 Task: Find connections with filter location Staveley with filter topic #hiringwith filter profile language English with filter current company Taxmann with filter school National Institute of Technology Calicut with filter industry Specialty Trade Contractors with filter service category Demand Generation with filter keywords title Principal
Action: Mouse moved to (634, 86)
Screenshot: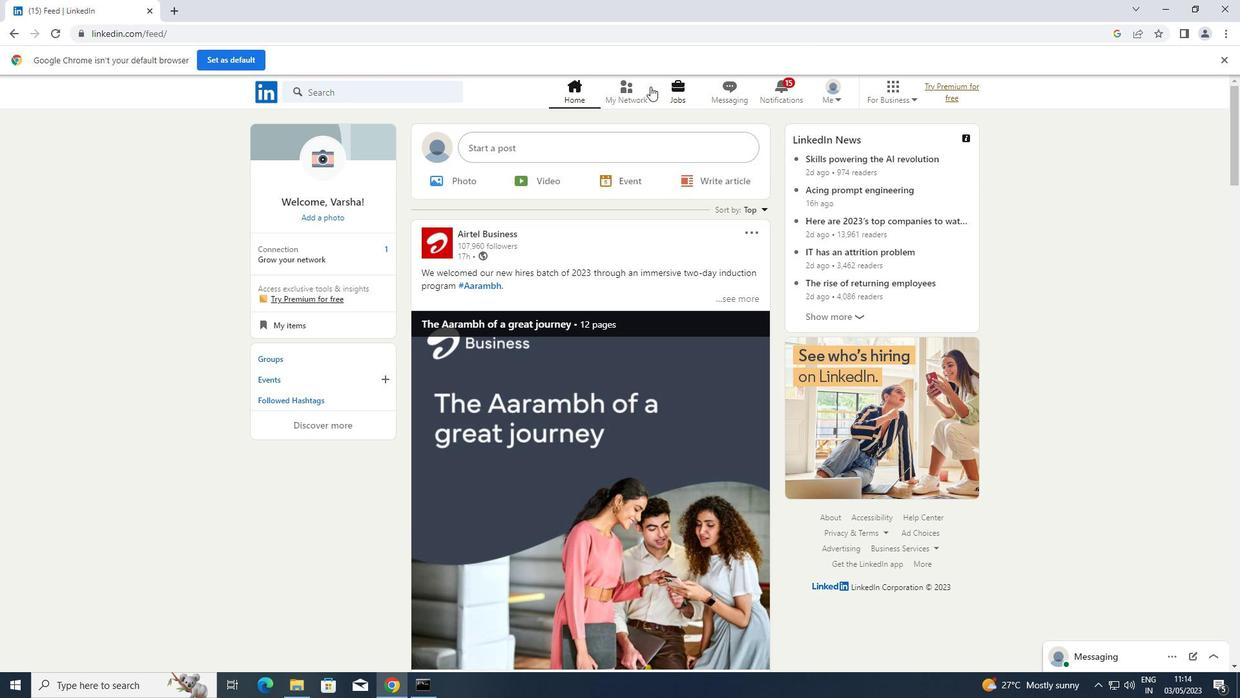 
Action: Mouse pressed left at (634, 86)
Screenshot: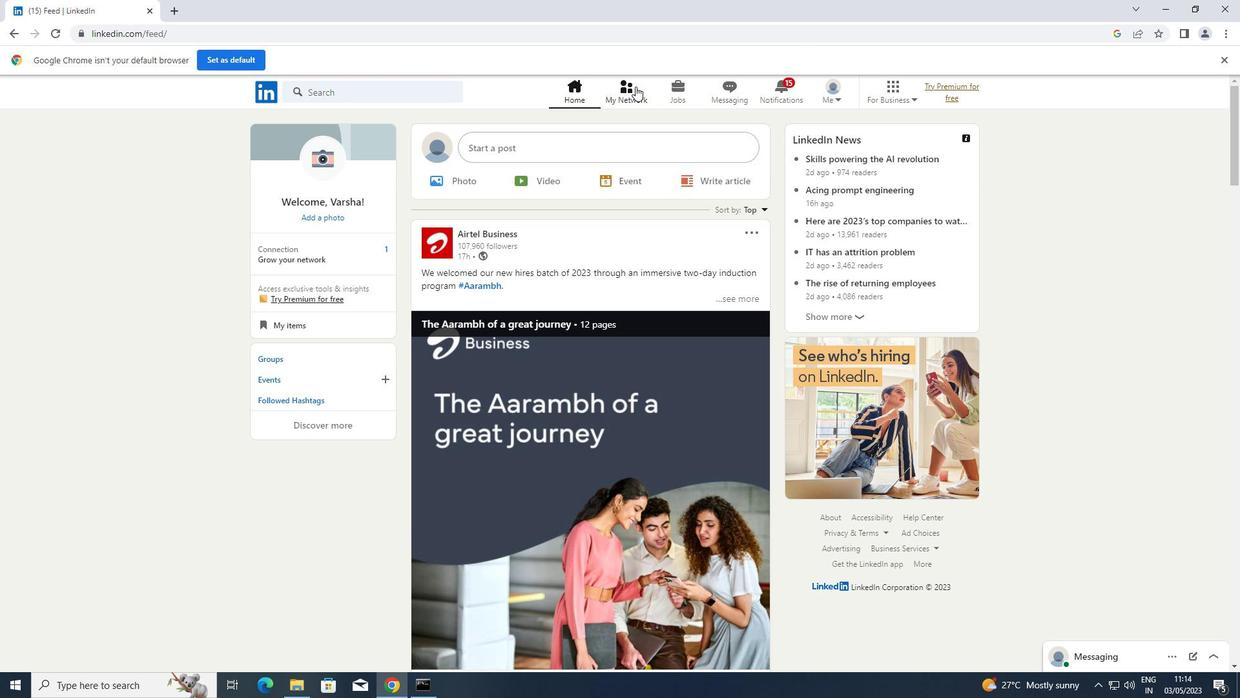 
Action: Mouse moved to (354, 168)
Screenshot: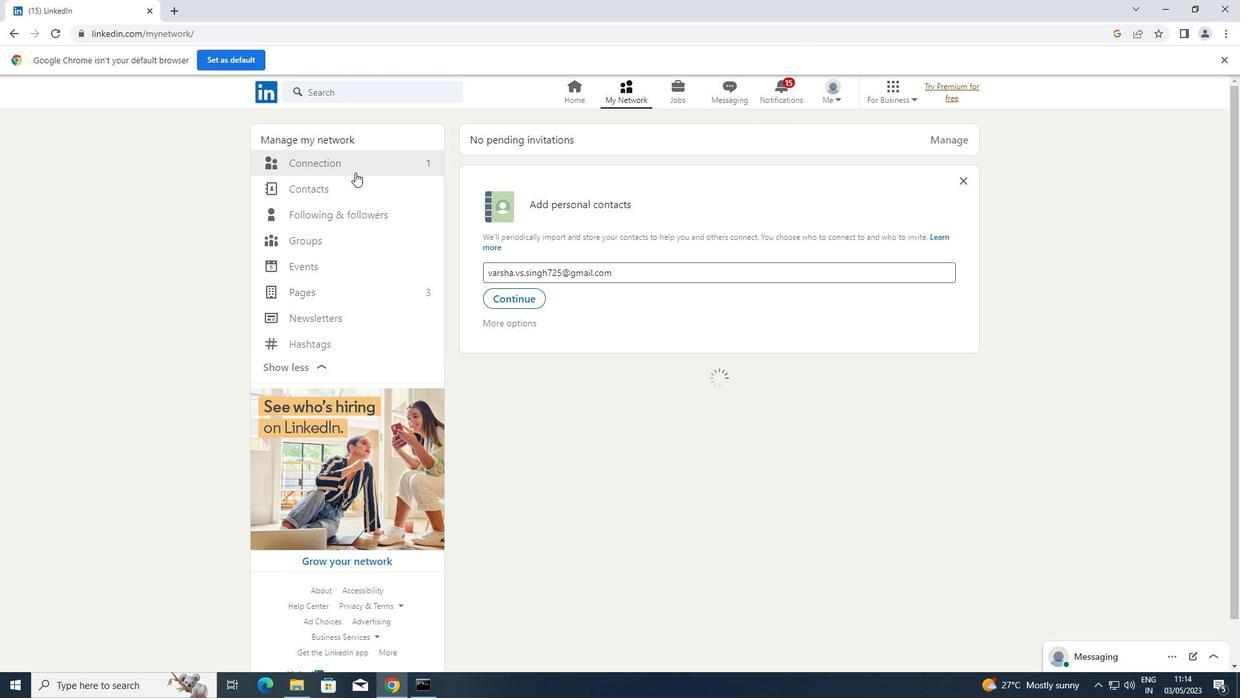 
Action: Mouse pressed left at (354, 168)
Screenshot: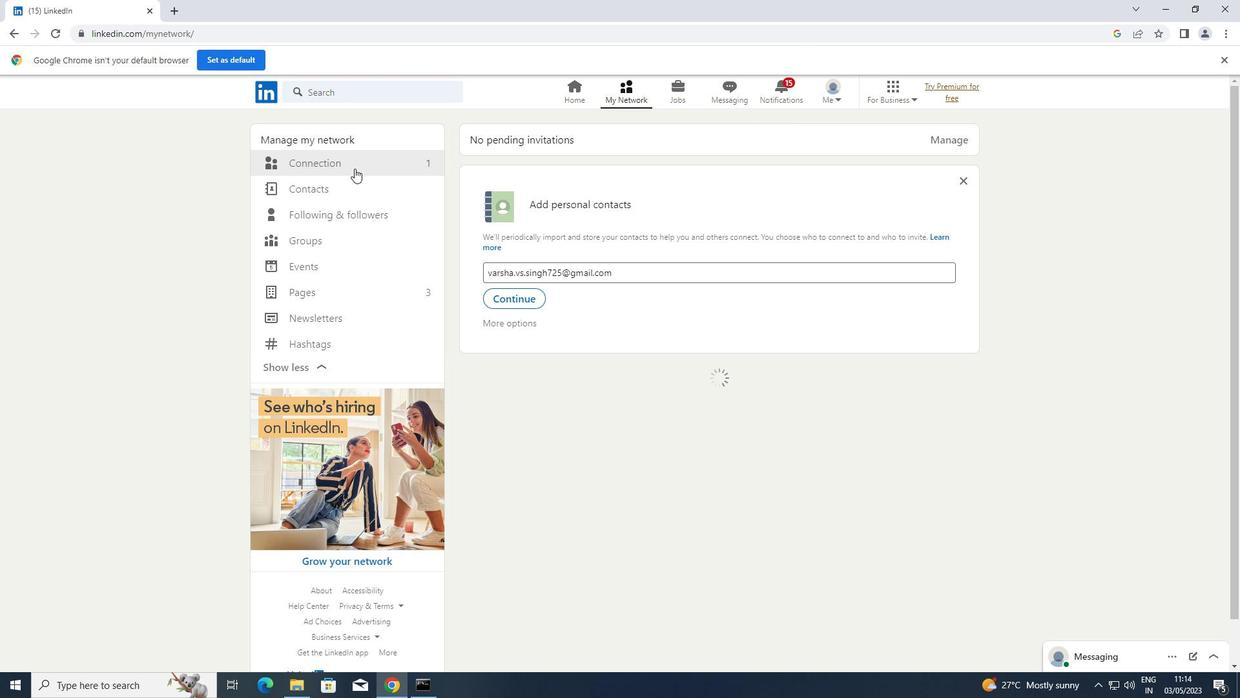 
Action: Mouse moved to (736, 160)
Screenshot: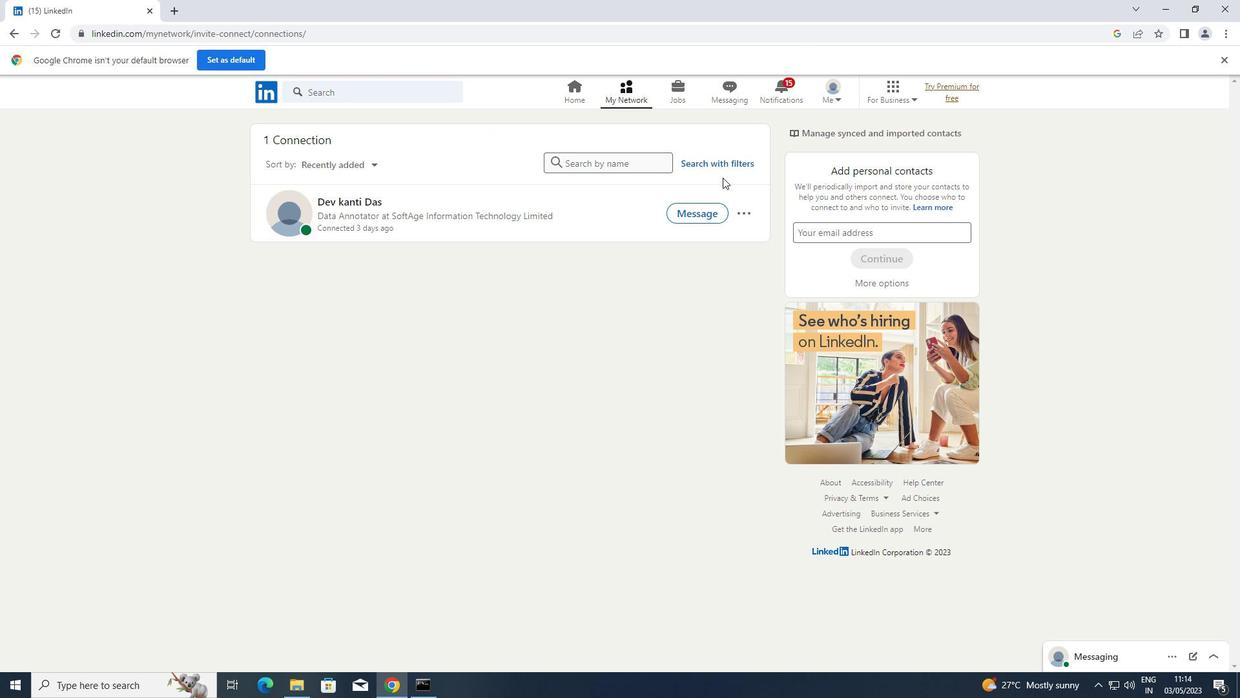 
Action: Mouse pressed left at (736, 160)
Screenshot: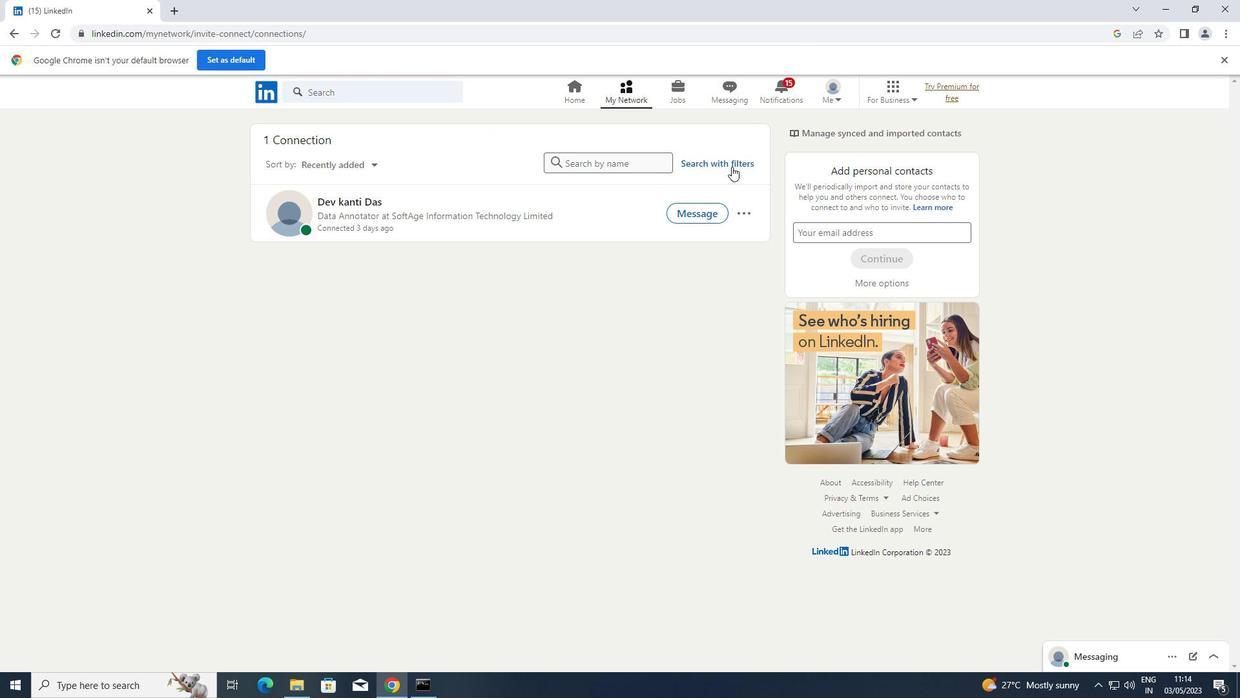 
Action: Mouse moved to (659, 128)
Screenshot: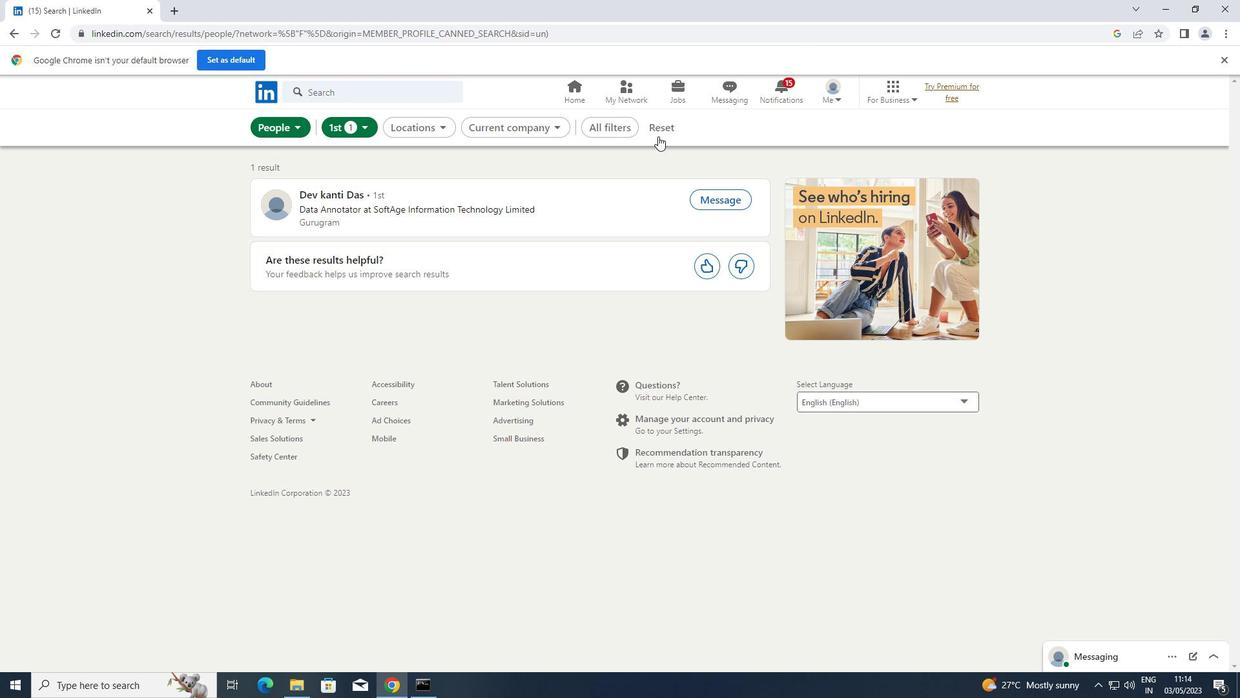 
Action: Mouse pressed left at (659, 128)
Screenshot: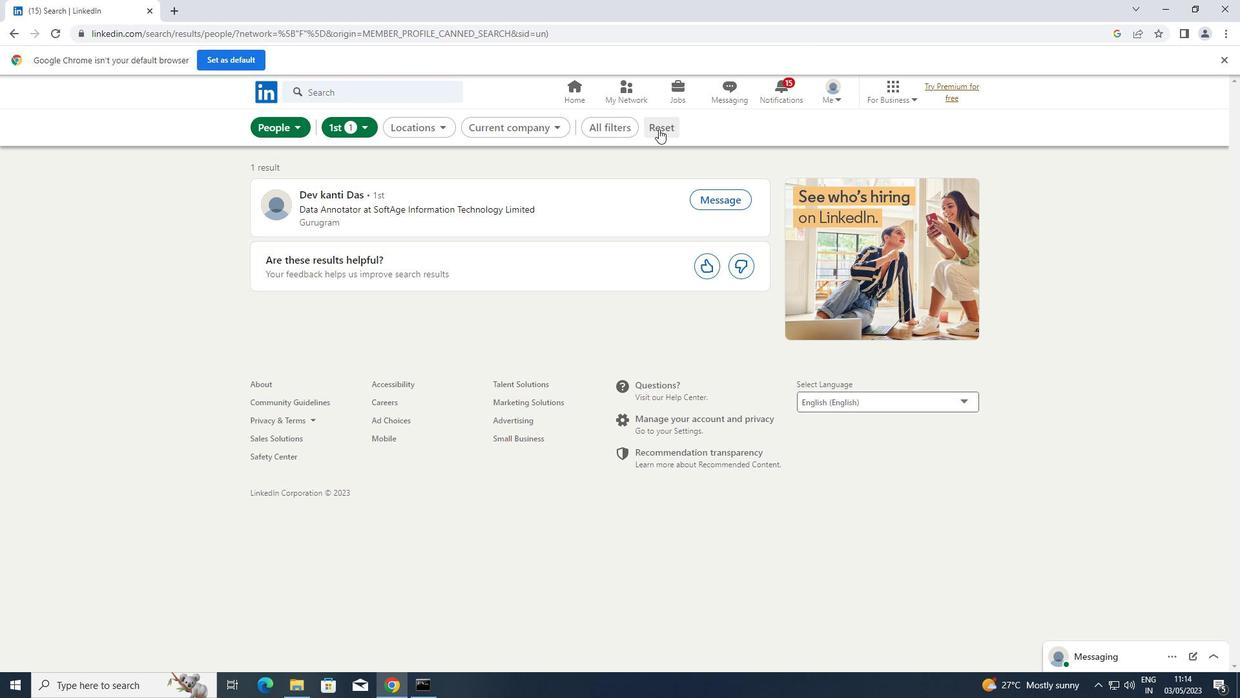 
Action: Mouse moved to (646, 128)
Screenshot: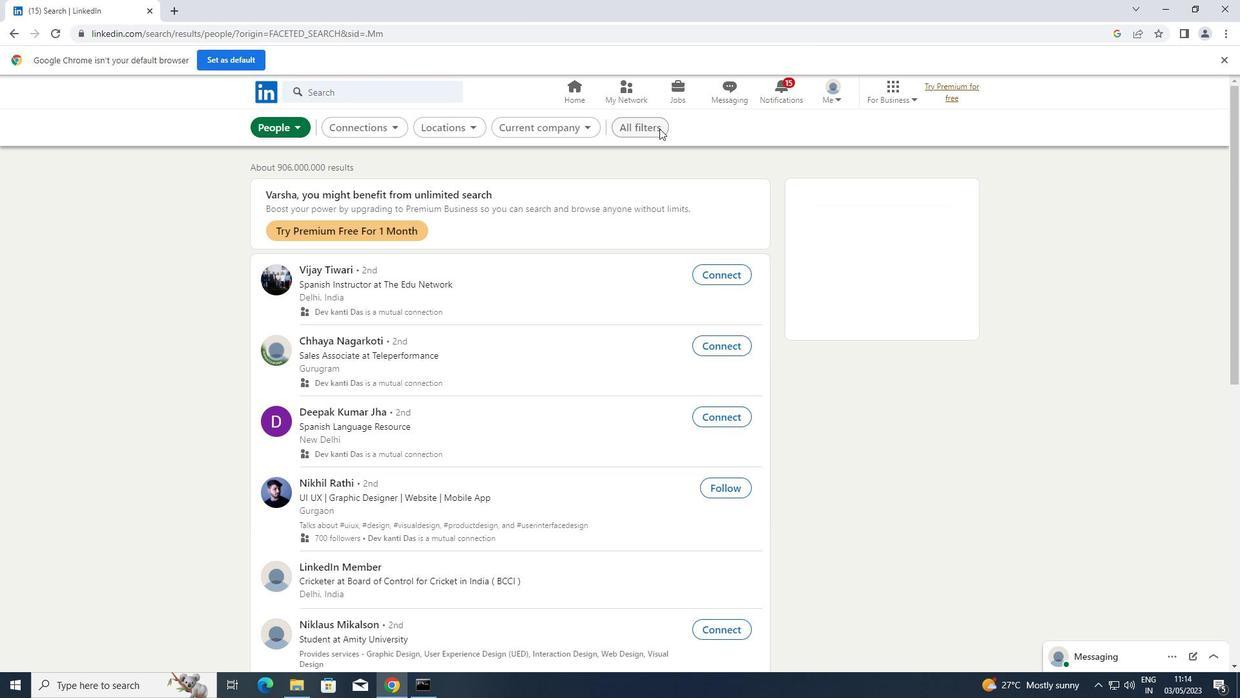 
Action: Mouse pressed left at (646, 128)
Screenshot: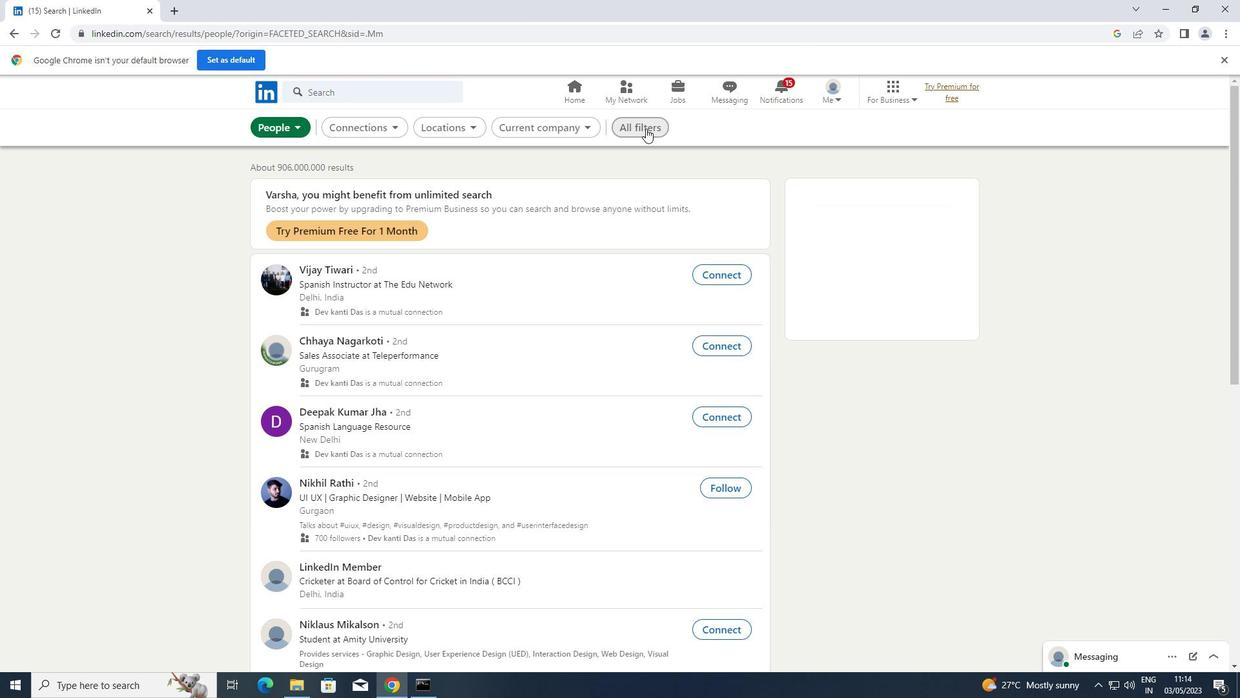 
Action: Mouse moved to (922, 240)
Screenshot: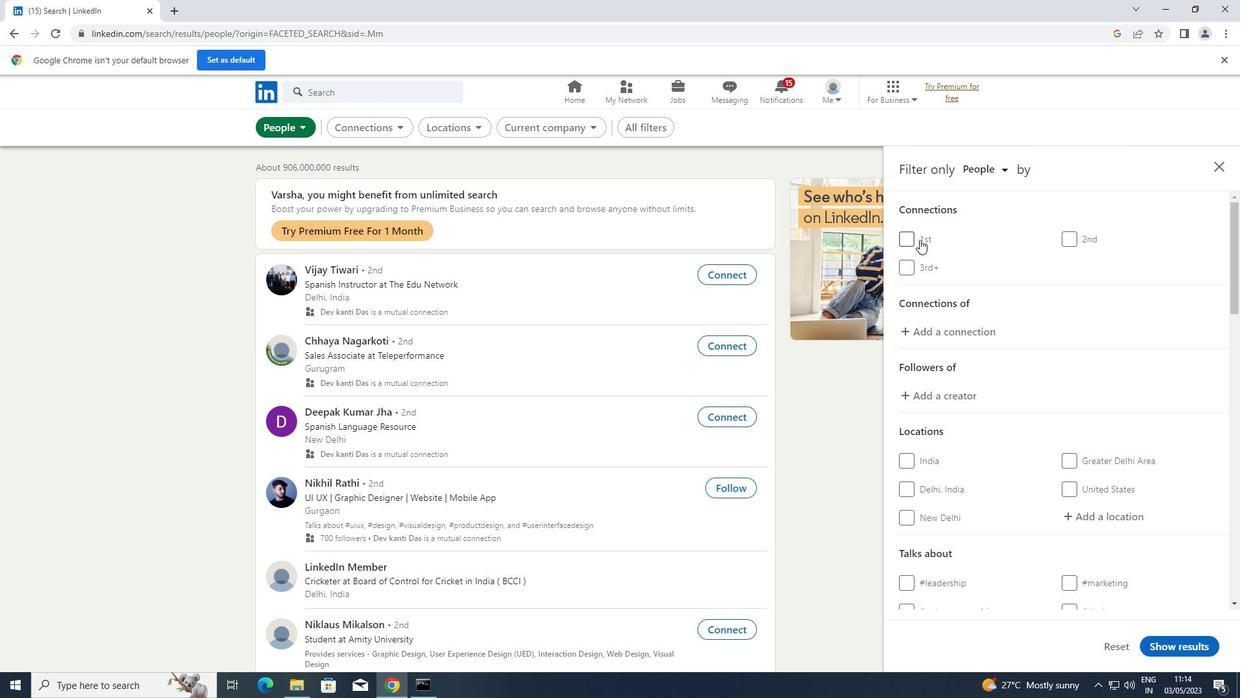 
Action: Mouse scrolled (922, 239) with delta (0, 0)
Screenshot: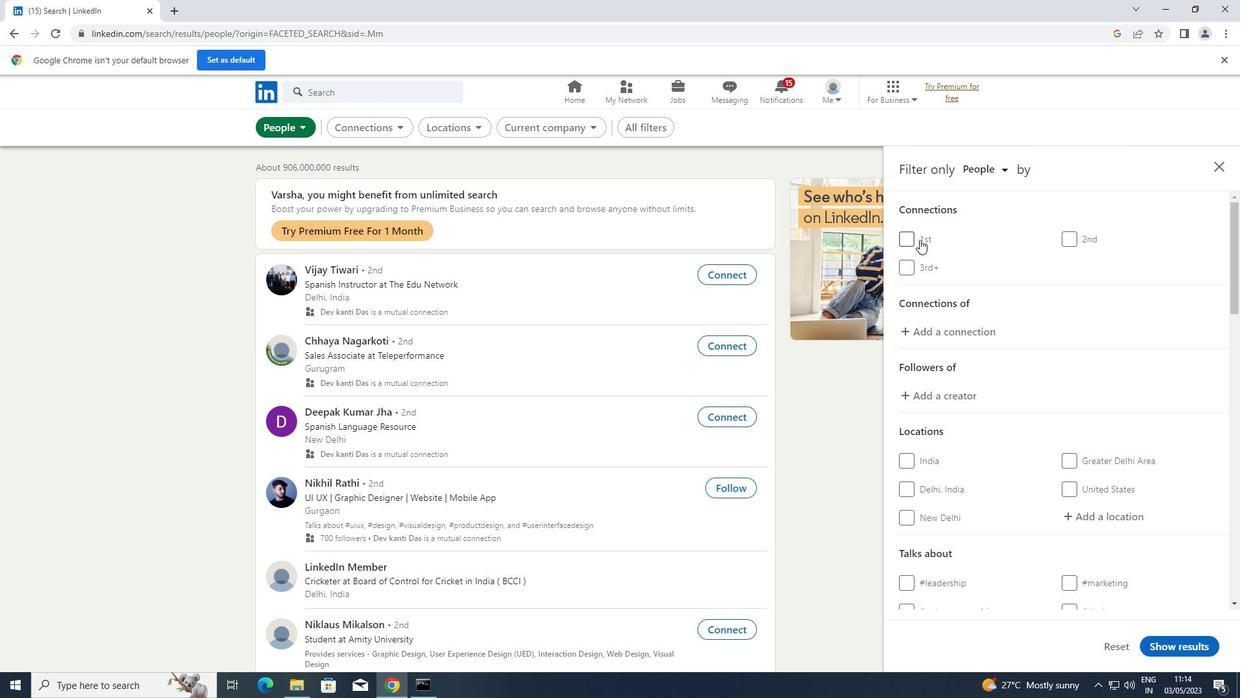 
Action: Mouse moved to (924, 242)
Screenshot: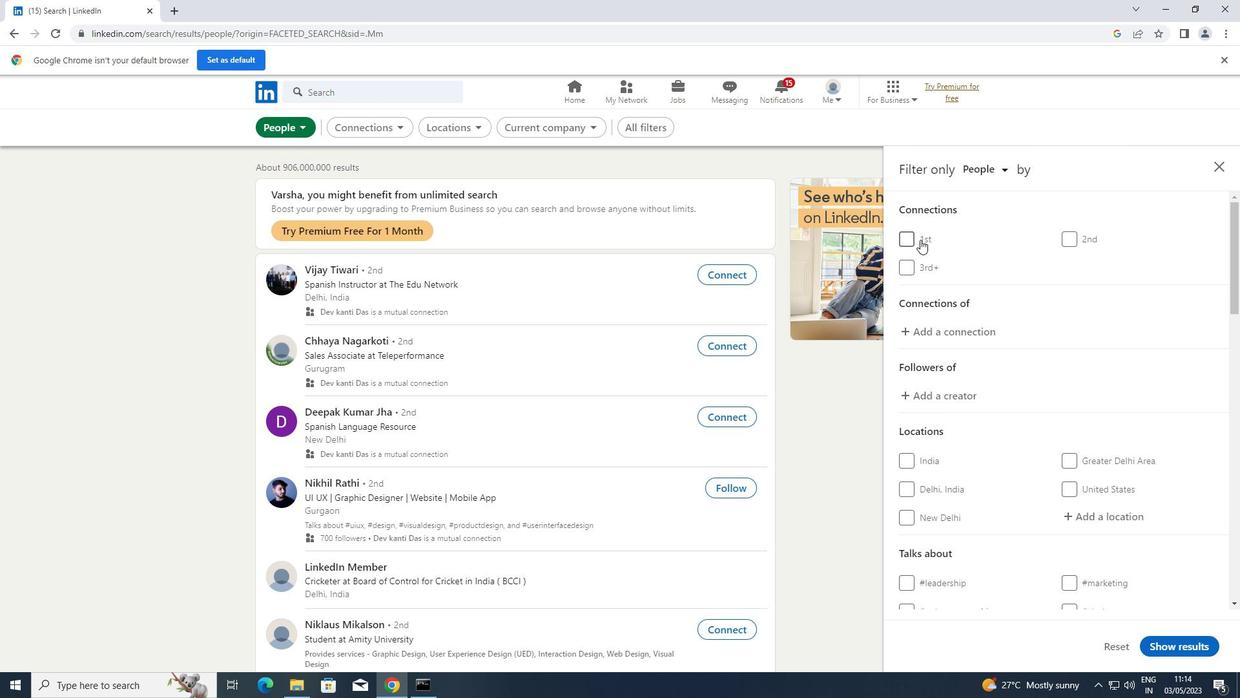 
Action: Mouse scrolled (924, 241) with delta (0, 0)
Screenshot: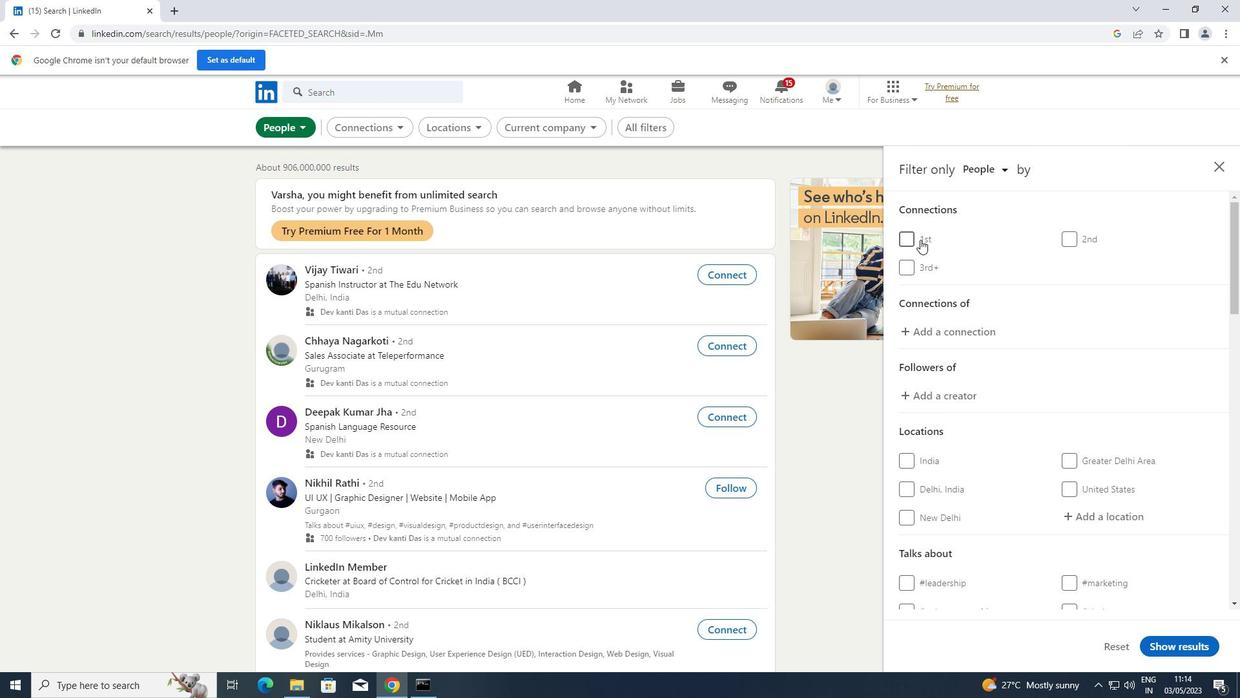 
Action: Mouse moved to (1092, 387)
Screenshot: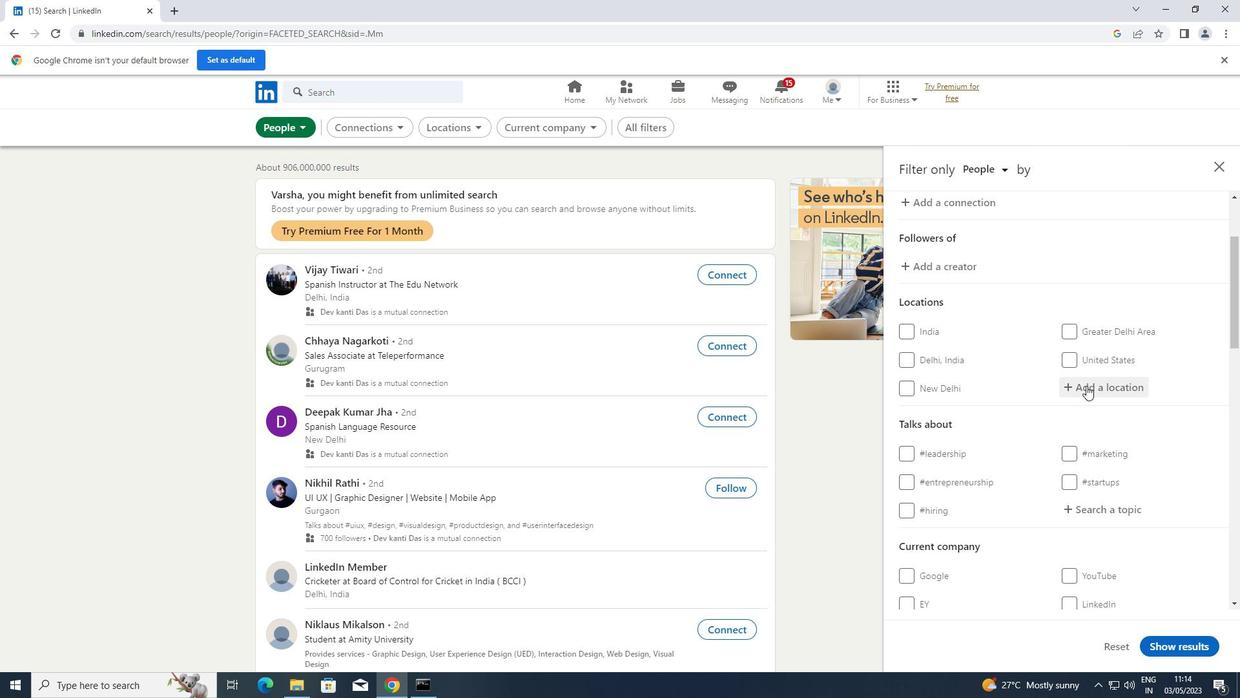 
Action: Mouse pressed left at (1092, 387)
Screenshot: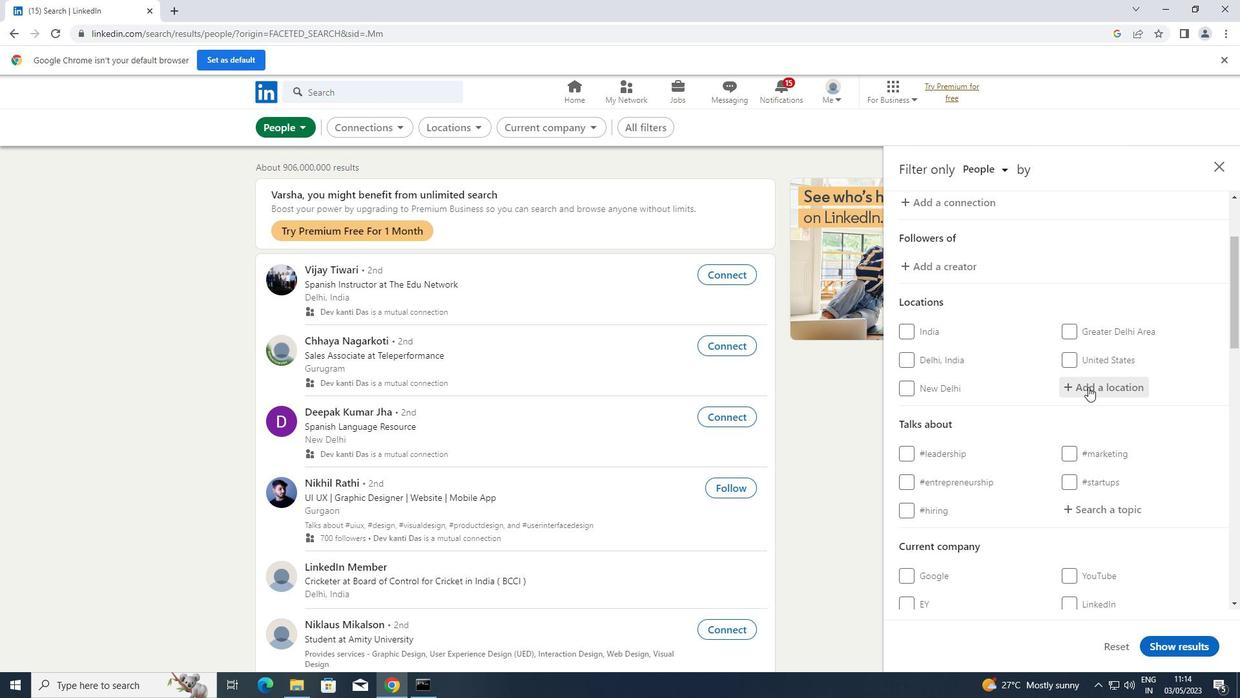 
Action: Key pressed <Key.shift>STAVELEY
Screenshot: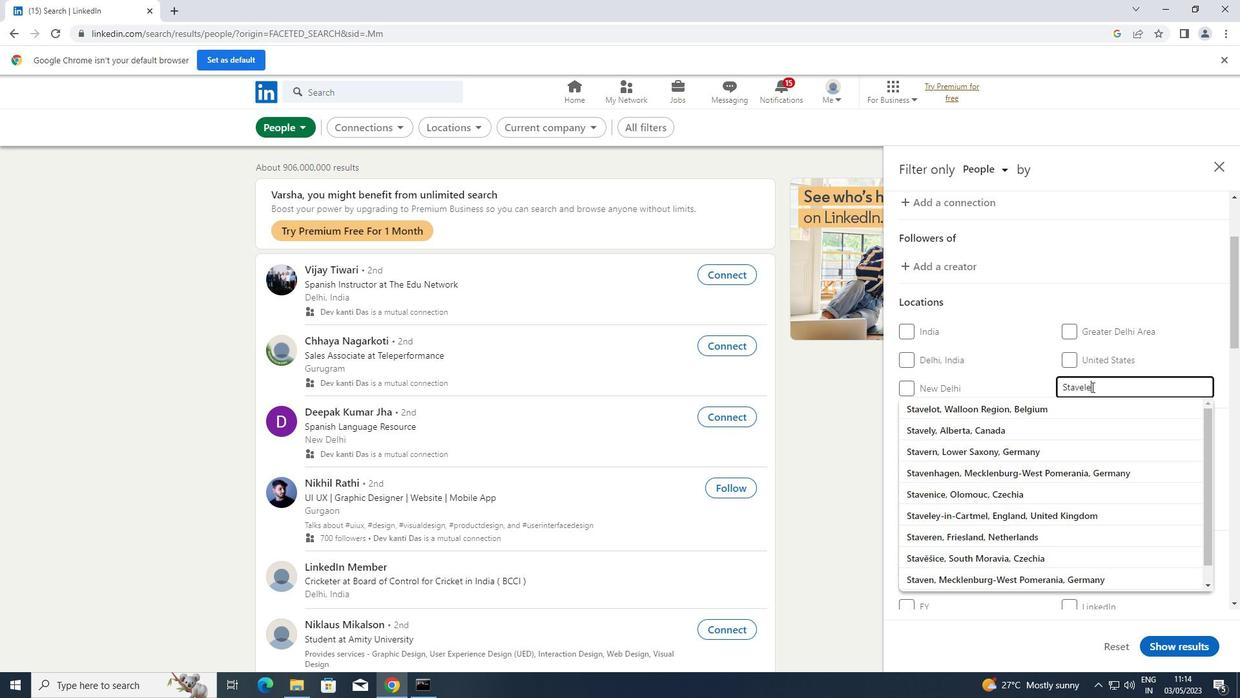 
Action: Mouse moved to (1108, 513)
Screenshot: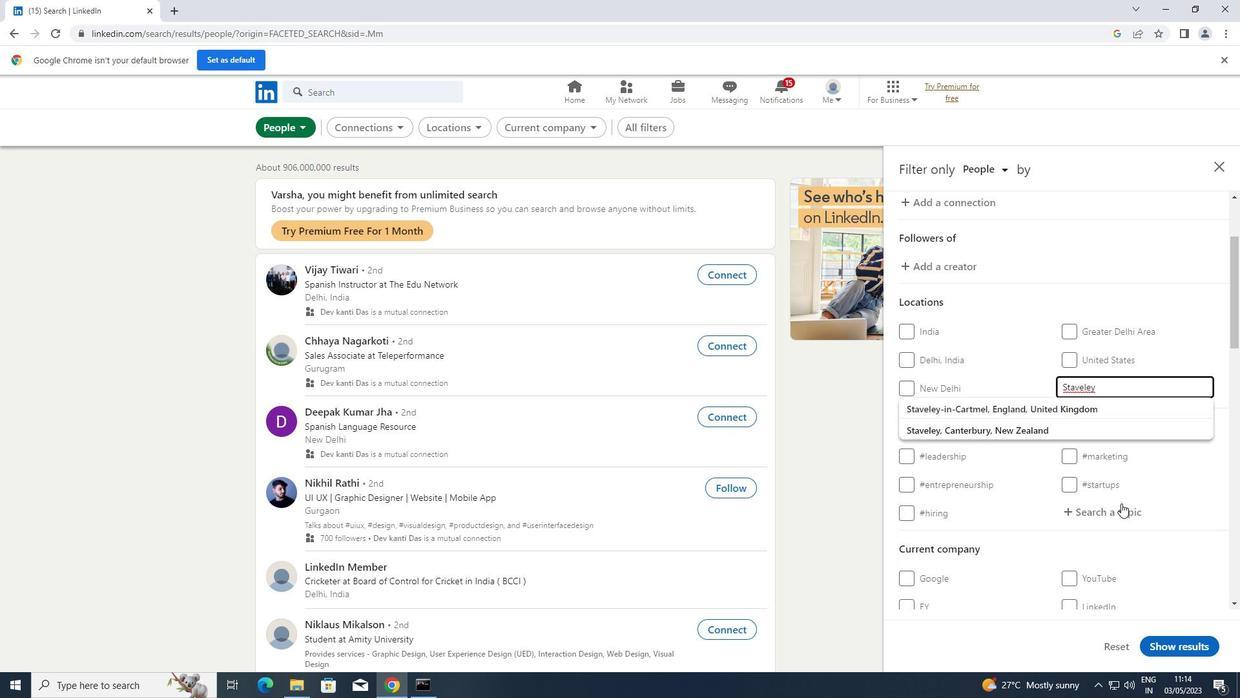 
Action: Mouse pressed left at (1108, 513)
Screenshot: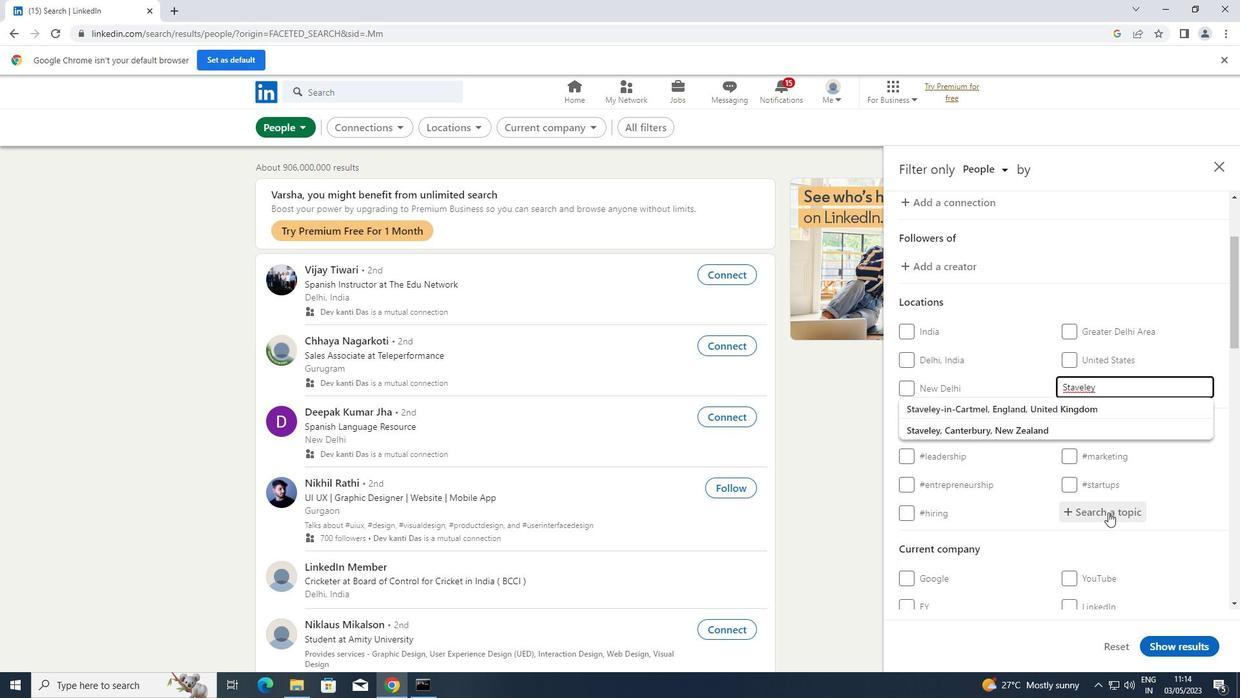 
Action: Key pressed HIRING
Screenshot: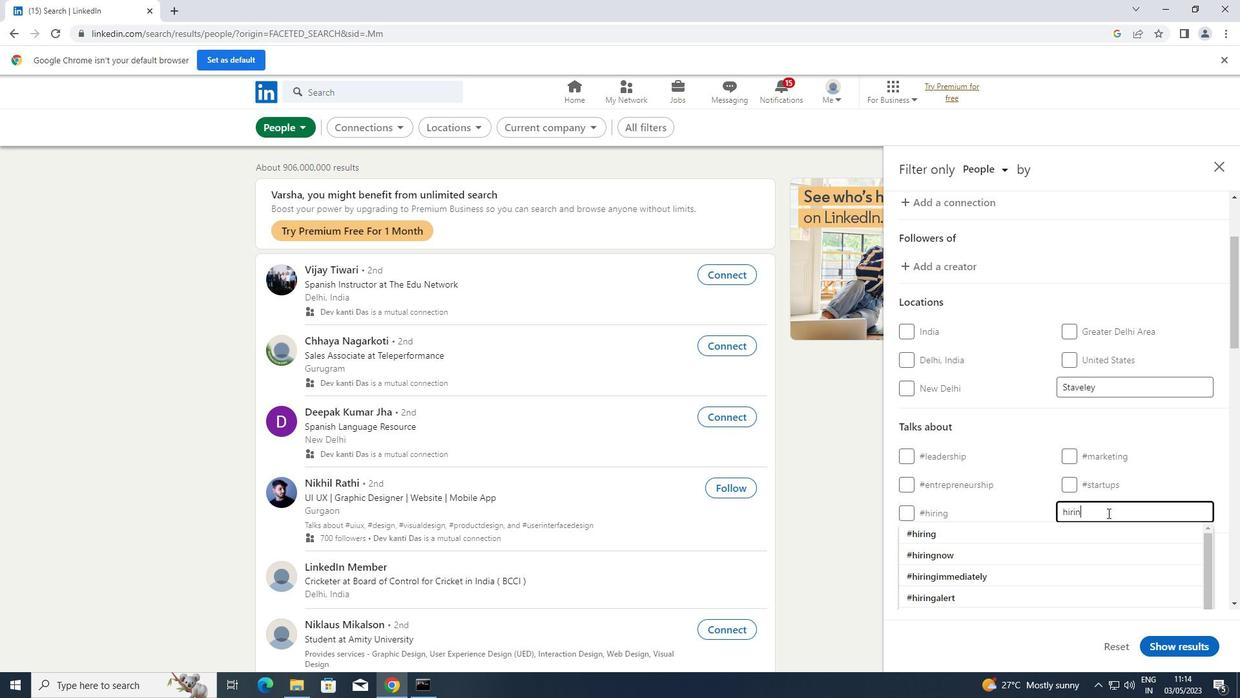 
Action: Mouse moved to (995, 531)
Screenshot: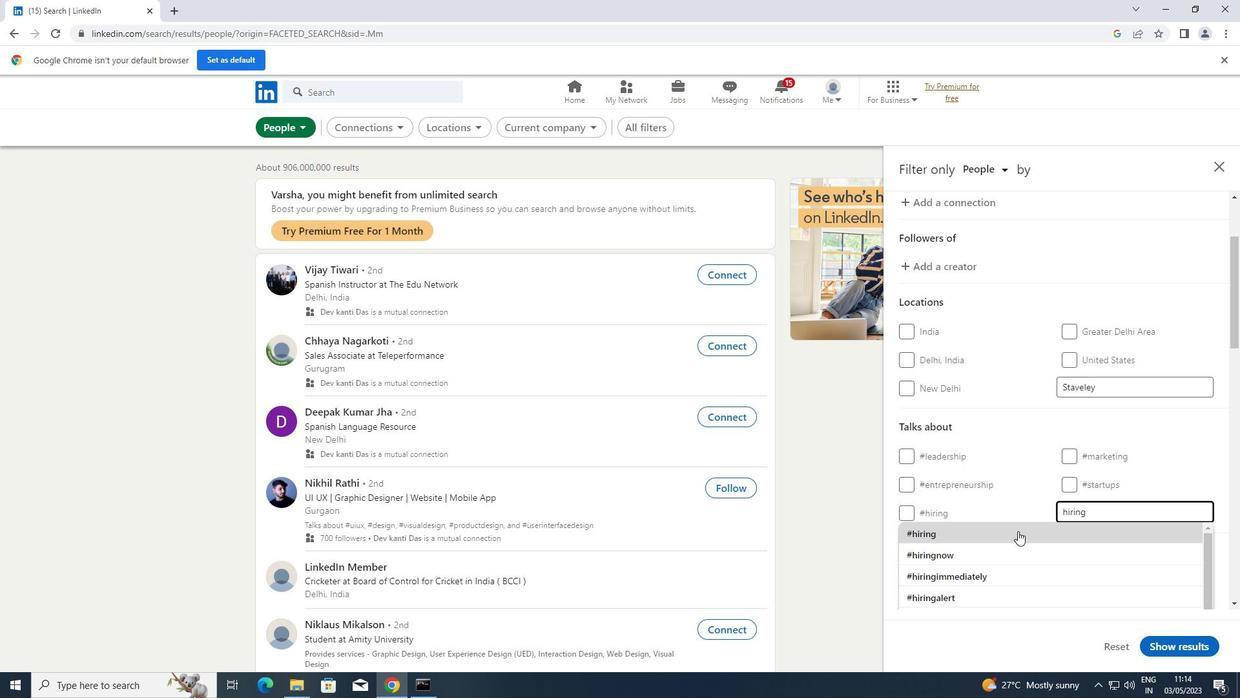 
Action: Mouse pressed left at (995, 531)
Screenshot: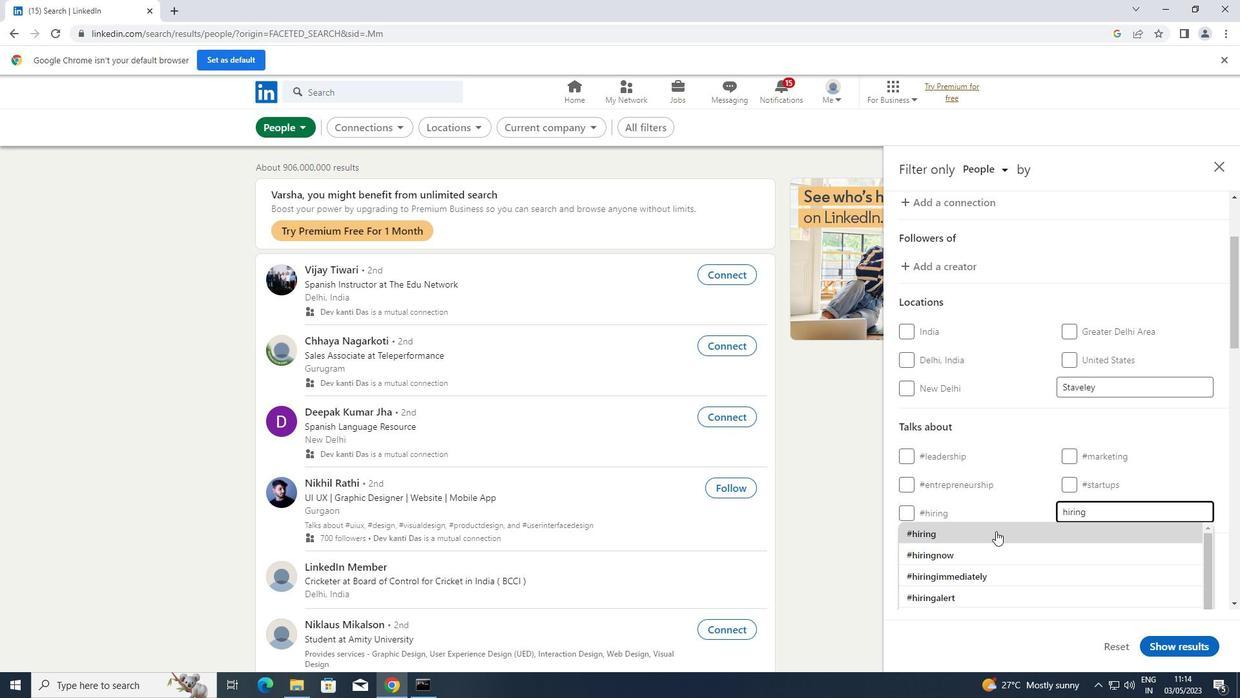 
Action: Mouse moved to (994, 531)
Screenshot: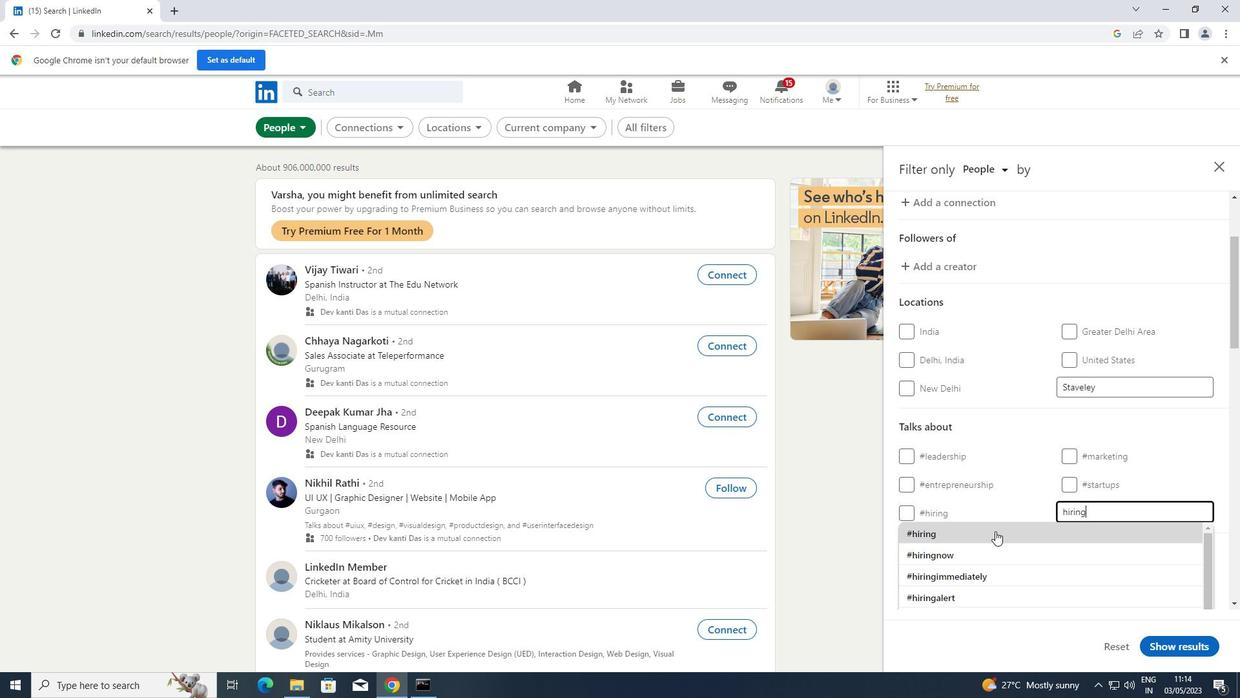 
Action: Mouse scrolled (994, 531) with delta (0, 0)
Screenshot: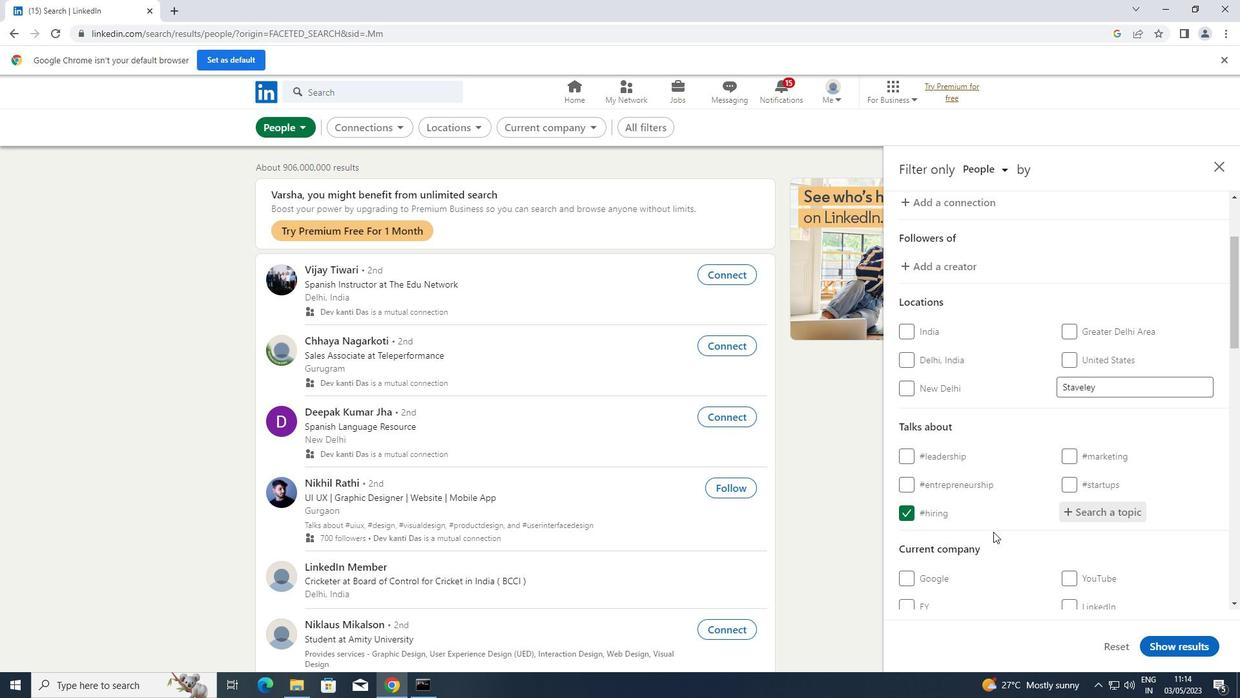 
Action: Mouse scrolled (994, 531) with delta (0, 0)
Screenshot: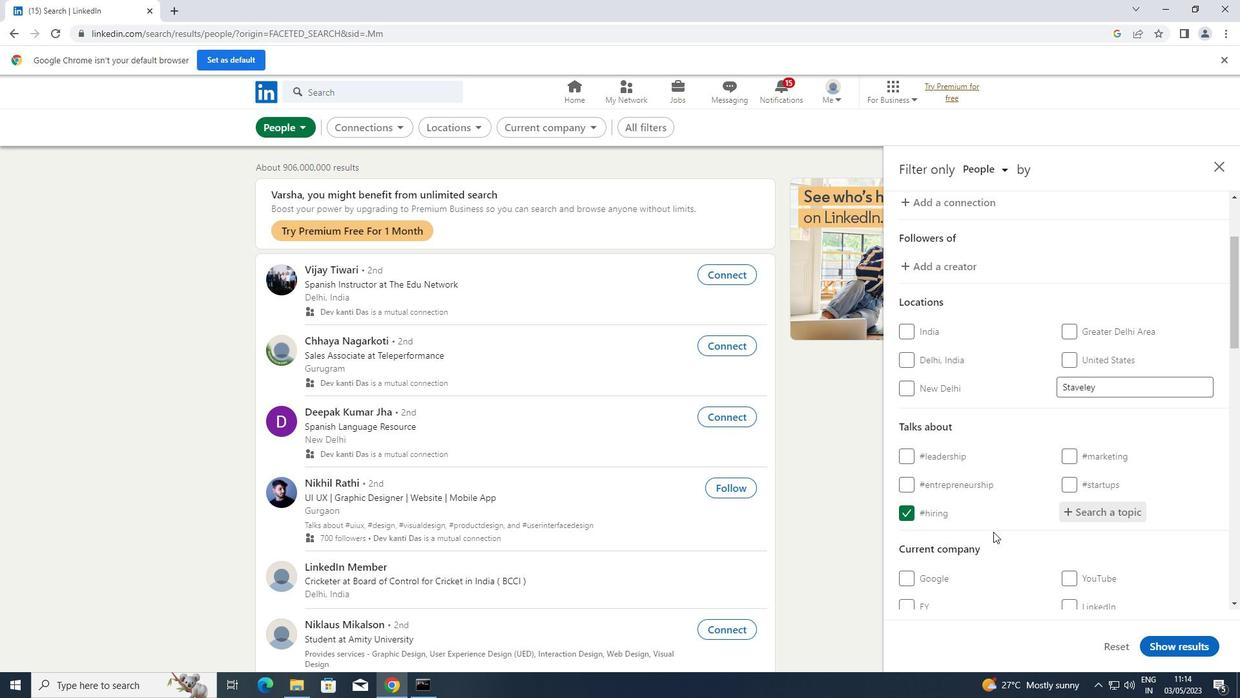 
Action: Mouse moved to (994, 529)
Screenshot: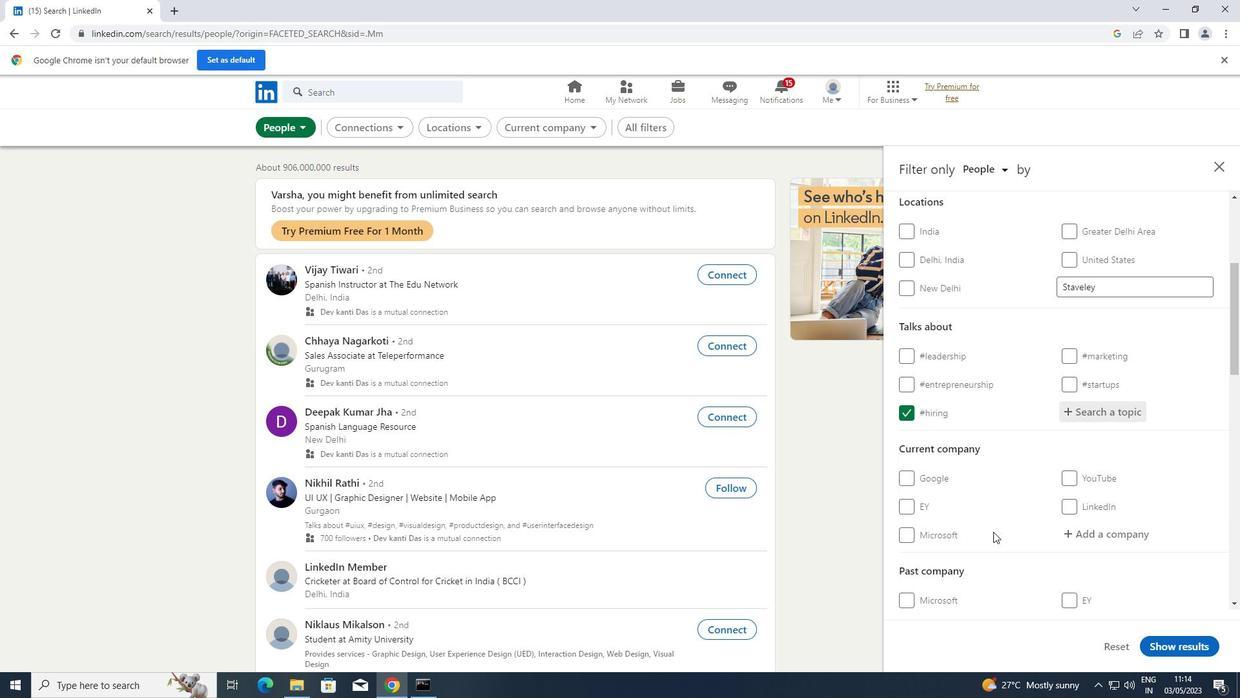 
Action: Mouse scrolled (994, 529) with delta (0, 0)
Screenshot: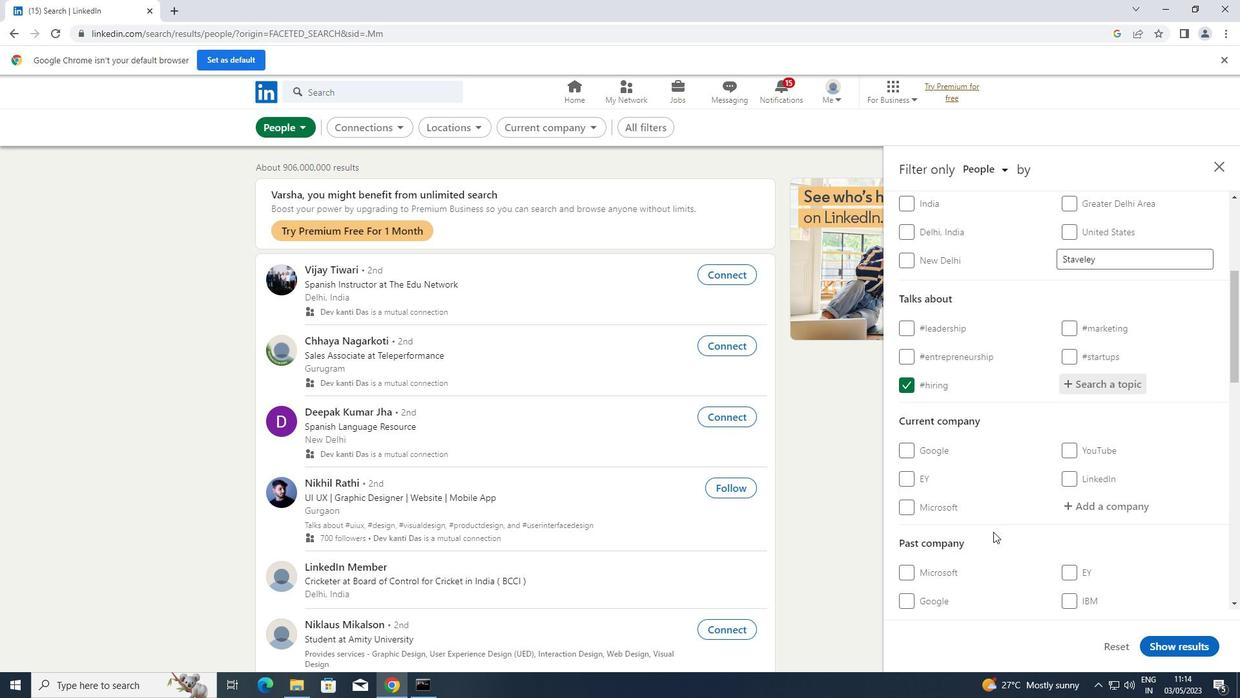 
Action: Mouse scrolled (994, 529) with delta (0, 0)
Screenshot: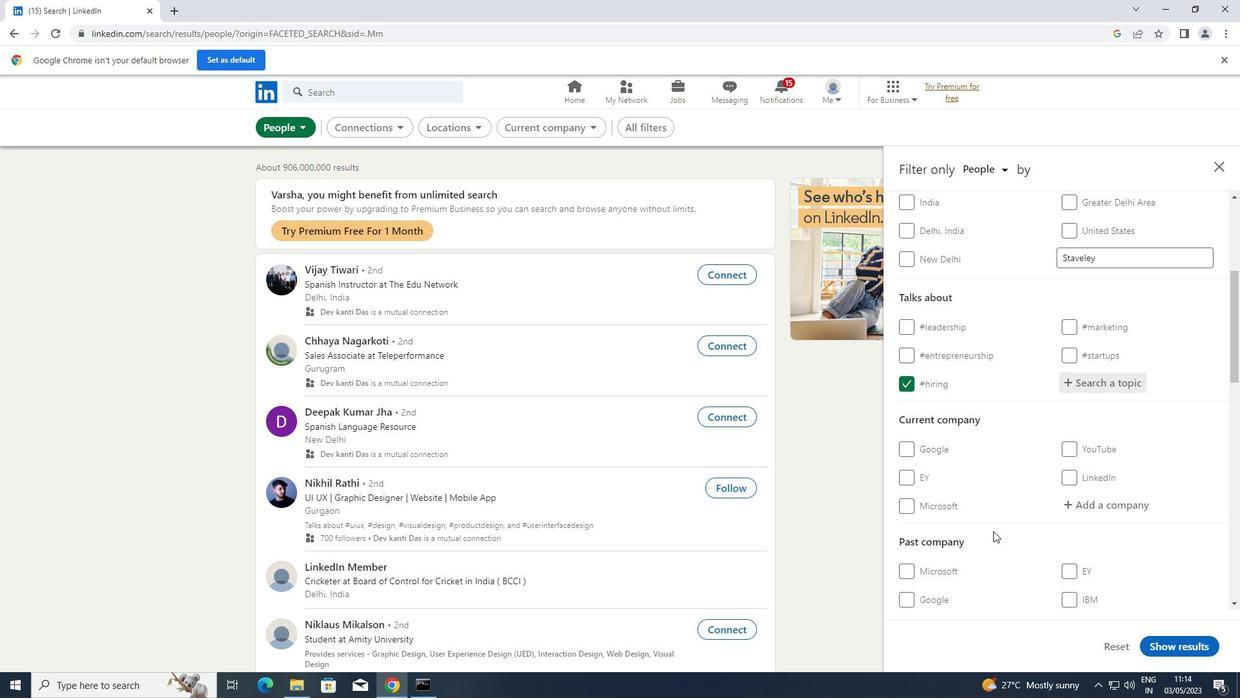 
Action: Mouse scrolled (994, 529) with delta (0, 0)
Screenshot: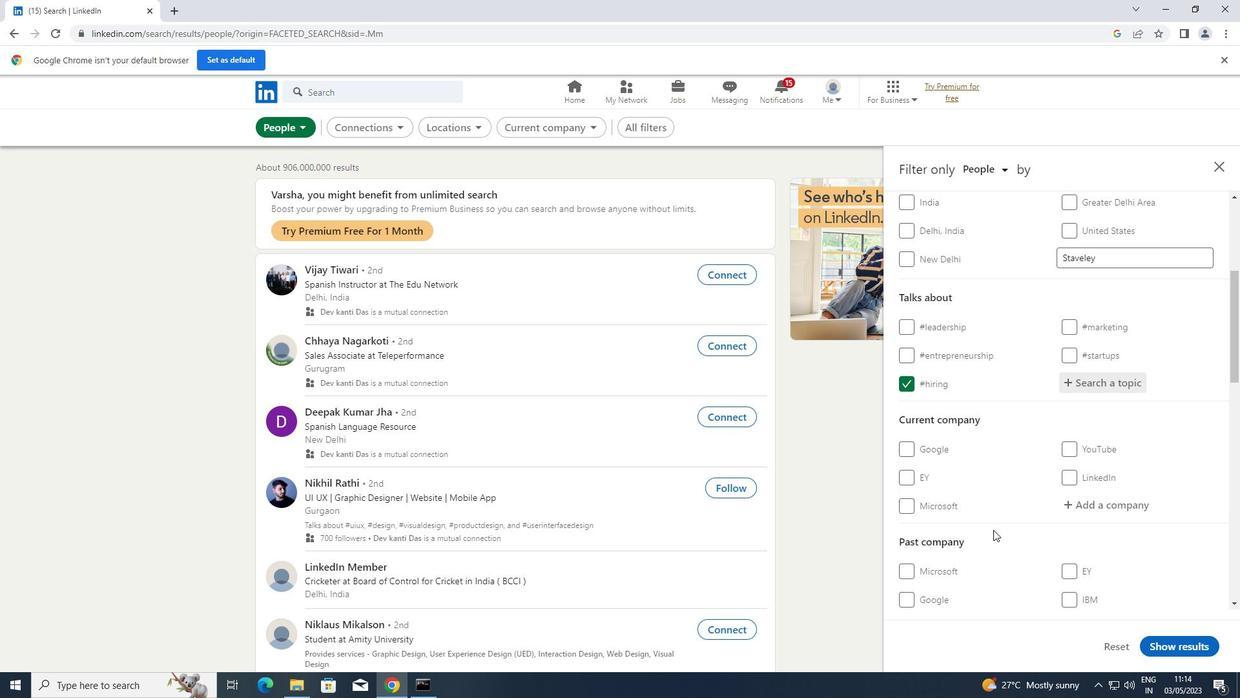 
Action: Mouse scrolled (994, 529) with delta (0, 0)
Screenshot: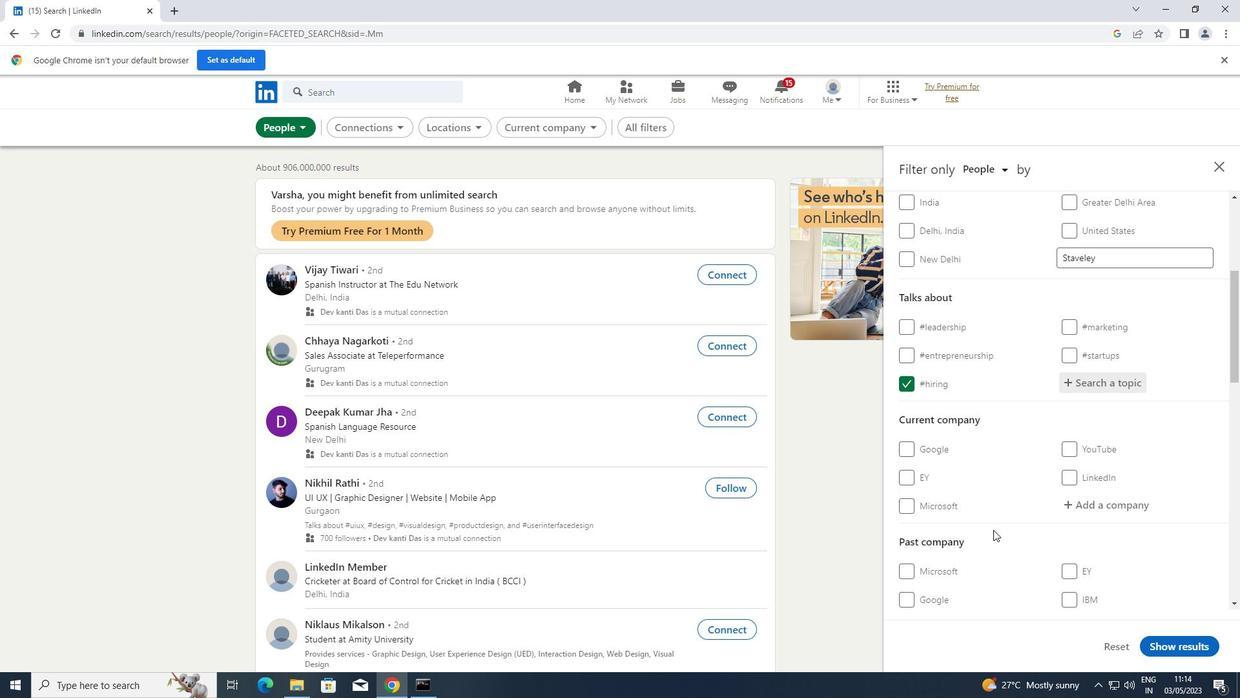 
Action: Mouse scrolled (994, 529) with delta (0, 0)
Screenshot: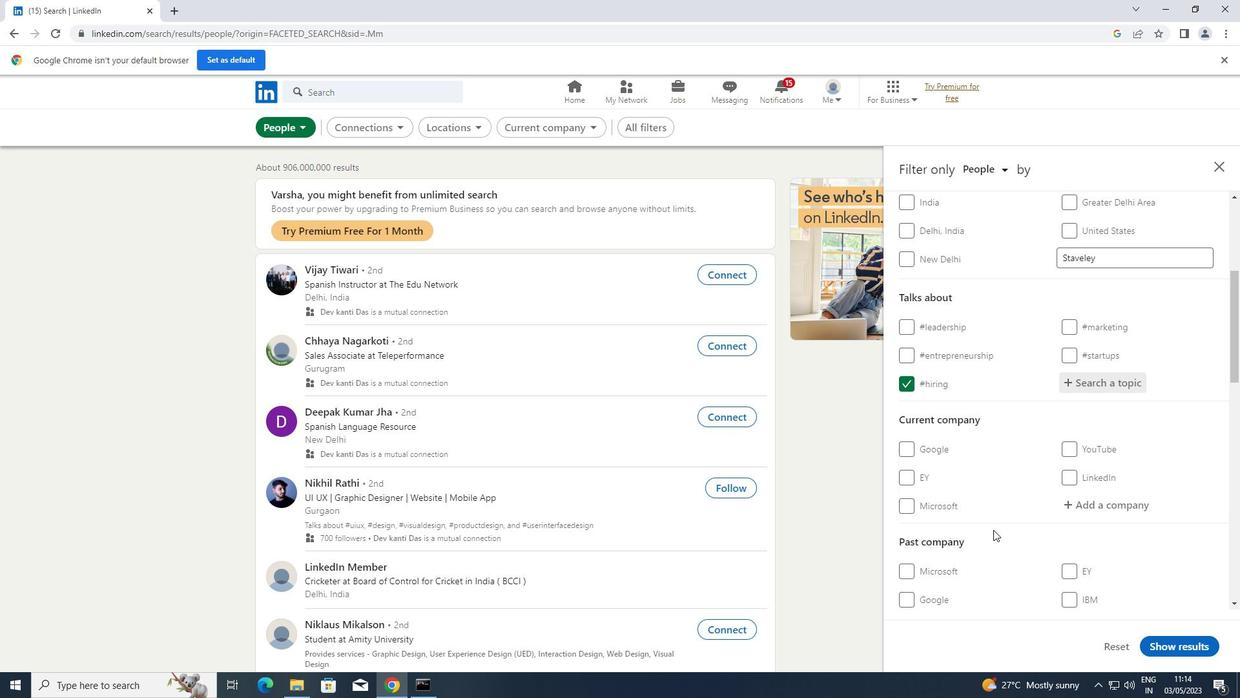
Action: Mouse scrolled (994, 529) with delta (0, 0)
Screenshot: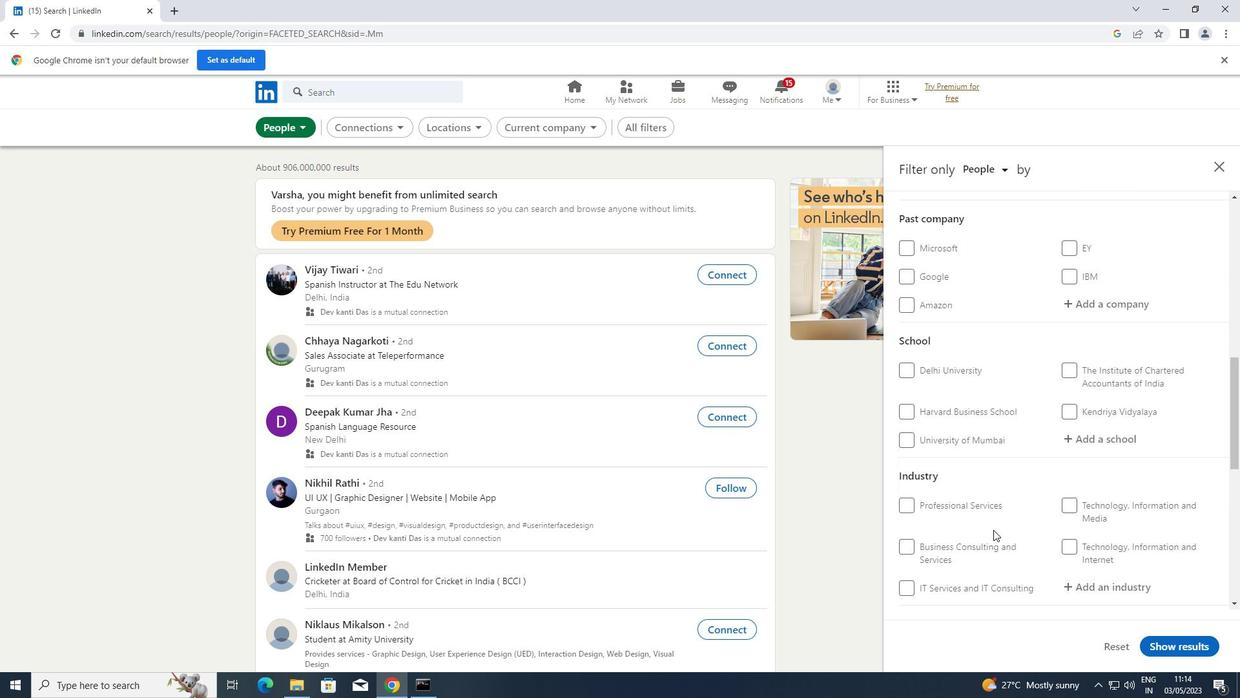 
Action: Mouse scrolled (994, 529) with delta (0, 0)
Screenshot: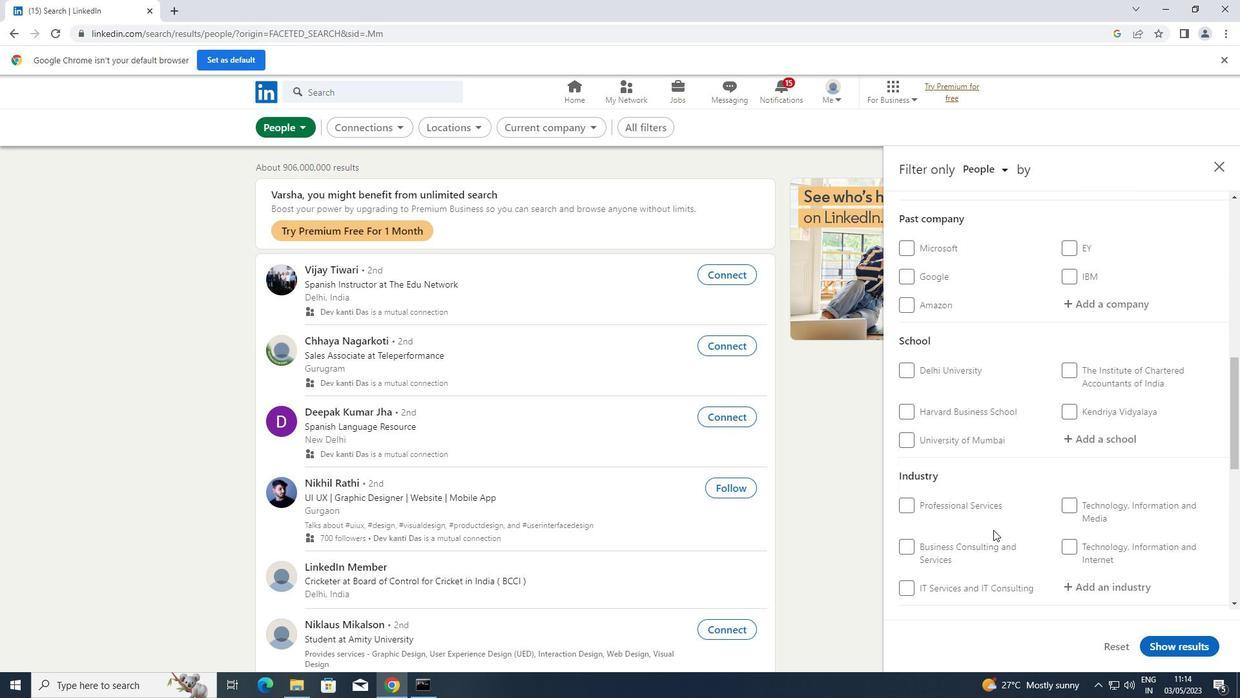 
Action: Mouse moved to (905, 526)
Screenshot: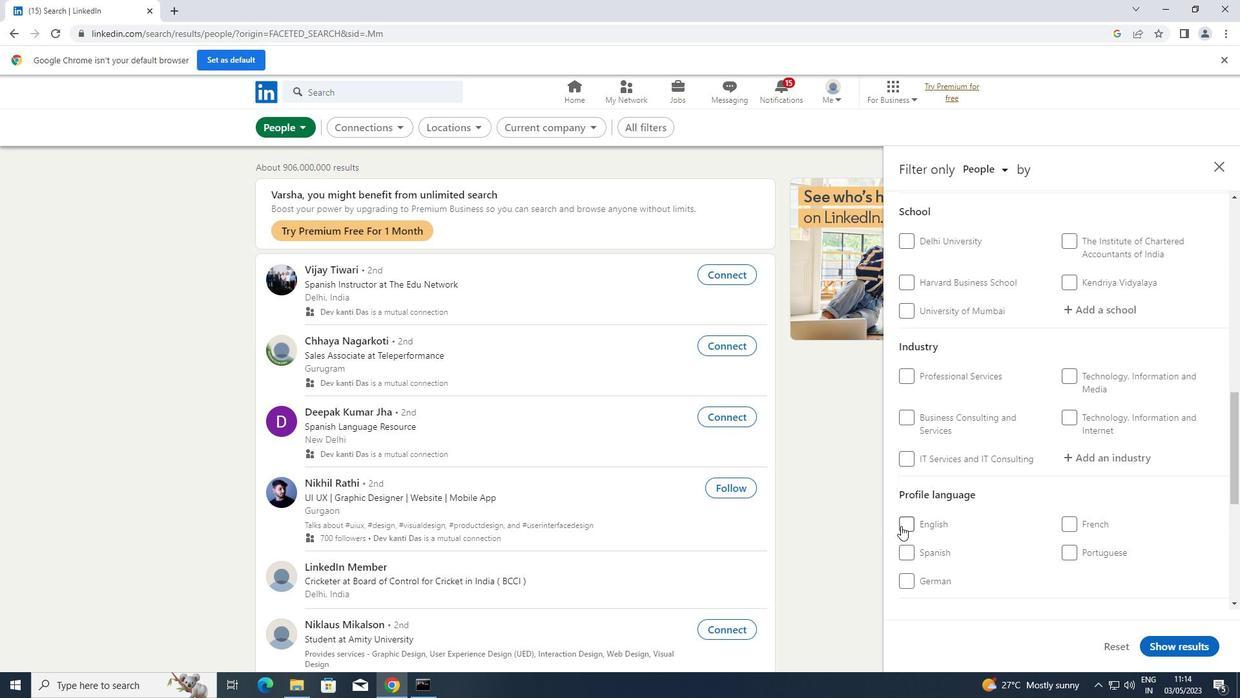 
Action: Mouse pressed left at (905, 526)
Screenshot: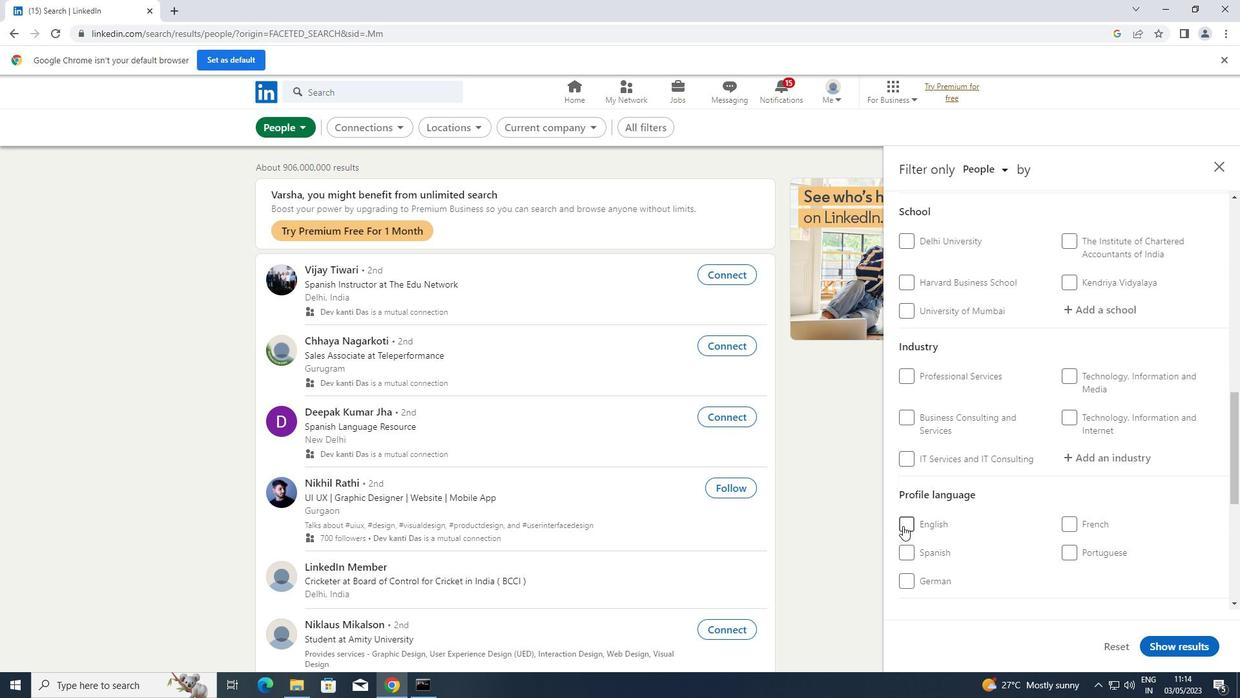 
Action: Mouse moved to (907, 524)
Screenshot: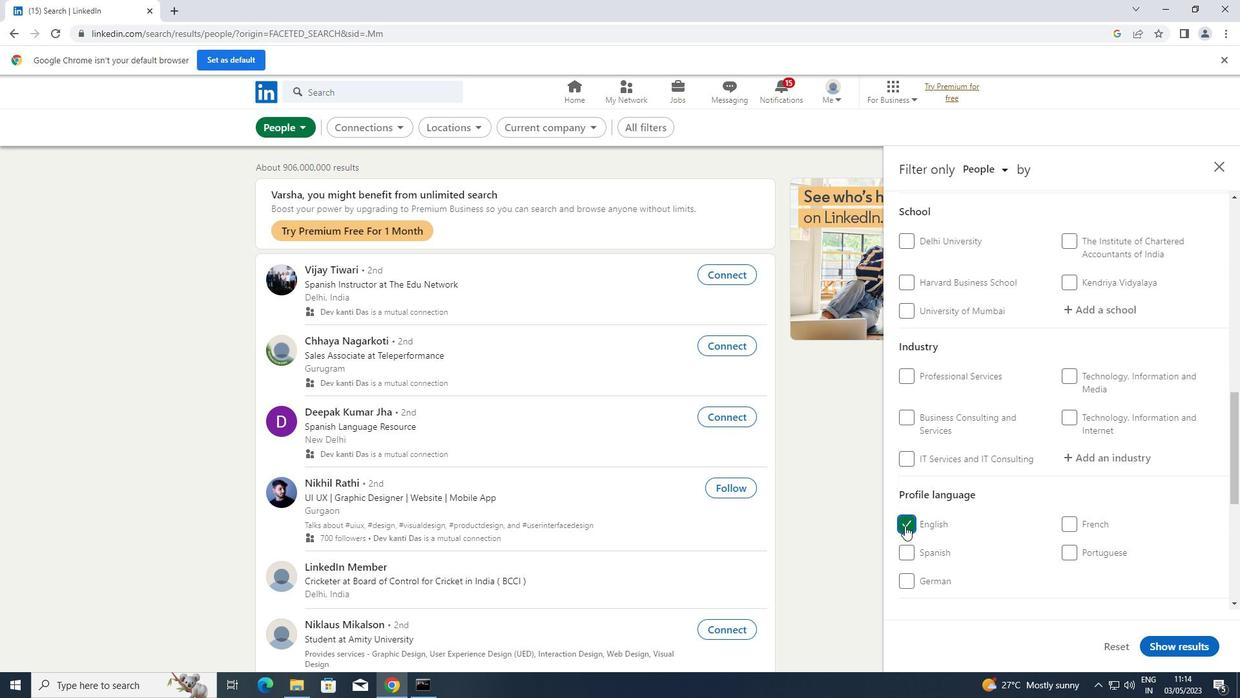 
Action: Mouse scrolled (907, 525) with delta (0, 0)
Screenshot: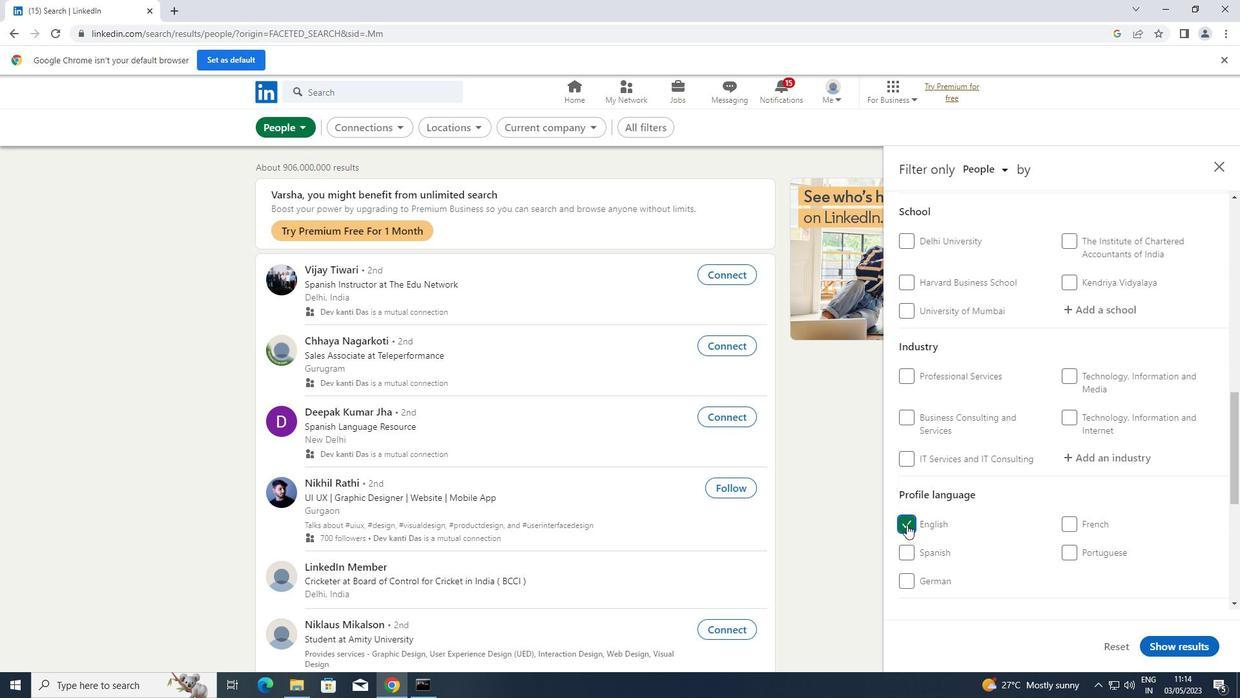
Action: Mouse scrolled (907, 525) with delta (0, 0)
Screenshot: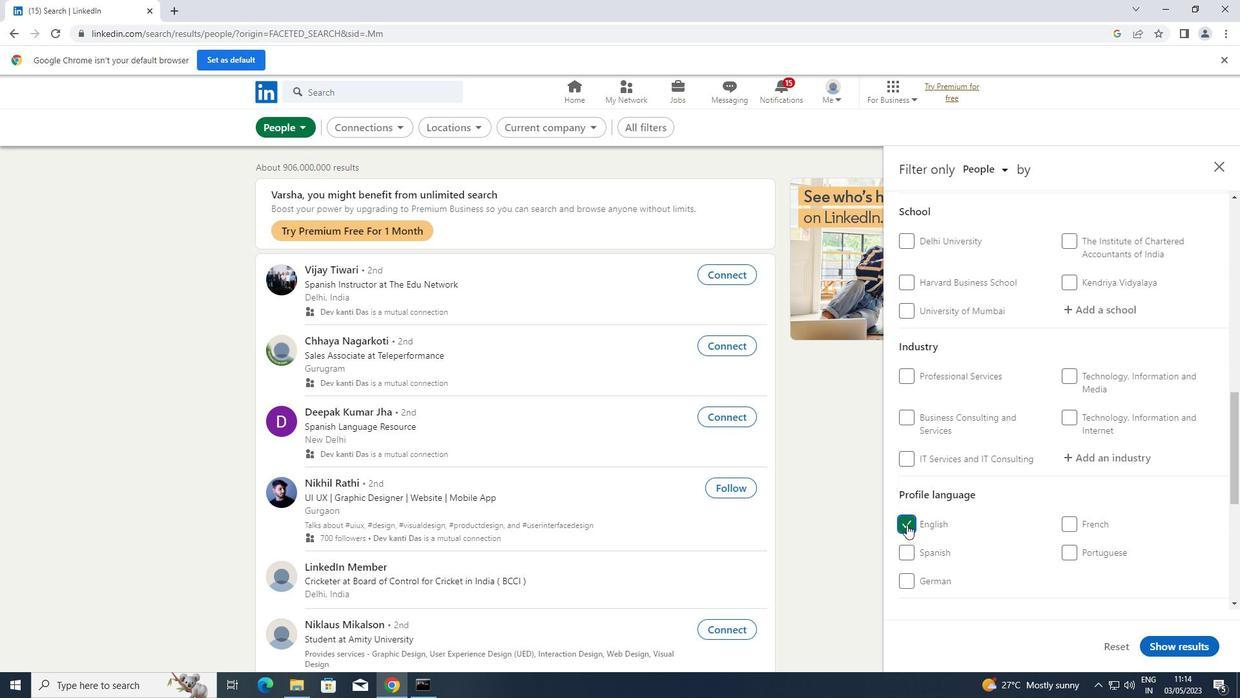 
Action: Mouse scrolled (907, 525) with delta (0, 0)
Screenshot: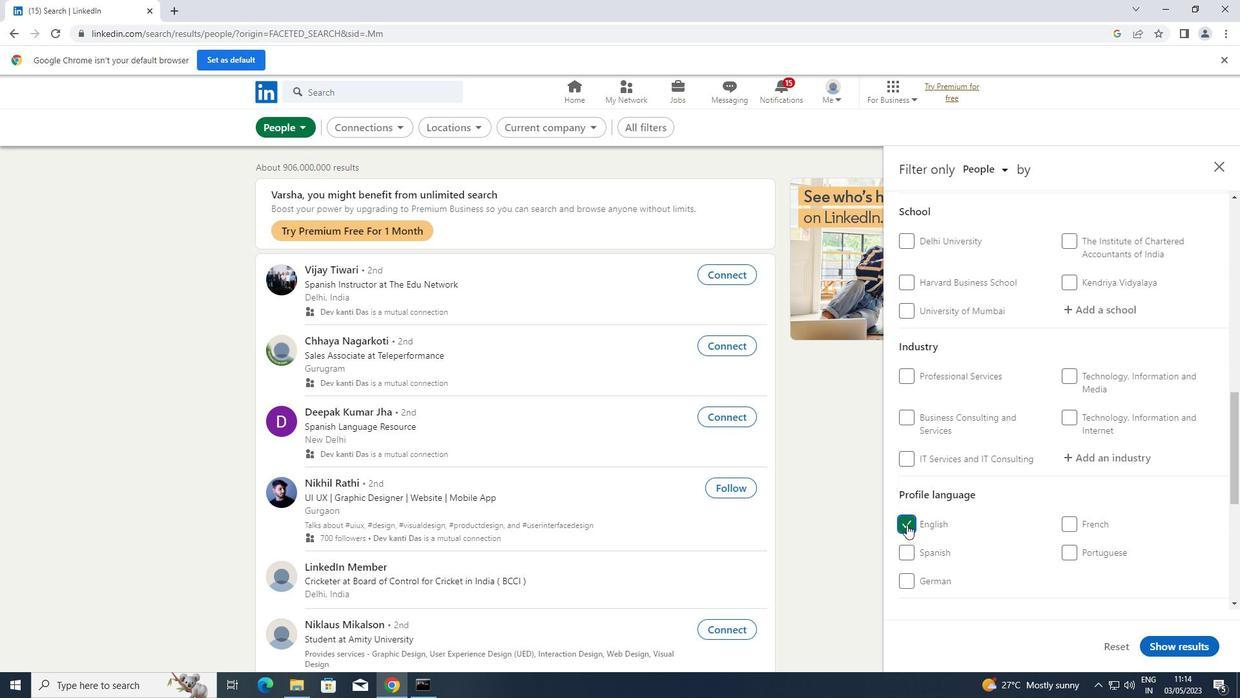
Action: Mouse moved to (908, 524)
Screenshot: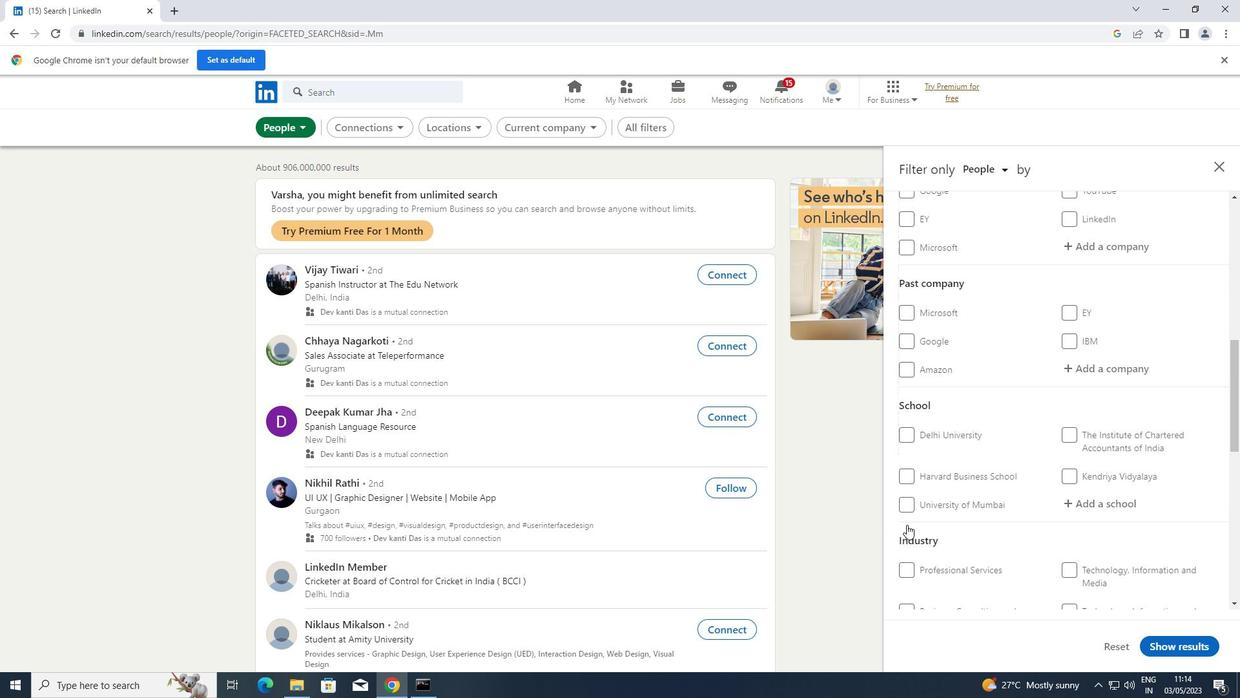 
Action: Mouse scrolled (908, 525) with delta (0, 0)
Screenshot: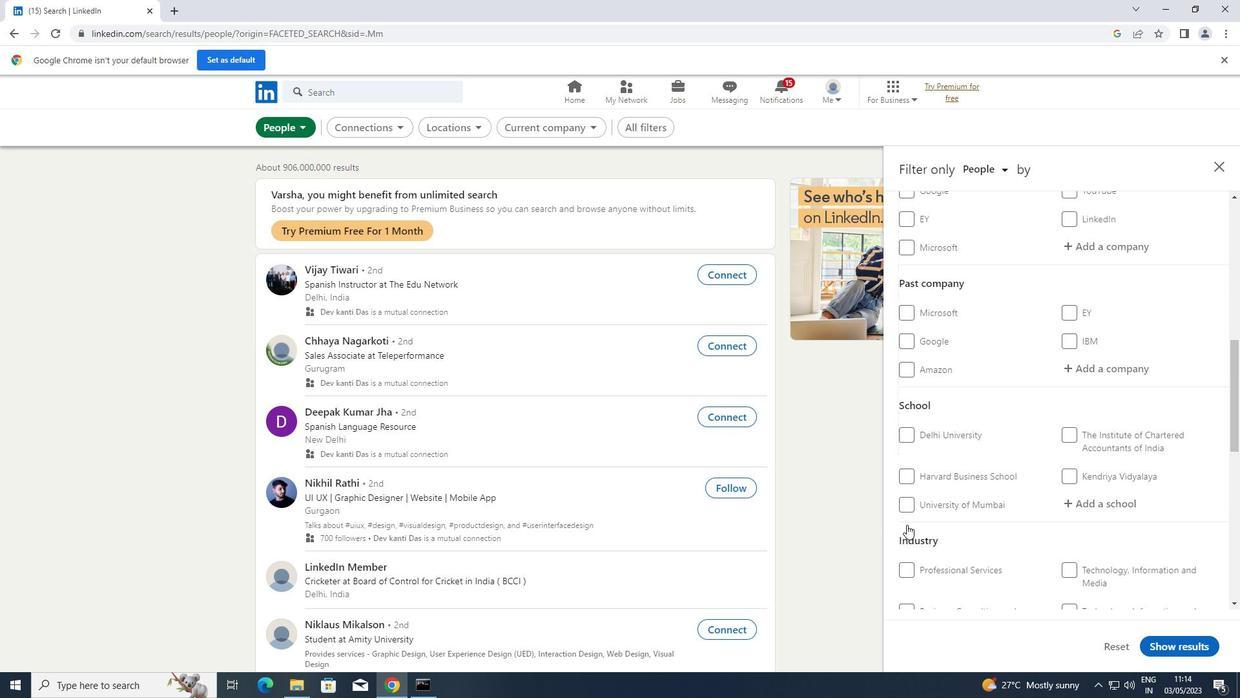 
Action: Mouse scrolled (908, 525) with delta (0, 0)
Screenshot: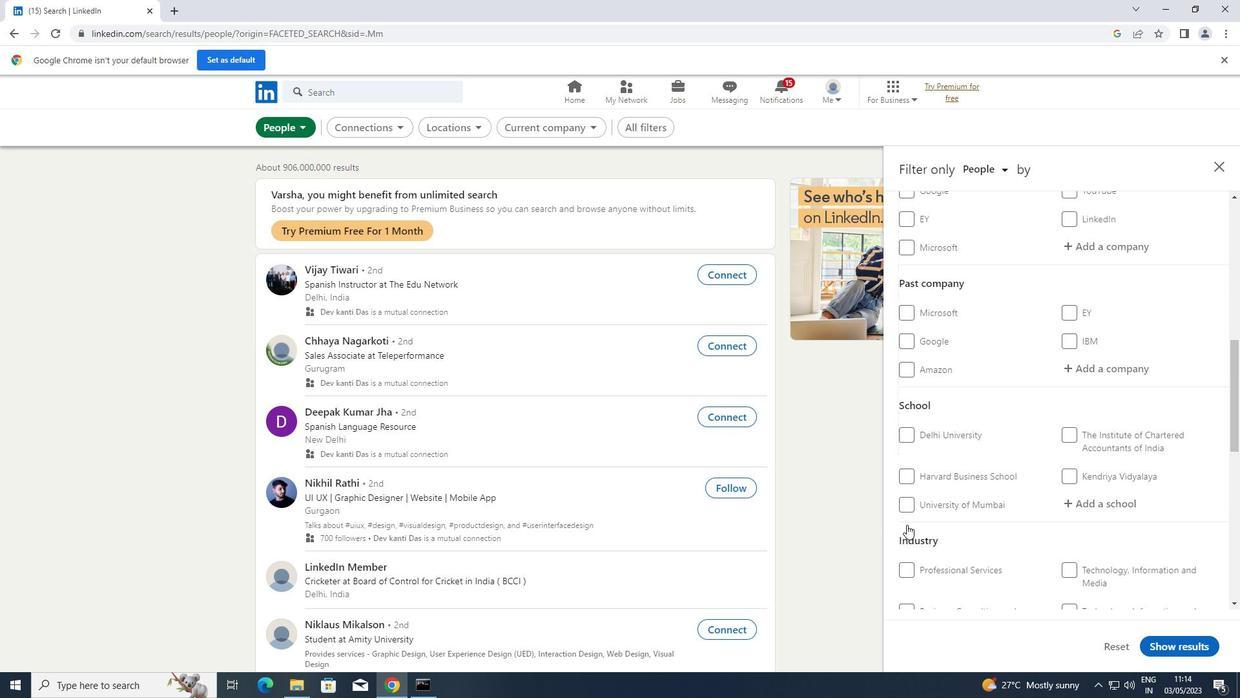 
Action: Mouse scrolled (908, 525) with delta (0, 0)
Screenshot: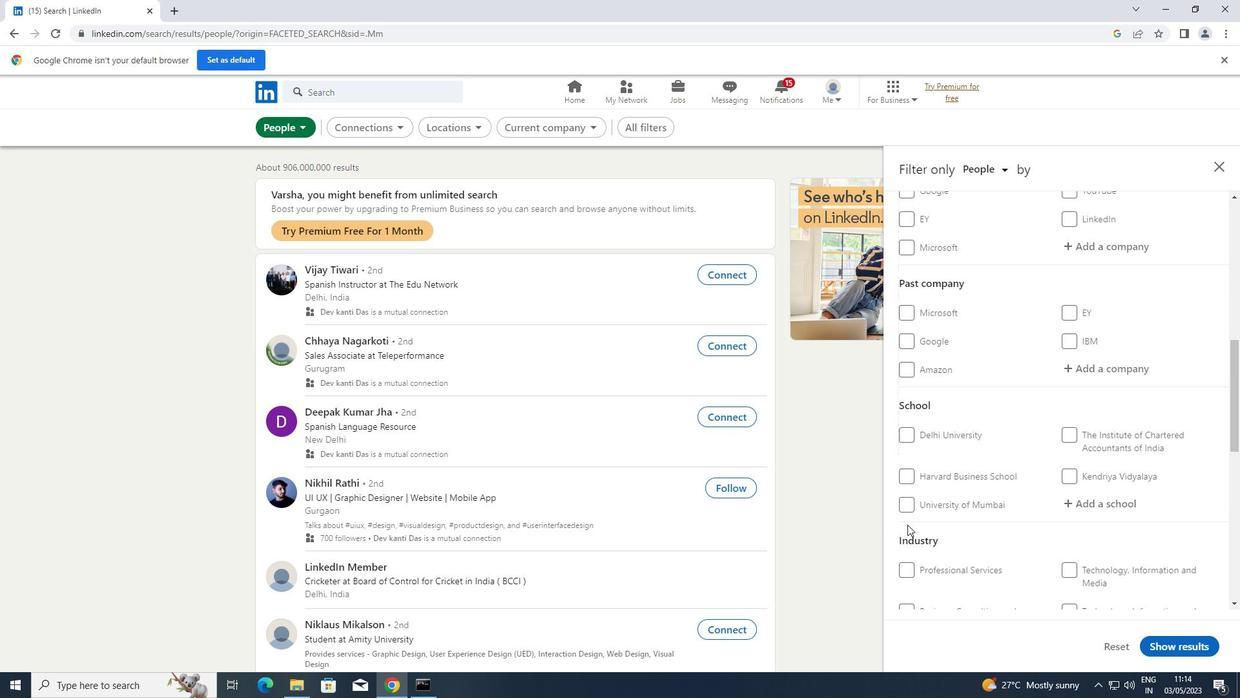 
Action: Mouse moved to (971, 458)
Screenshot: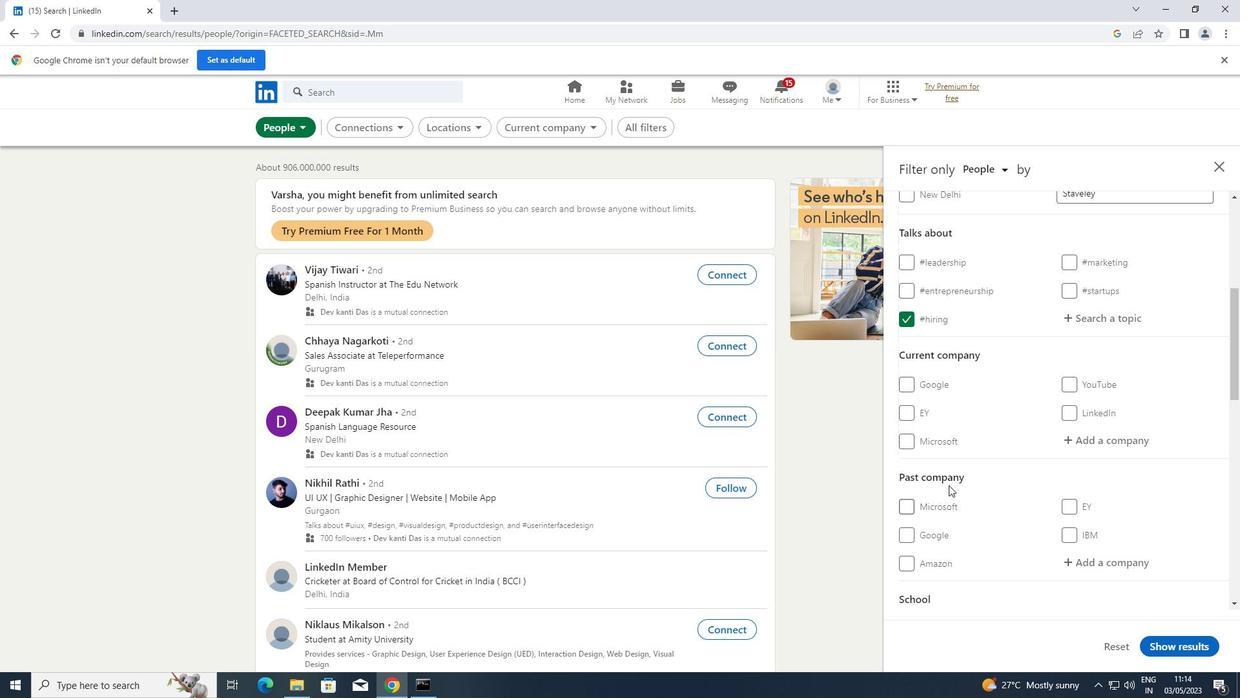 
Action: Mouse scrolled (971, 458) with delta (0, 0)
Screenshot: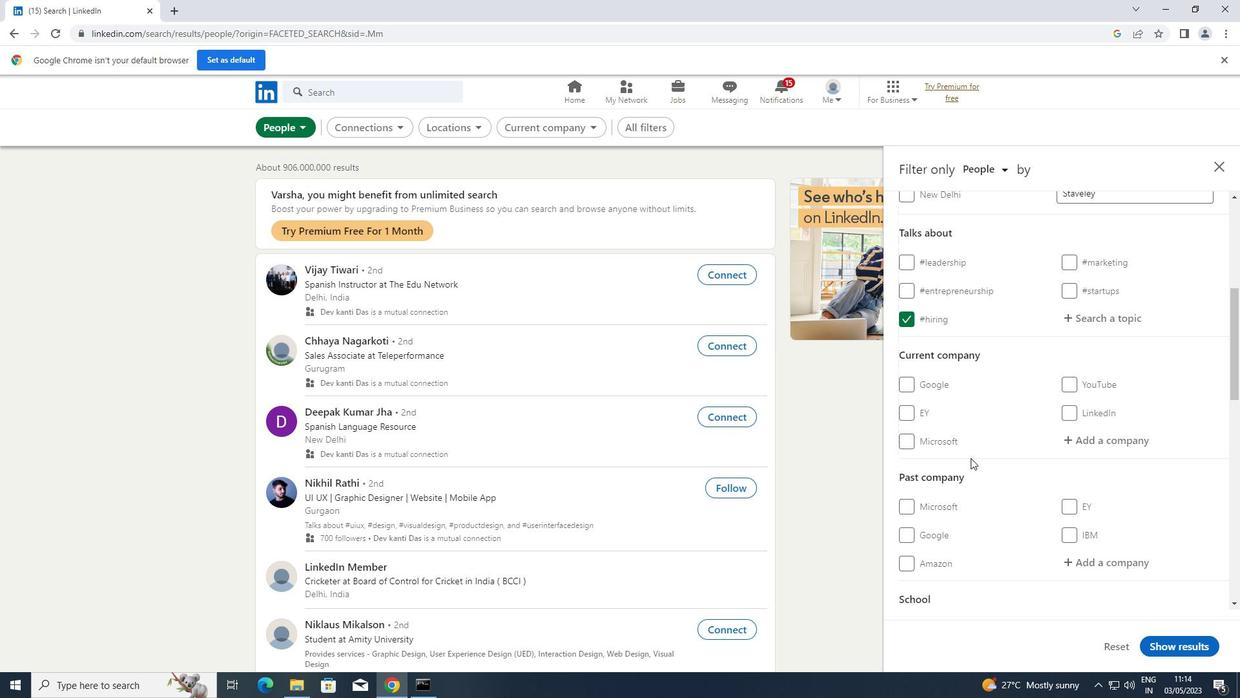 
Action: Mouse scrolled (971, 458) with delta (0, 0)
Screenshot: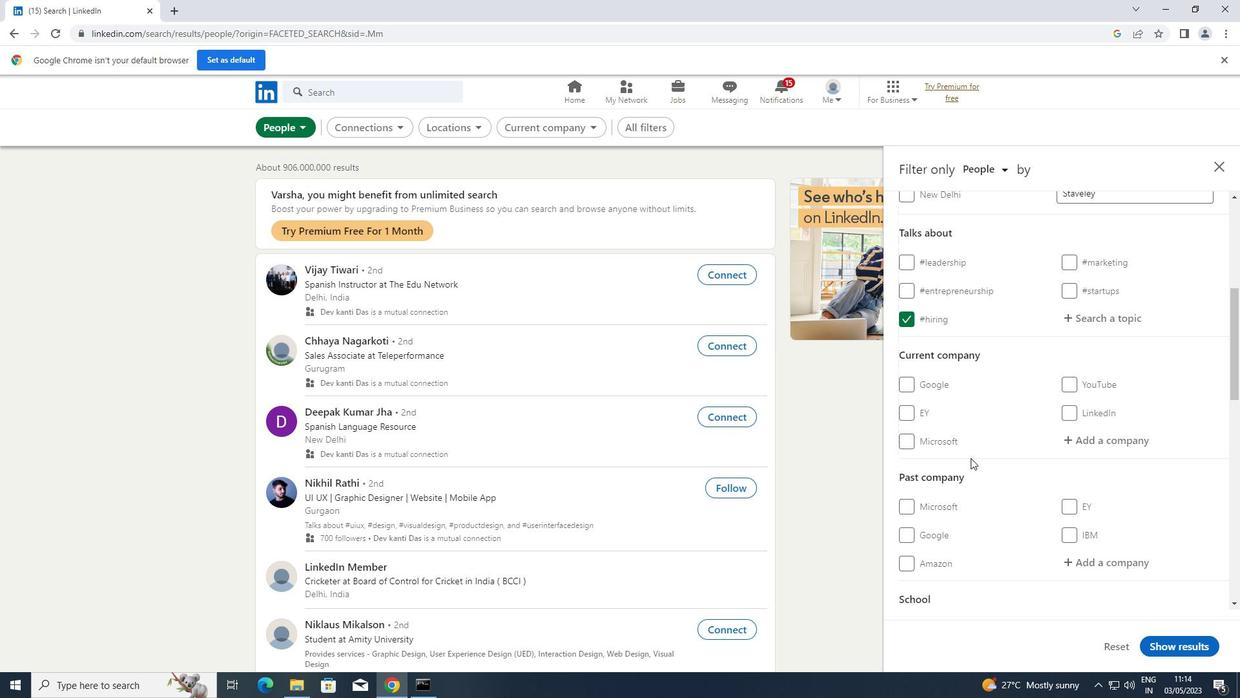 
Action: Mouse moved to (990, 427)
Screenshot: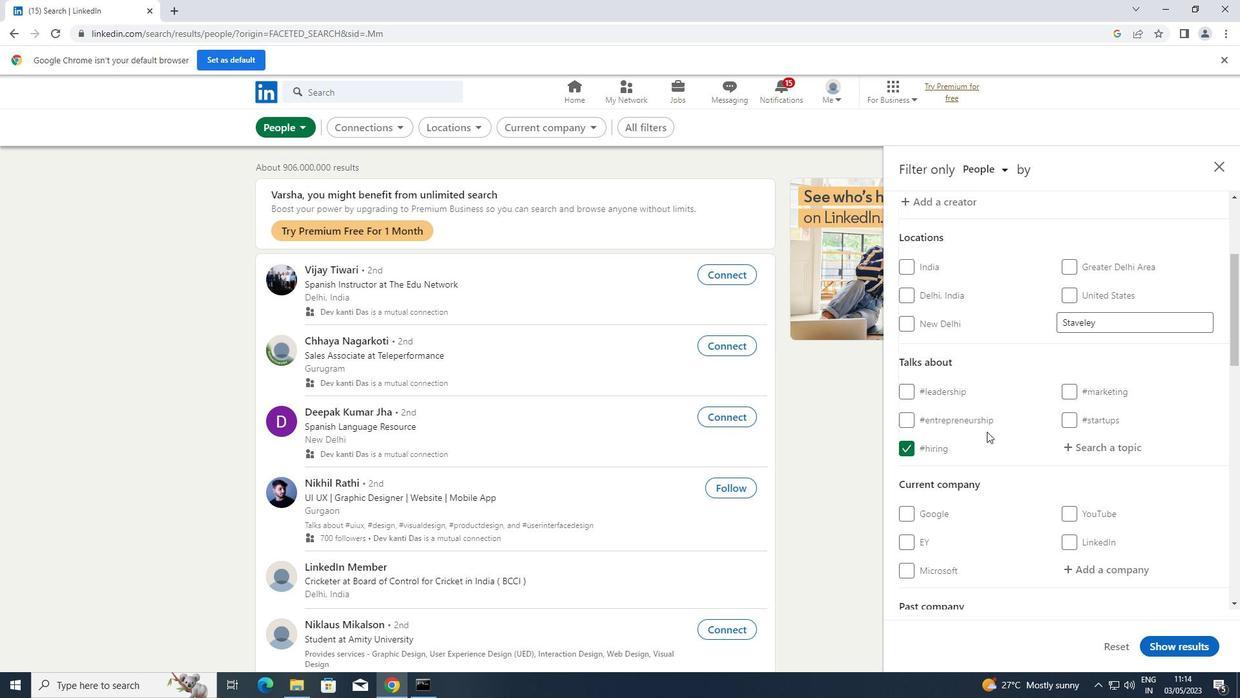 
Action: Mouse scrolled (990, 427) with delta (0, 0)
Screenshot: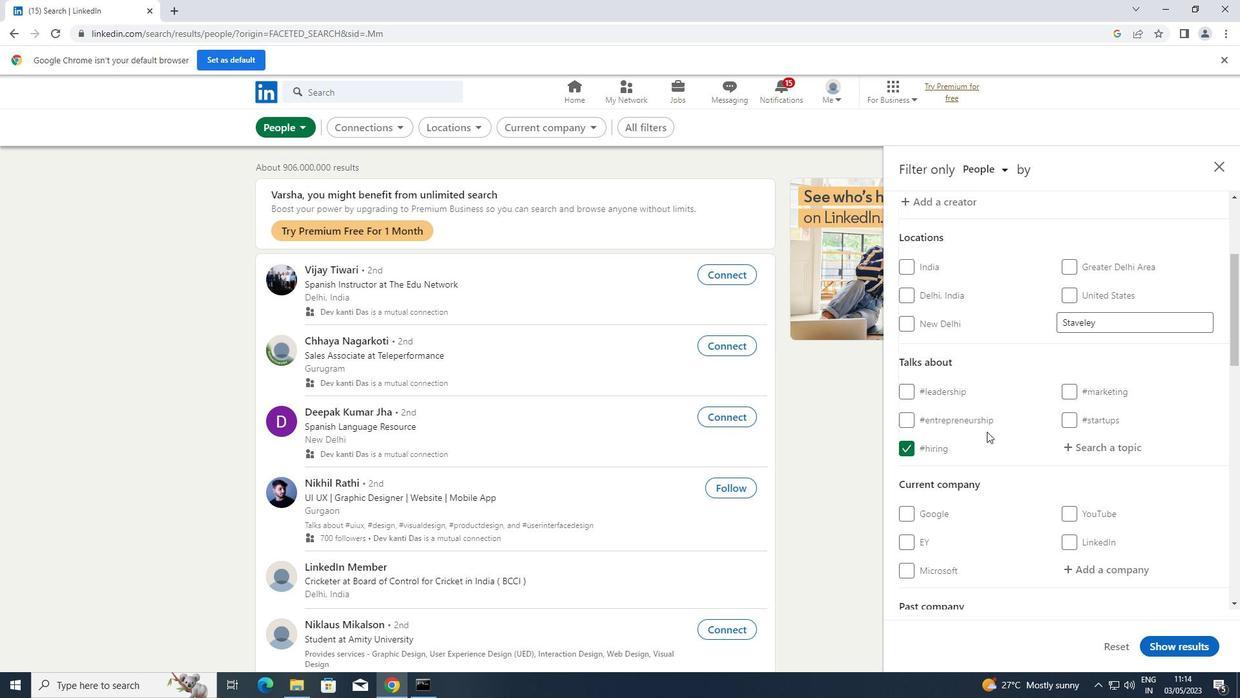 
Action: Mouse moved to (990, 425)
Screenshot: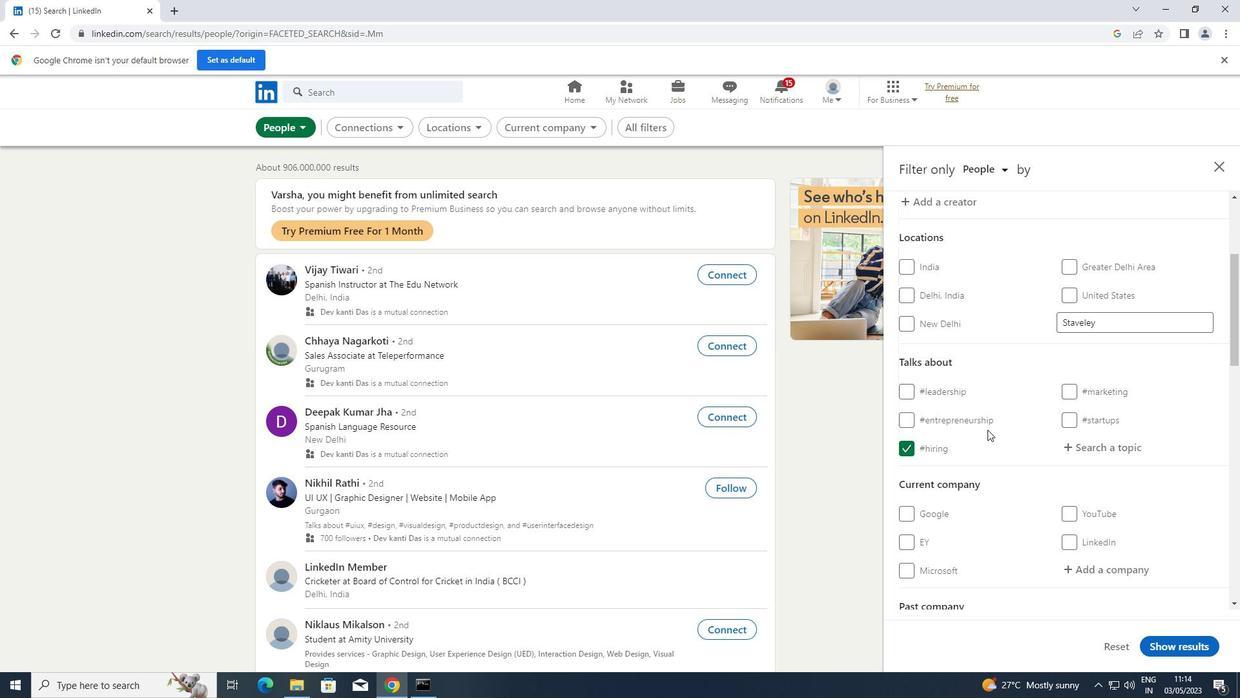 
Action: Mouse scrolled (990, 426) with delta (0, 0)
Screenshot: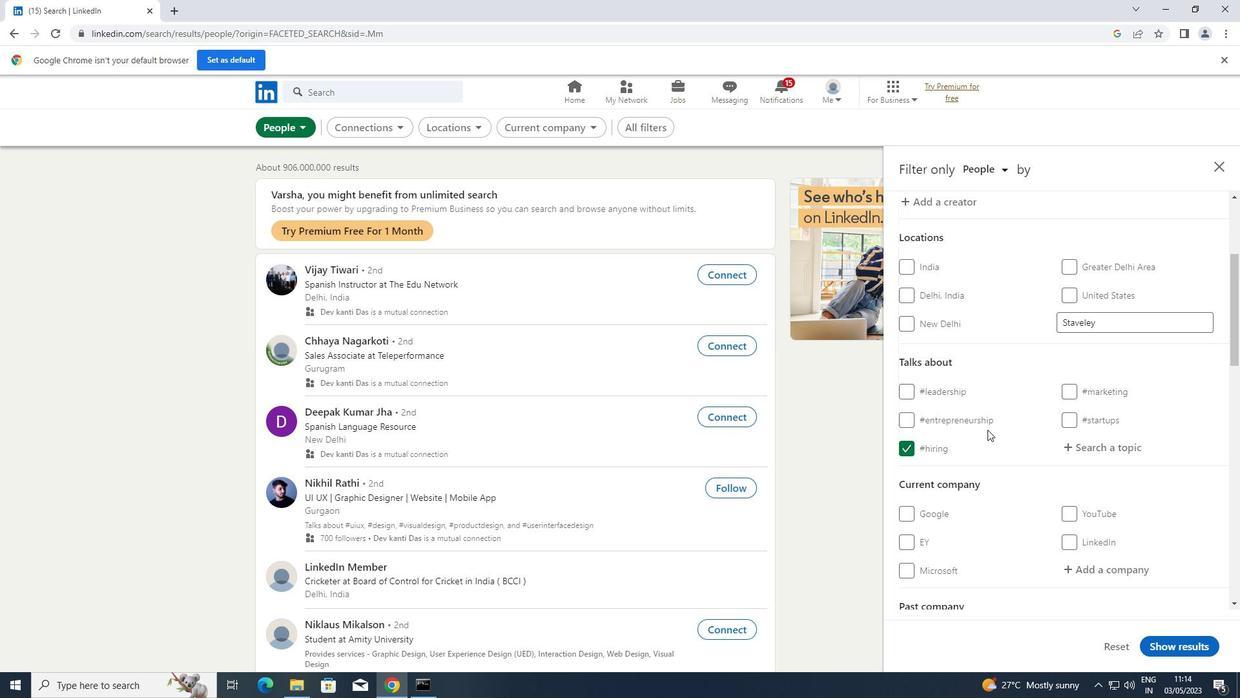 
Action: Mouse scrolled (990, 425) with delta (0, 0)
Screenshot: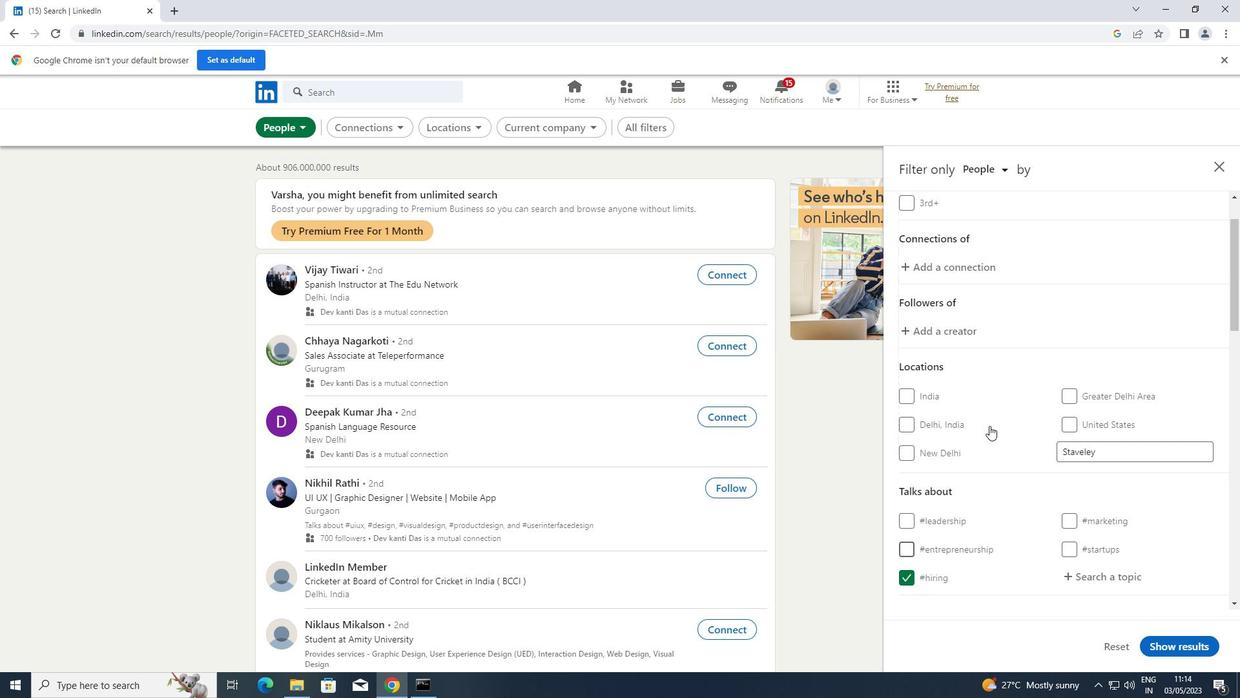 
Action: Mouse scrolled (990, 425) with delta (0, 0)
Screenshot: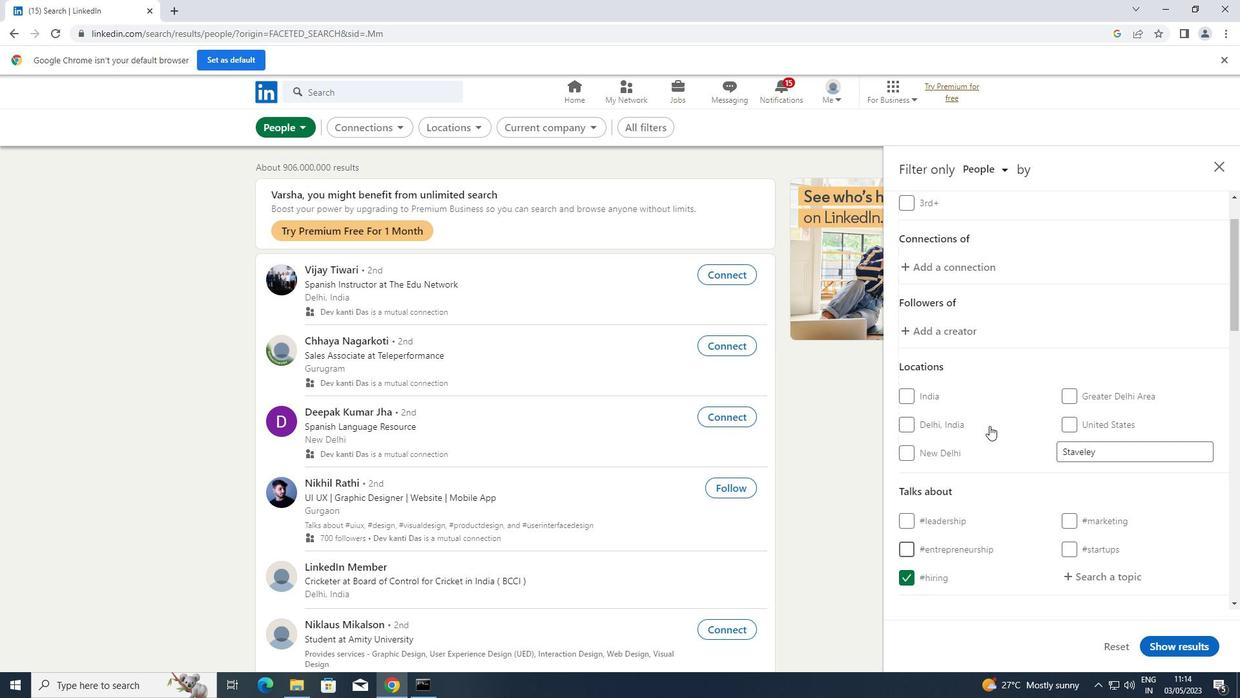 
Action: Mouse scrolled (990, 425) with delta (0, 0)
Screenshot: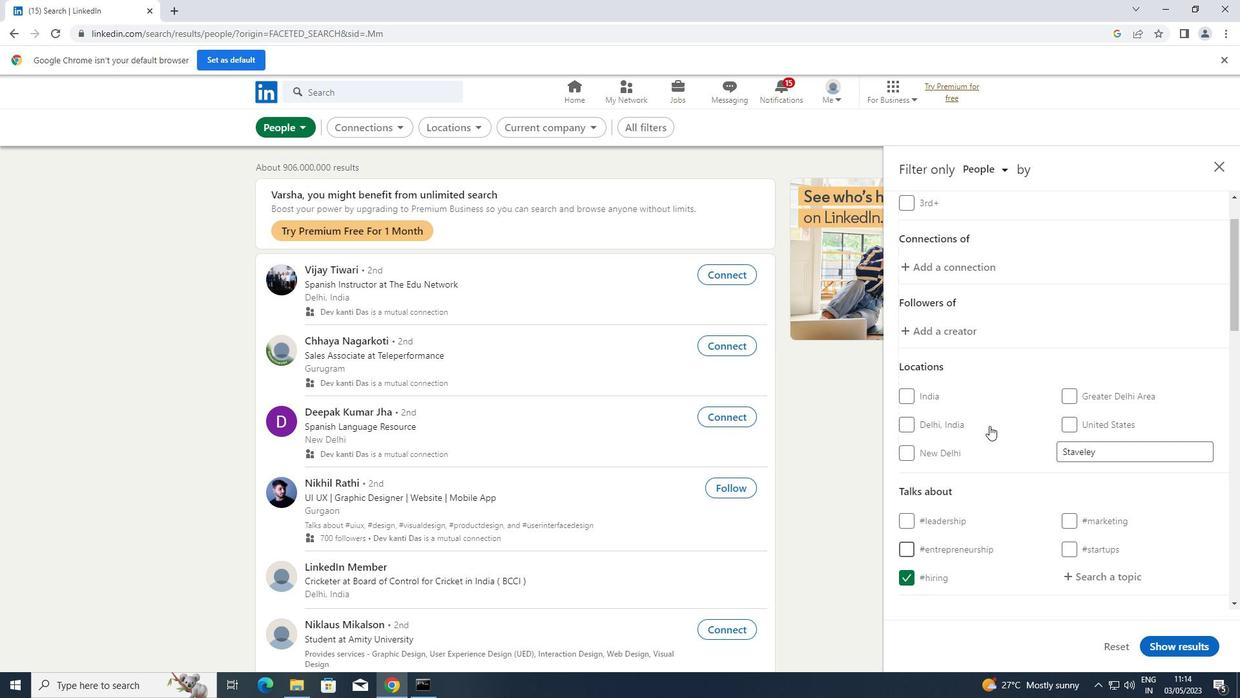 
Action: Mouse scrolled (990, 425) with delta (0, 0)
Screenshot: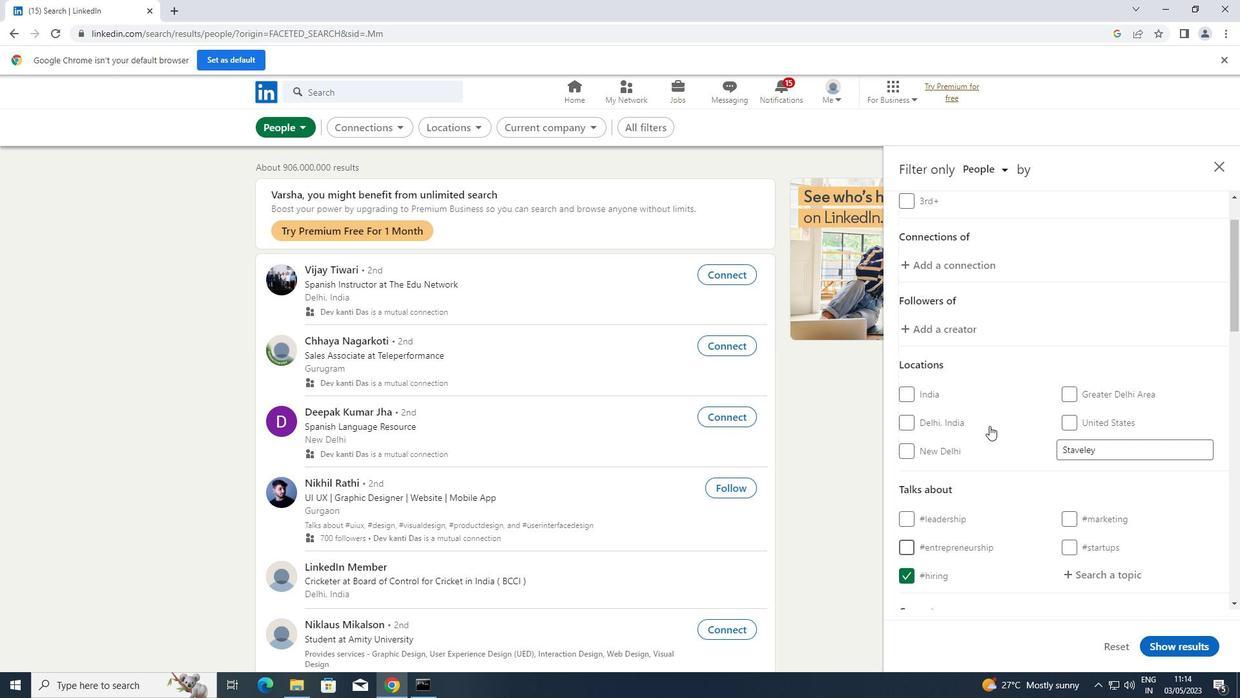 
Action: Mouse moved to (1090, 439)
Screenshot: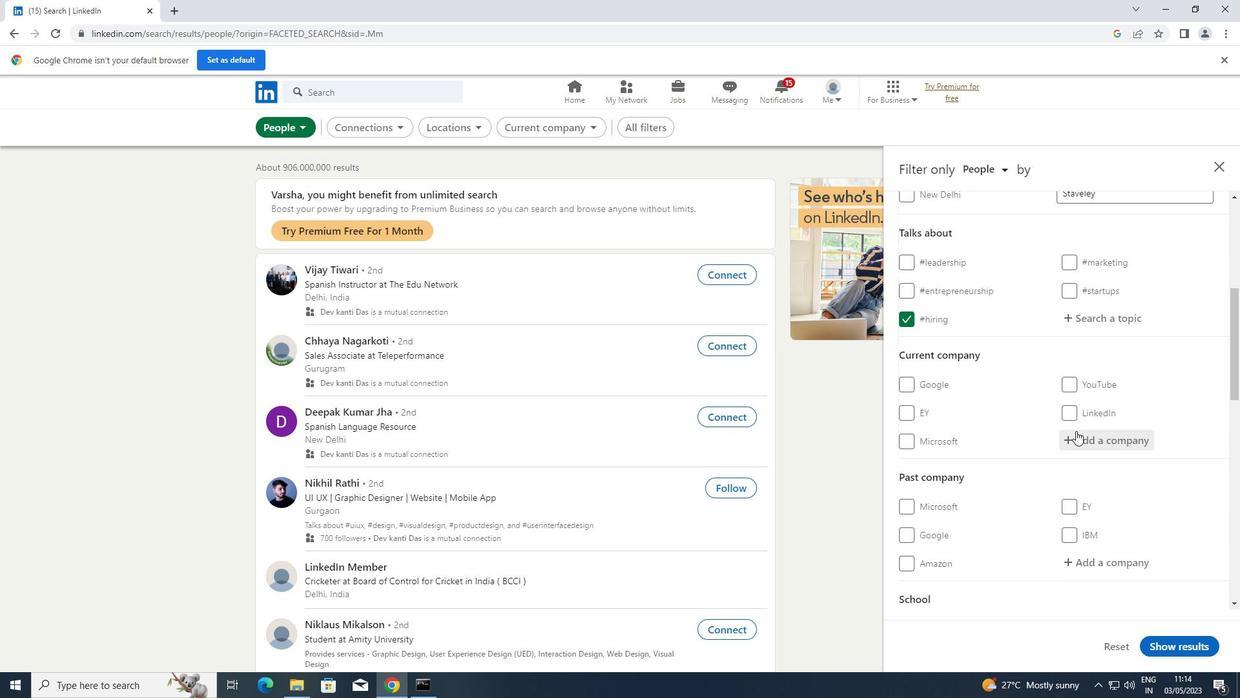 
Action: Mouse pressed left at (1090, 439)
Screenshot: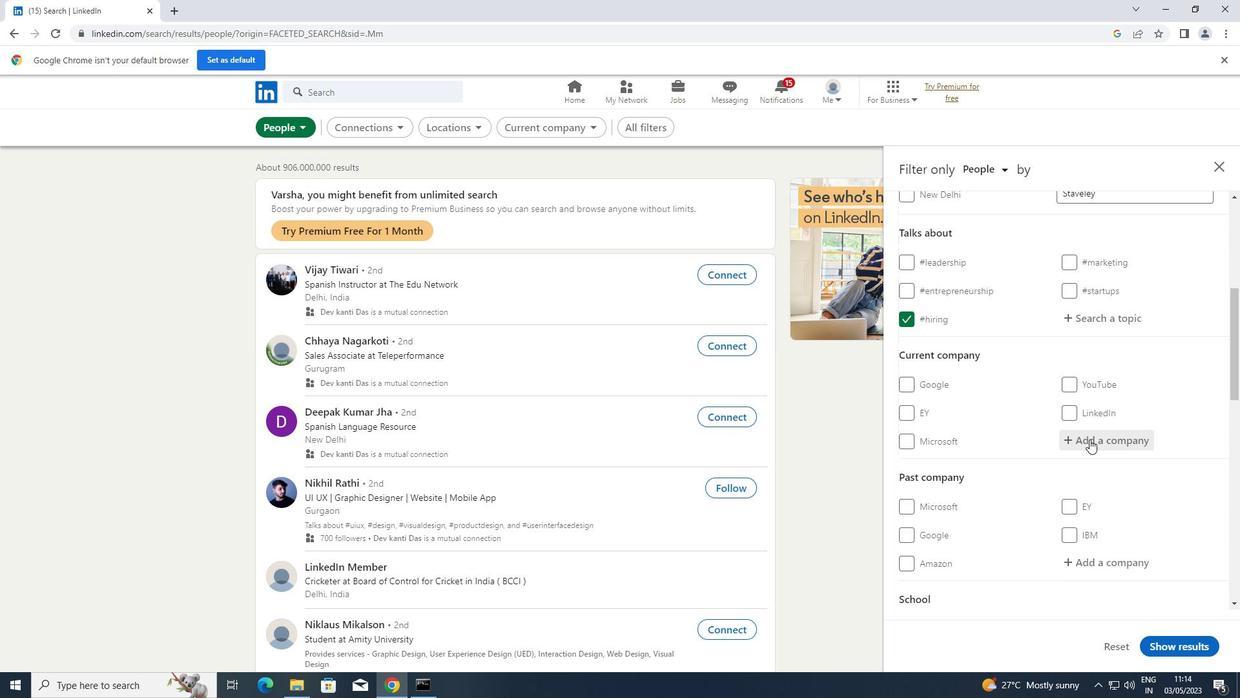 
Action: Key pressed <Key.shift>TAXMANN
Screenshot: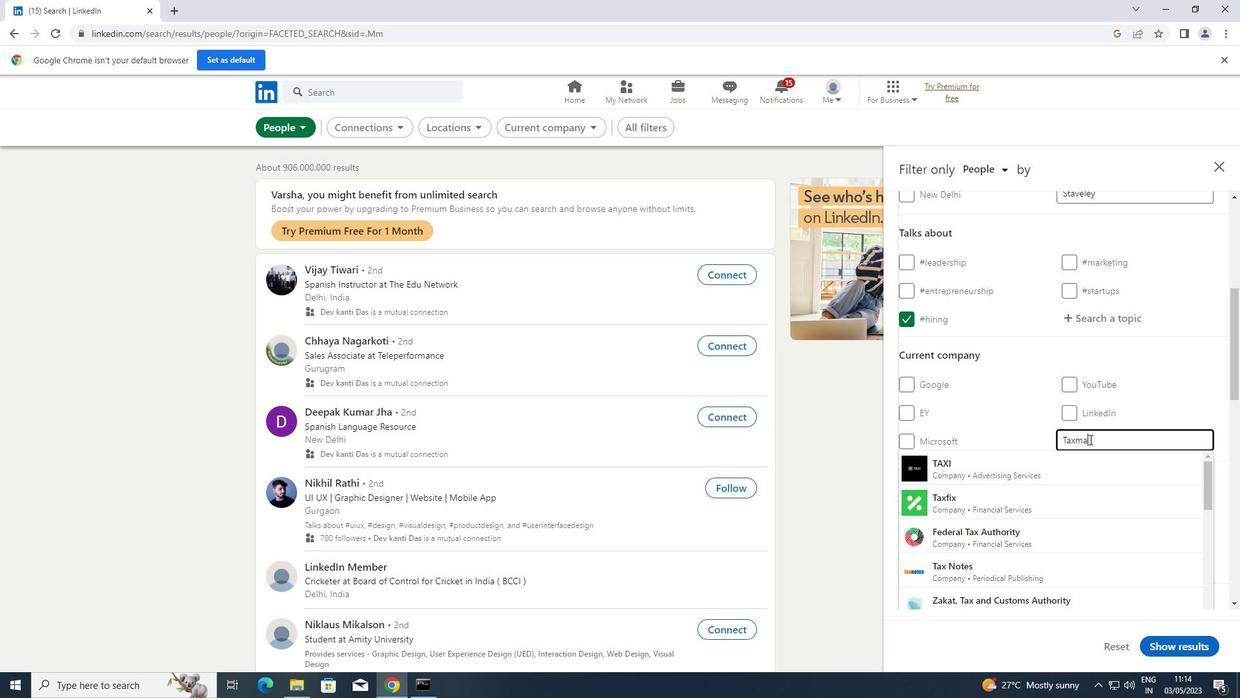 
Action: Mouse moved to (1013, 470)
Screenshot: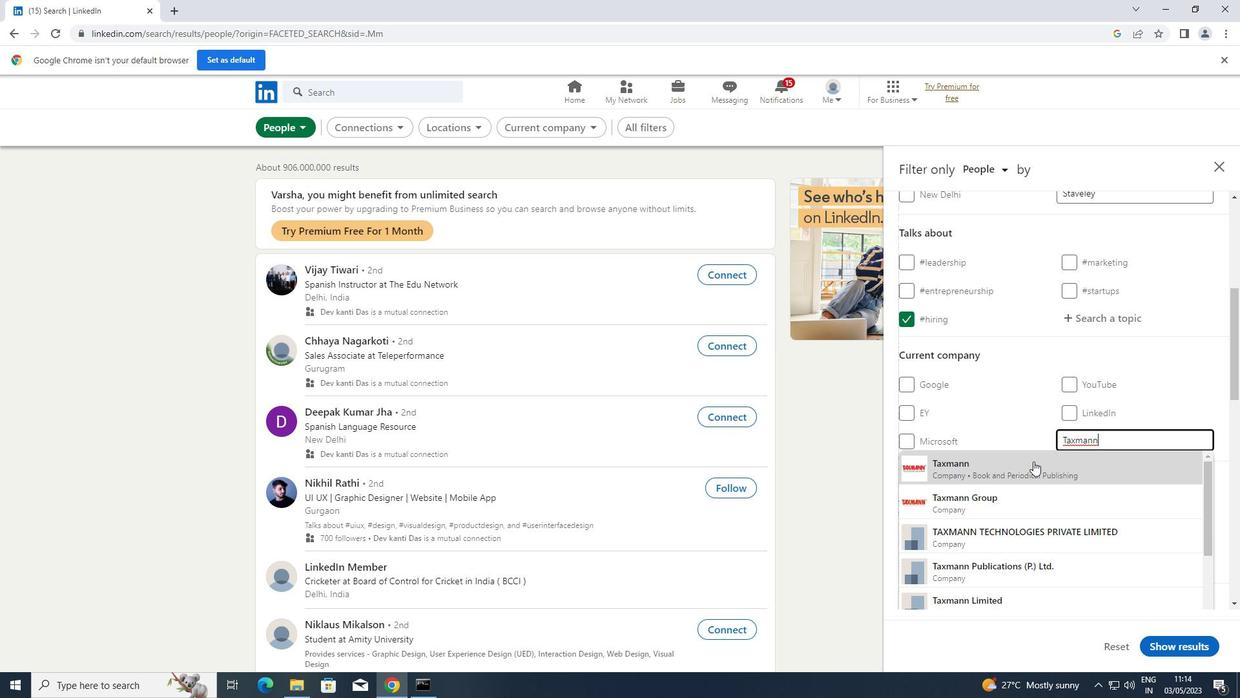 
Action: Mouse pressed left at (1013, 470)
Screenshot: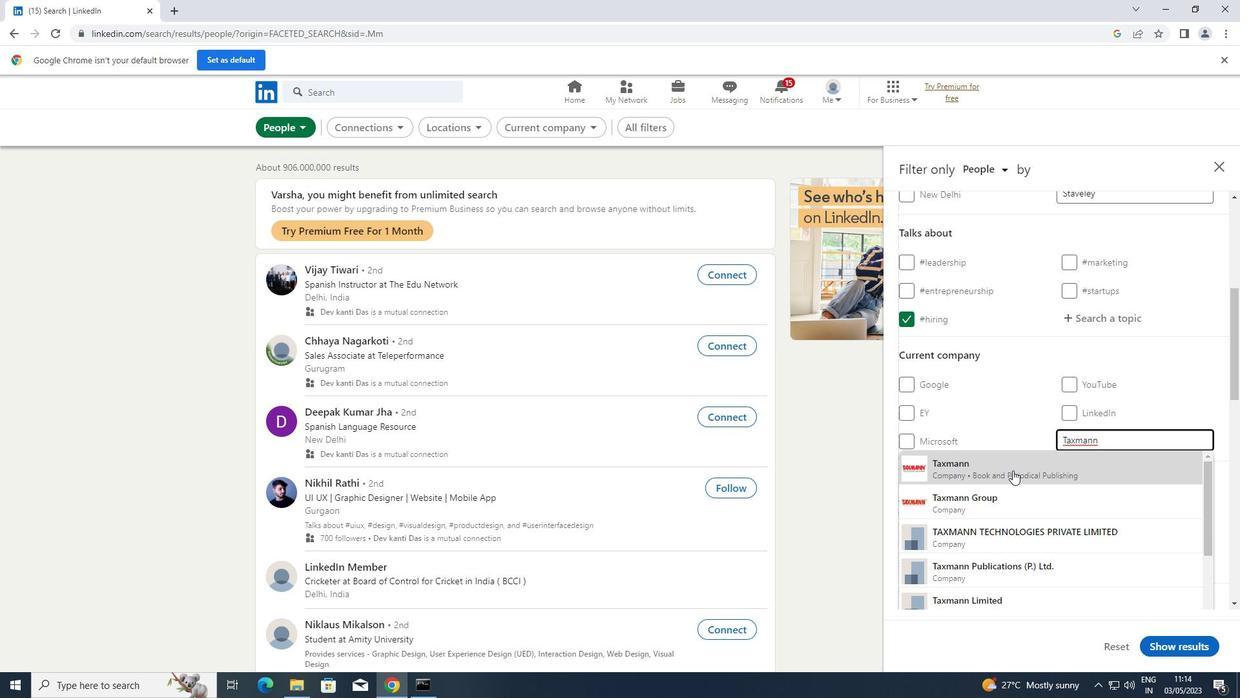
Action: Mouse scrolled (1013, 469) with delta (0, 0)
Screenshot: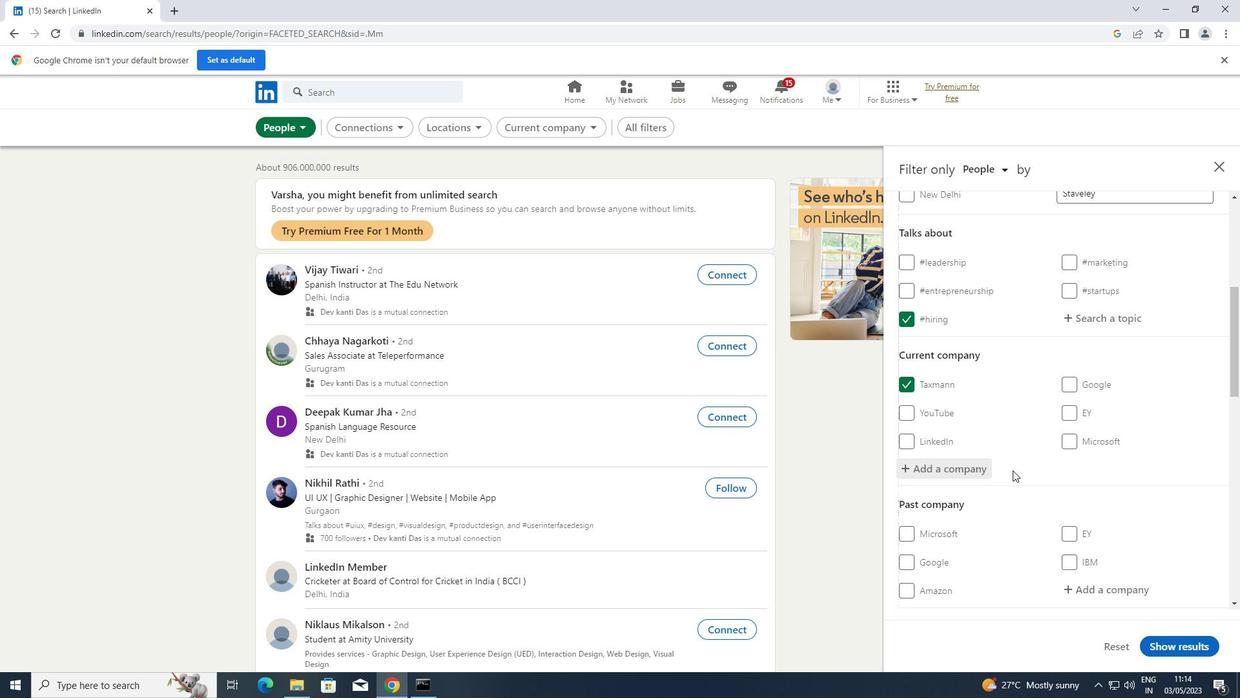 
Action: Mouse scrolled (1013, 469) with delta (0, 0)
Screenshot: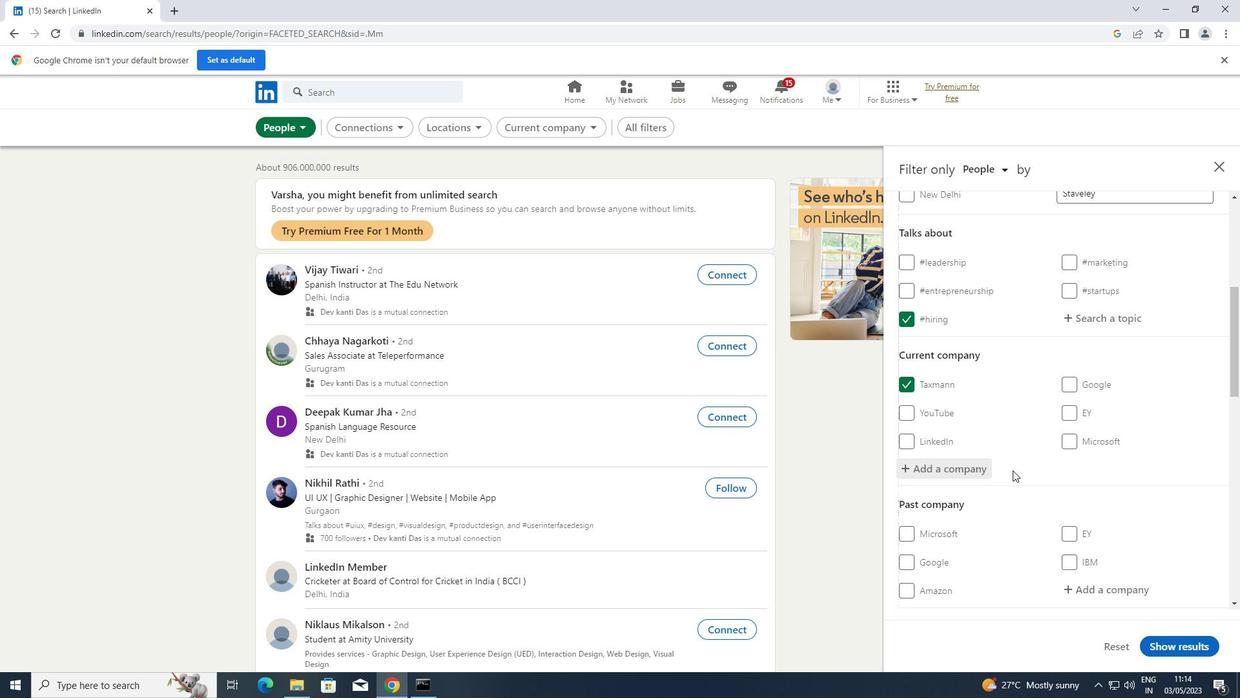 
Action: Mouse scrolled (1013, 469) with delta (0, 0)
Screenshot: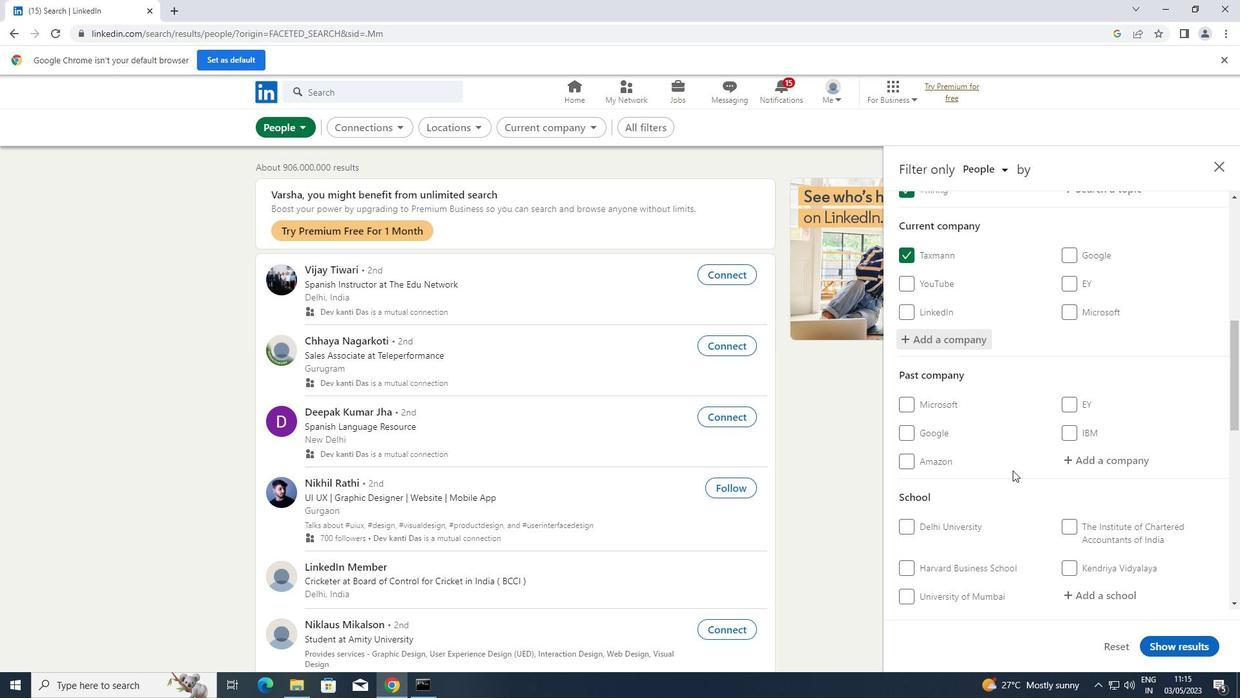 
Action: Mouse moved to (1012, 470)
Screenshot: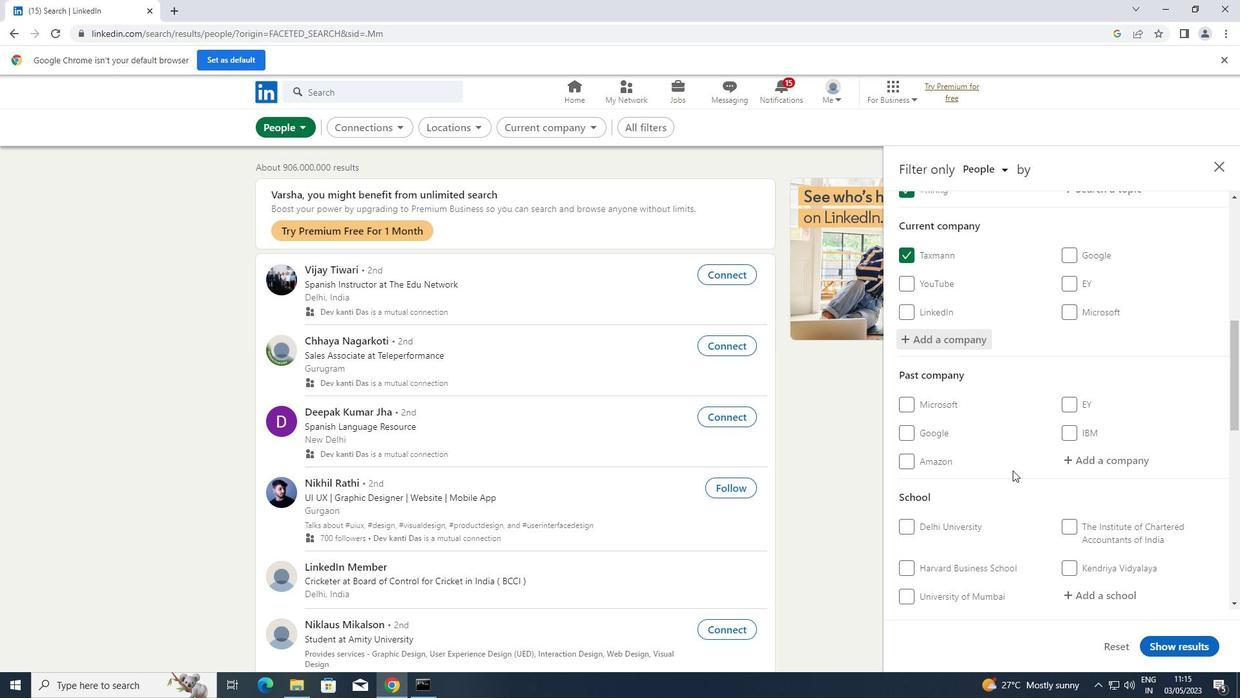 
Action: Mouse scrolled (1012, 469) with delta (0, 0)
Screenshot: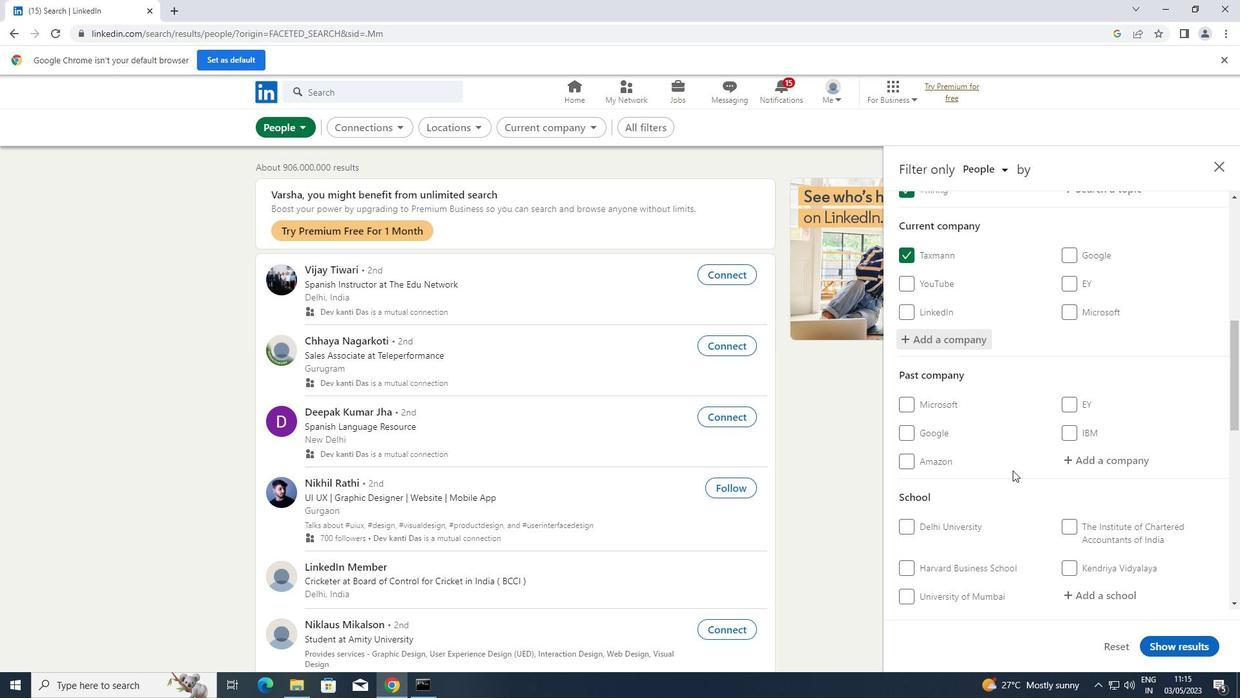 
Action: Mouse moved to (1125, 471)
Screenshot: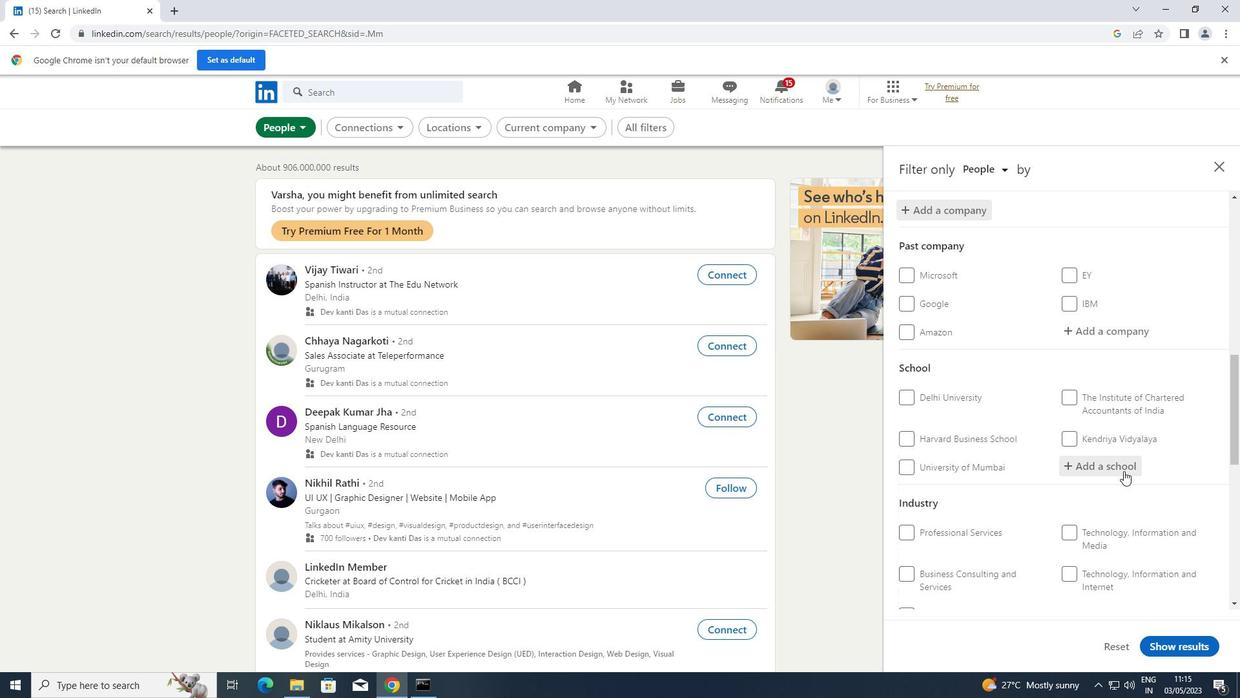 
Action: Mouse pressed left at (1125, 471)
Screenshot: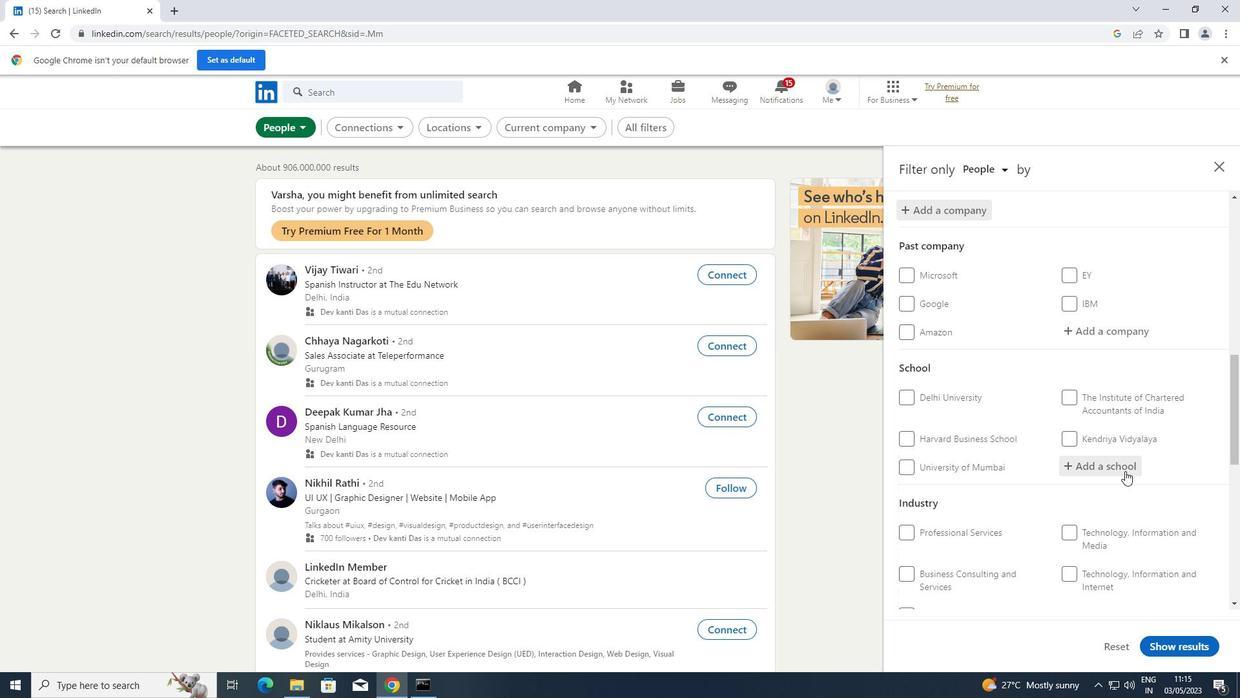 
Action: Key pressed <Key.shift>NATIONAL<Key.space><Key.shift>INSTITUTE<Key.space>OF<Key.space><Key.shift>TECHNOLOGY
Screenshot: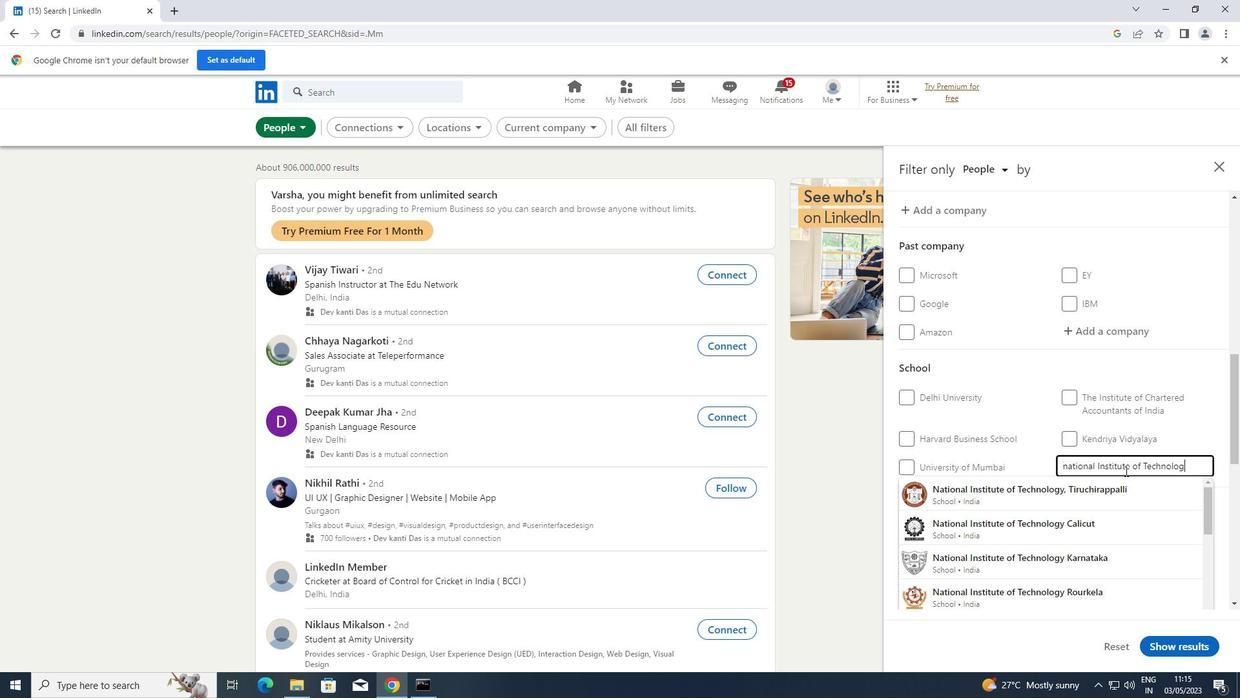 
Action: Mouse moved to (1051, 594)
Screenshot: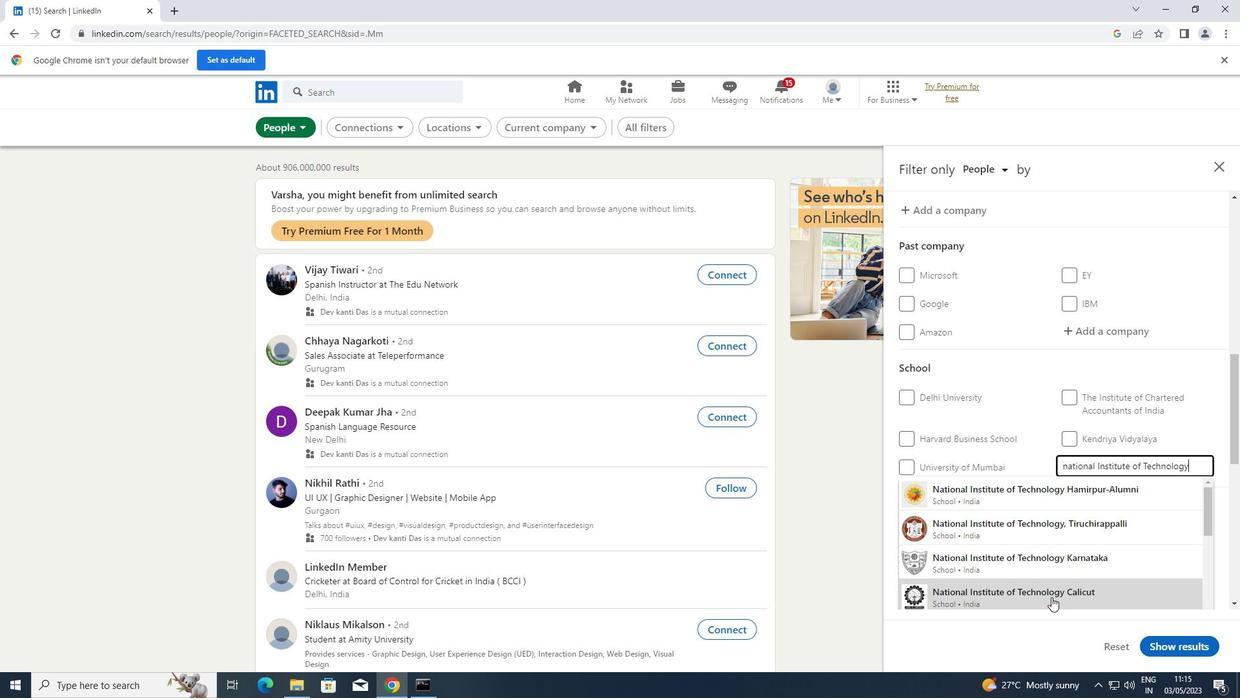 
Action: Mouse pressed left at (1051, 594)
Screenshot: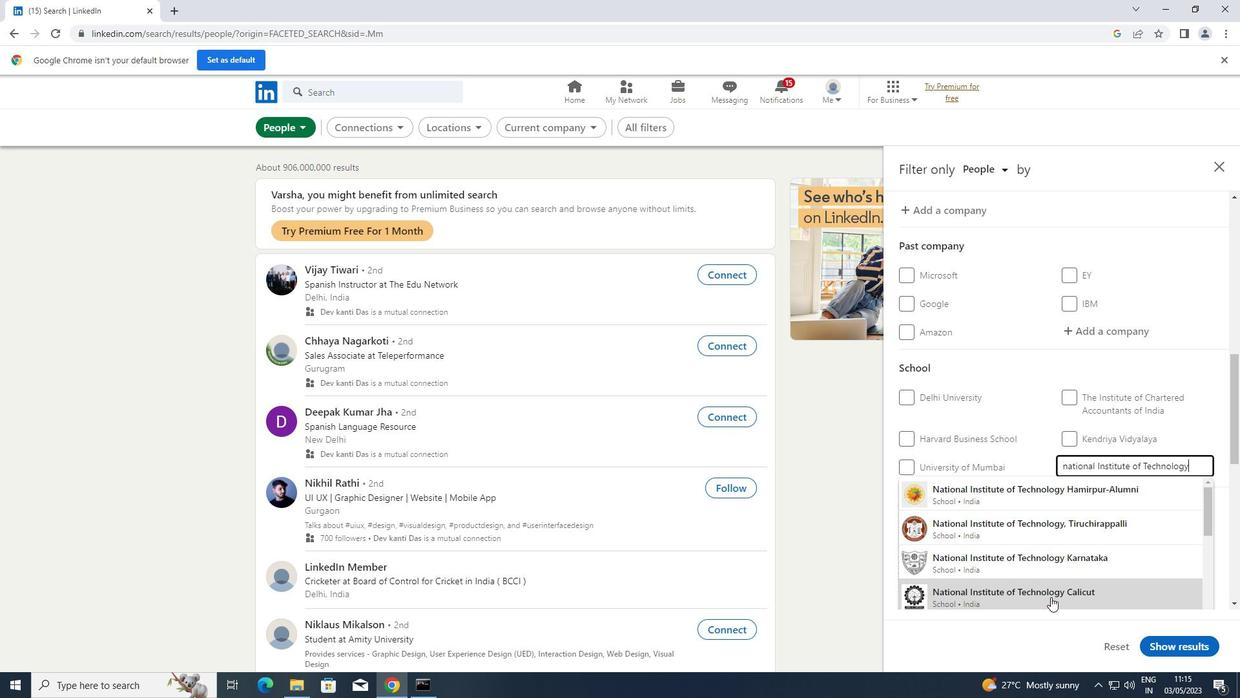 
Action: Mouse scrolled (1051, 593) with delta (0, 0)
Screenshot: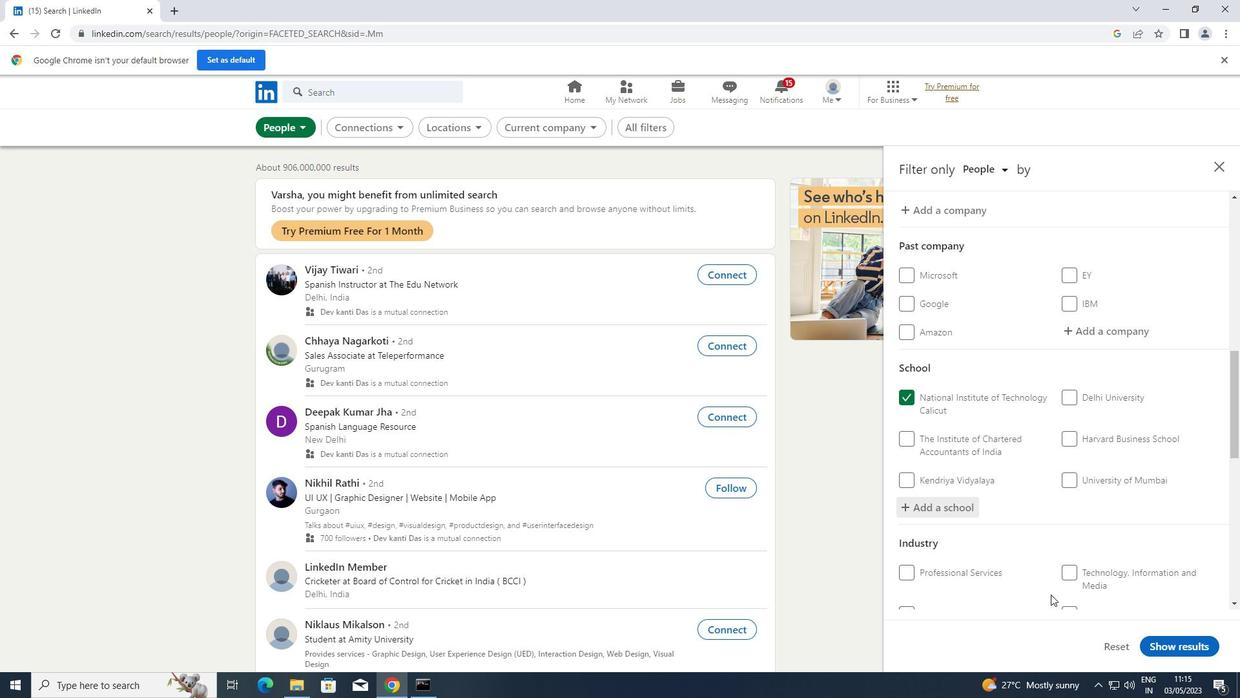 
Action: Mouse scrolled (1051, 593) with delta (0, 0)
Screenshot: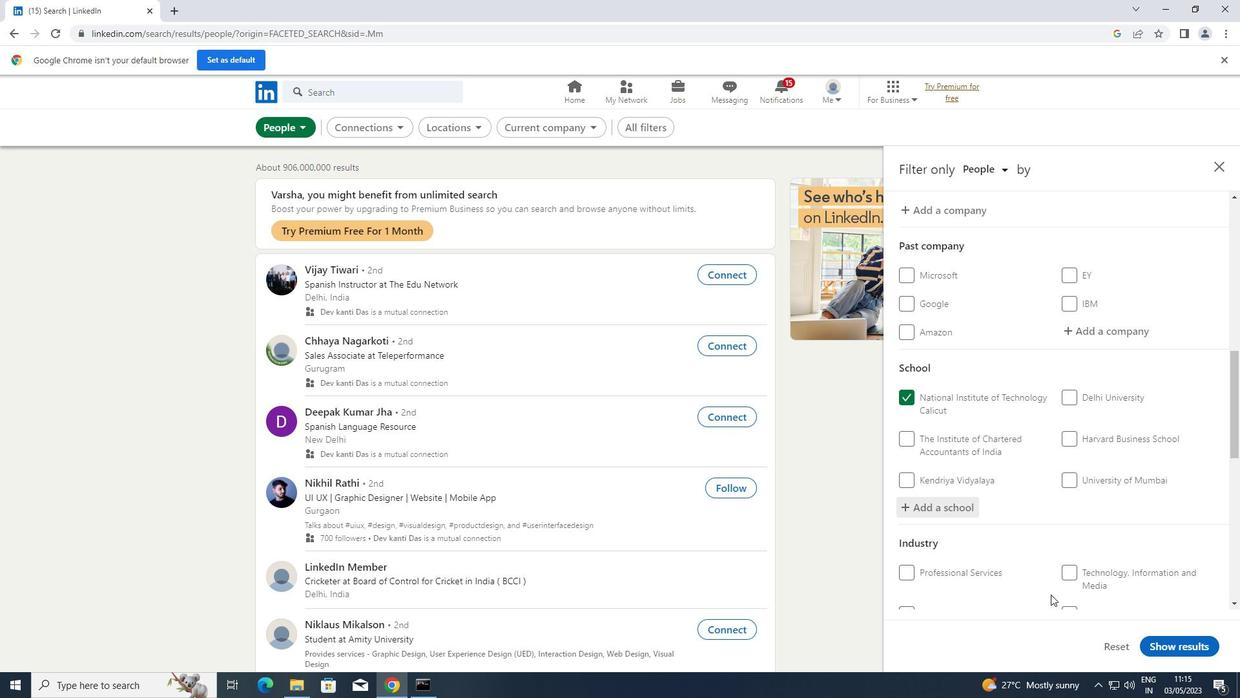 
Action: Mouse scrolled (1051, 593) with delta (0, 0)
Screenshot: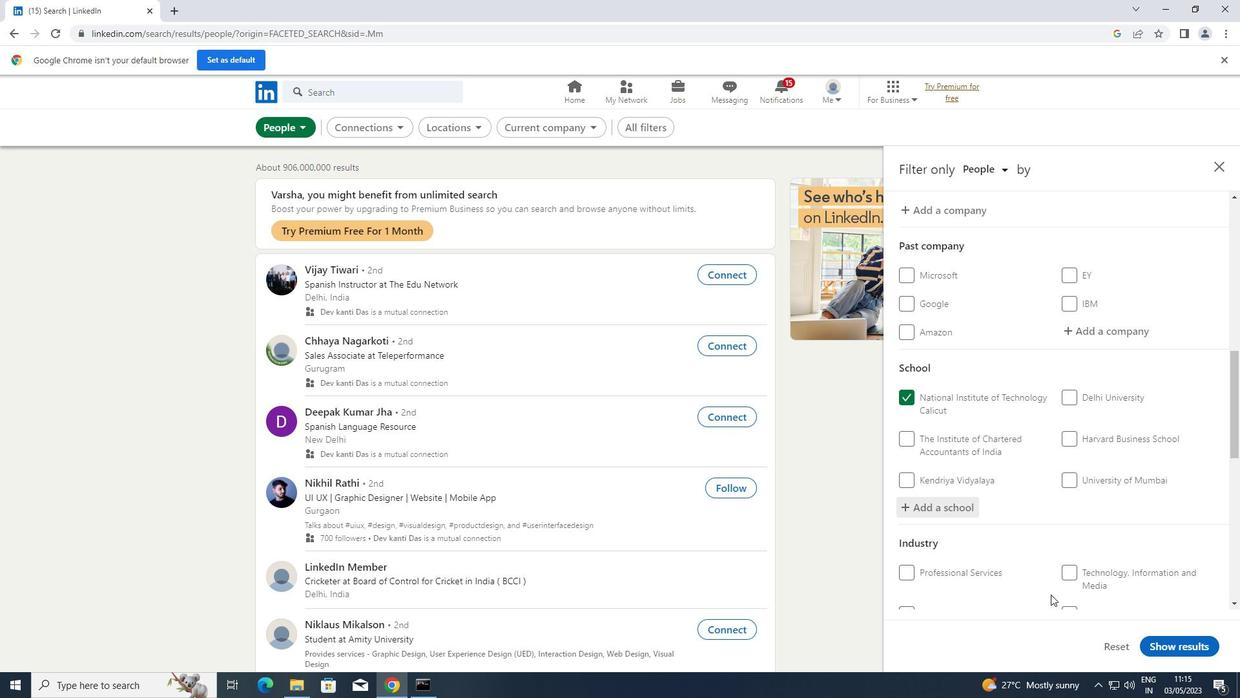
Action: Mouse scrolled (1051, 593) with delta (0, 0)
Screenshot: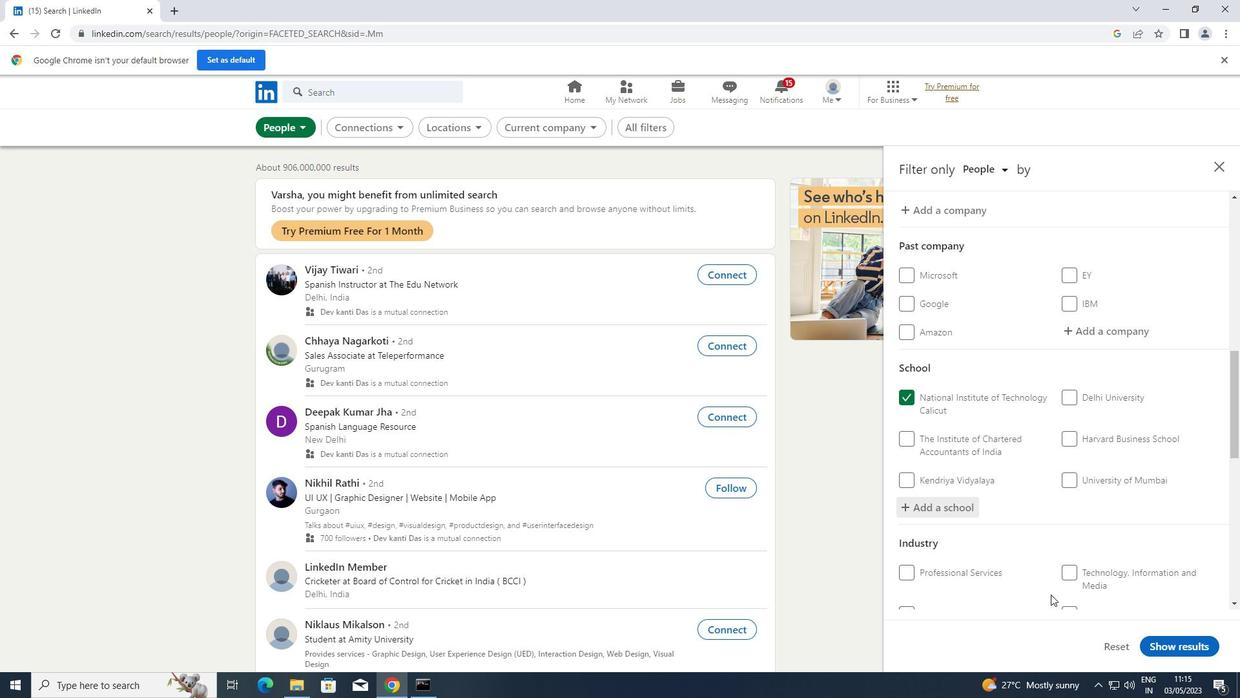 
Action: Mouse moved to (1119, 397)
Screenshot: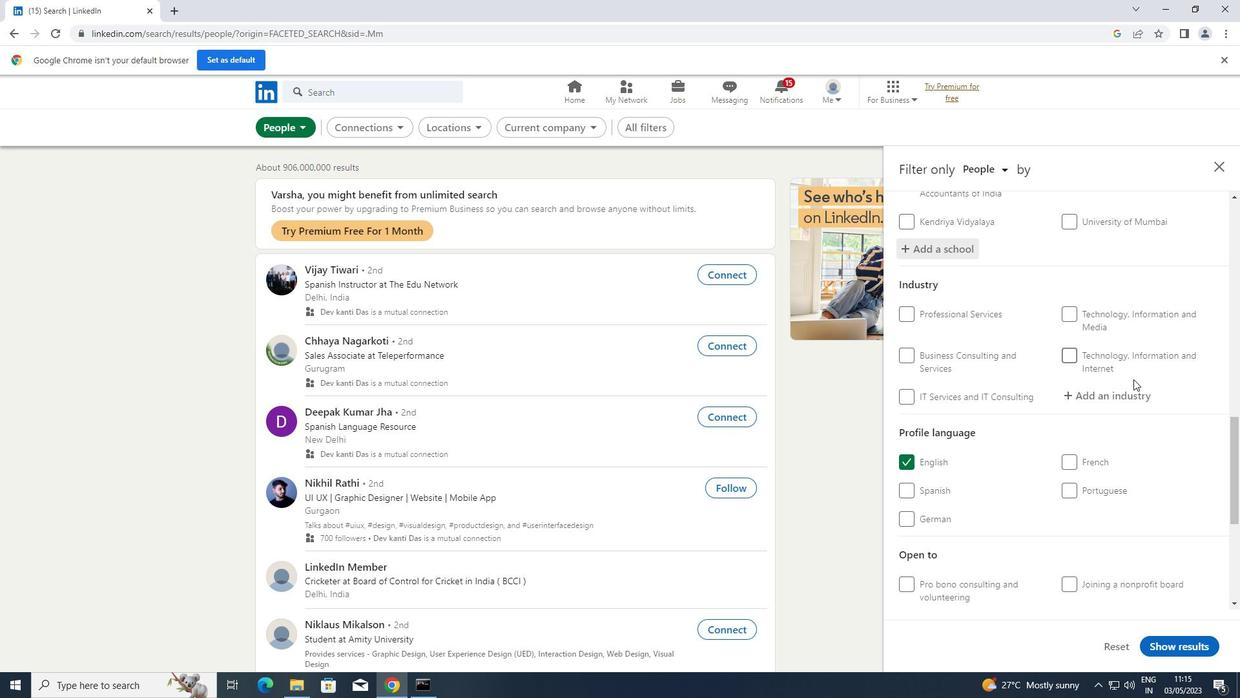 
Action: Mouse pressed left at (1119, 397)
Screenshot: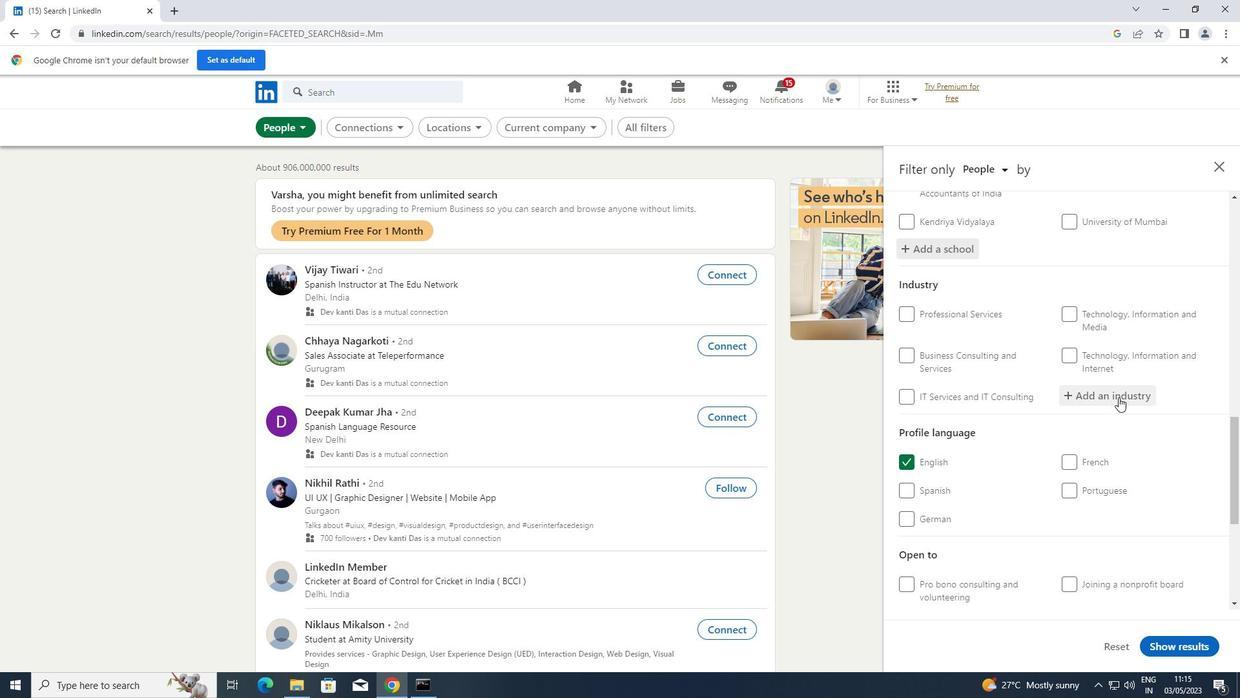 
Action: Key pressed <Key.shift>SPECIAL<Key.space><Key.shift>TRADE<Key.space><Key.shift>CONTRACTORS
Screenshot: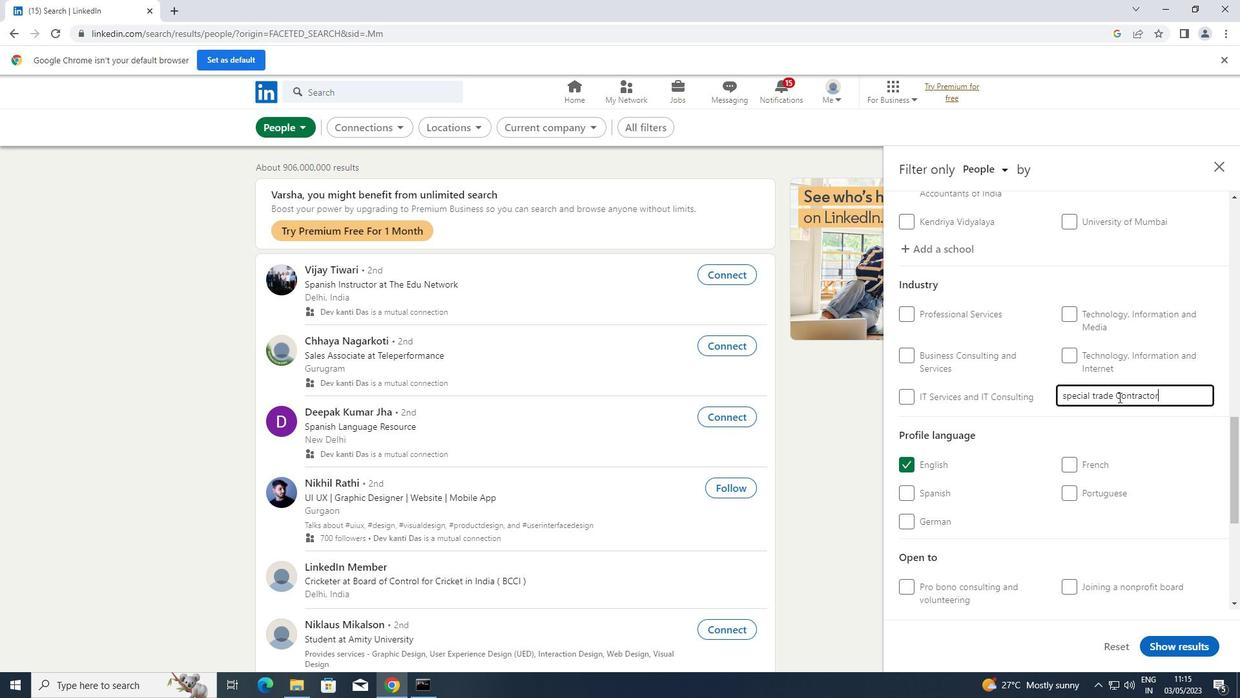
Action: Mouse moved to (1124, 400)
Screenshot: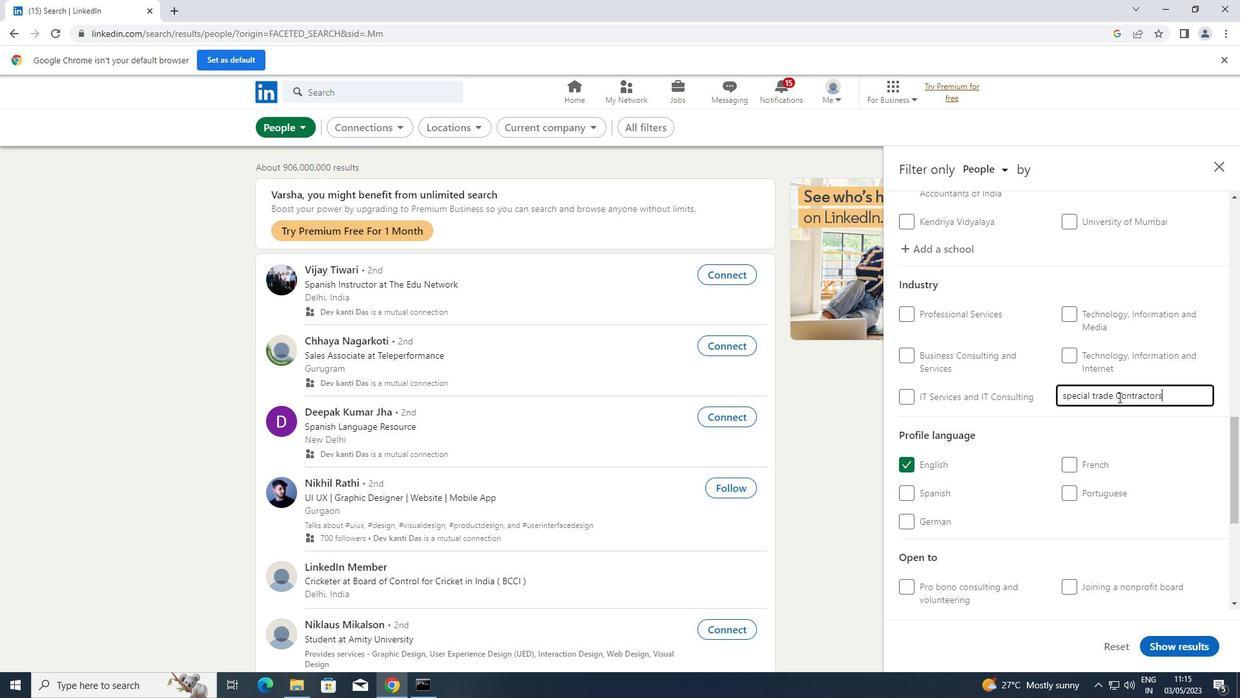 
Action: Mouse scrolled (1124, 399) with delta (0, 0)
Screenshot: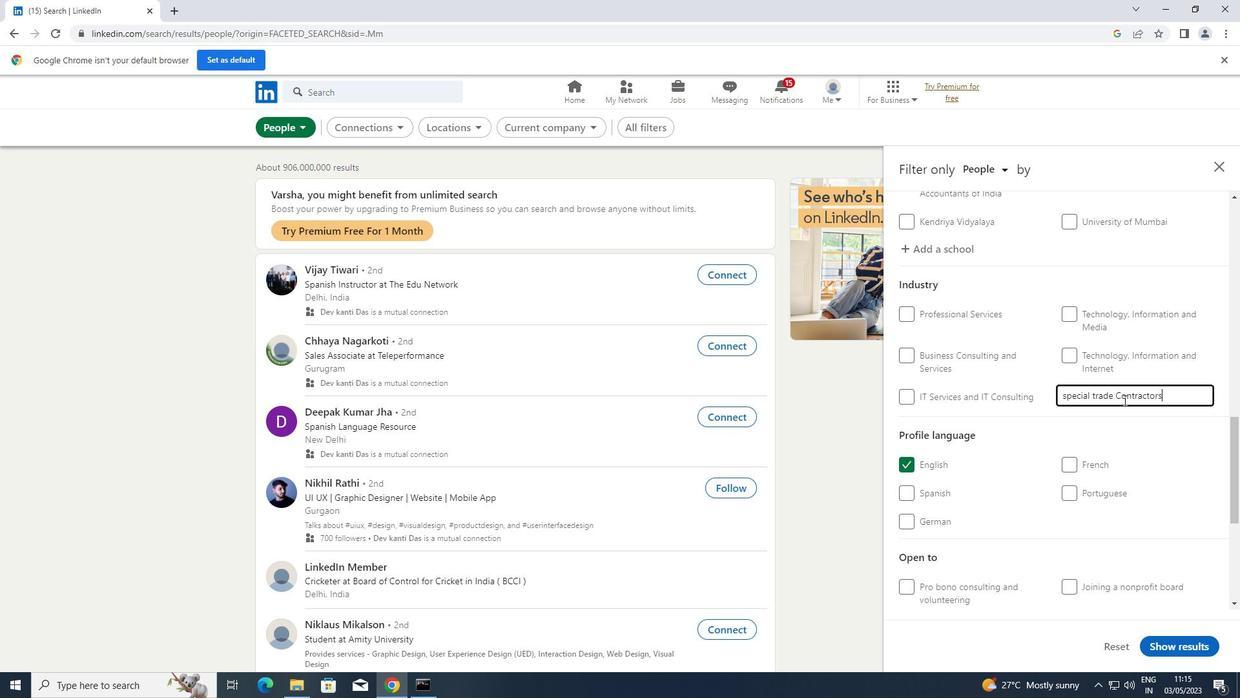 
Action: Mouse scrolled (1124, 399) with delta (0, 0)
Screenshot: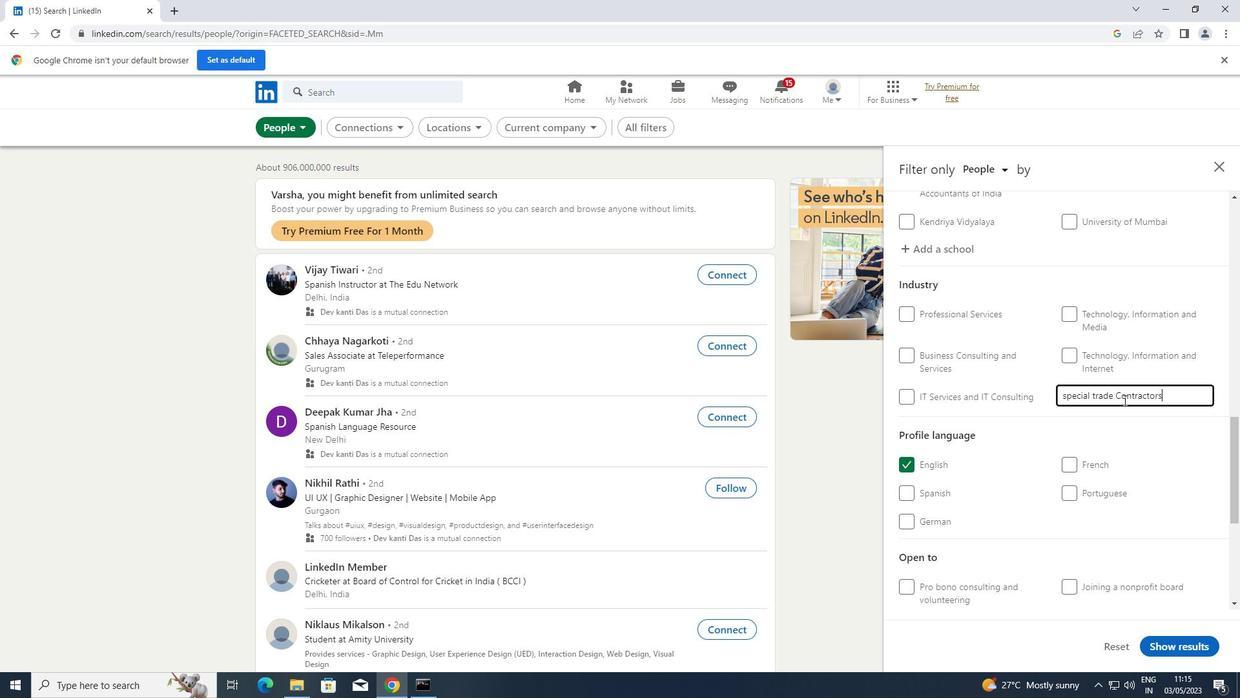
Action: Mouse scrolled (1124, 399) with delta (0, 0)
Screenshot: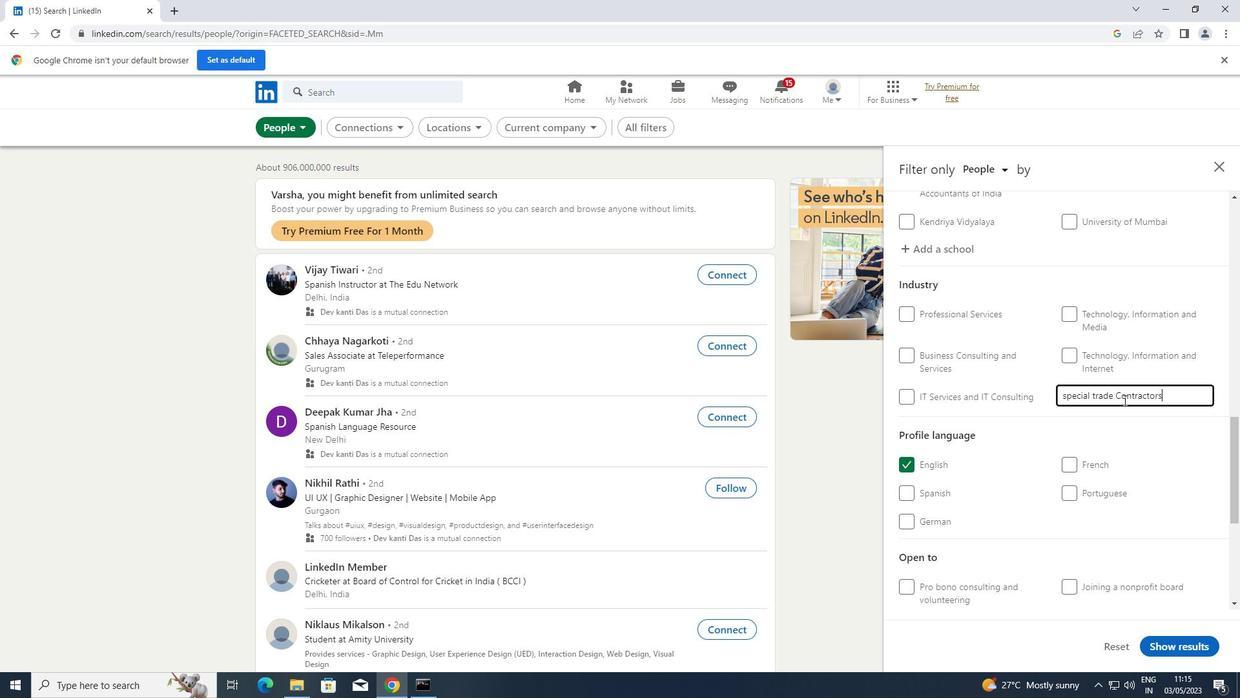 
Action: Mouse scrolled (1124, 399) with delta (0, 0)
Screenshot: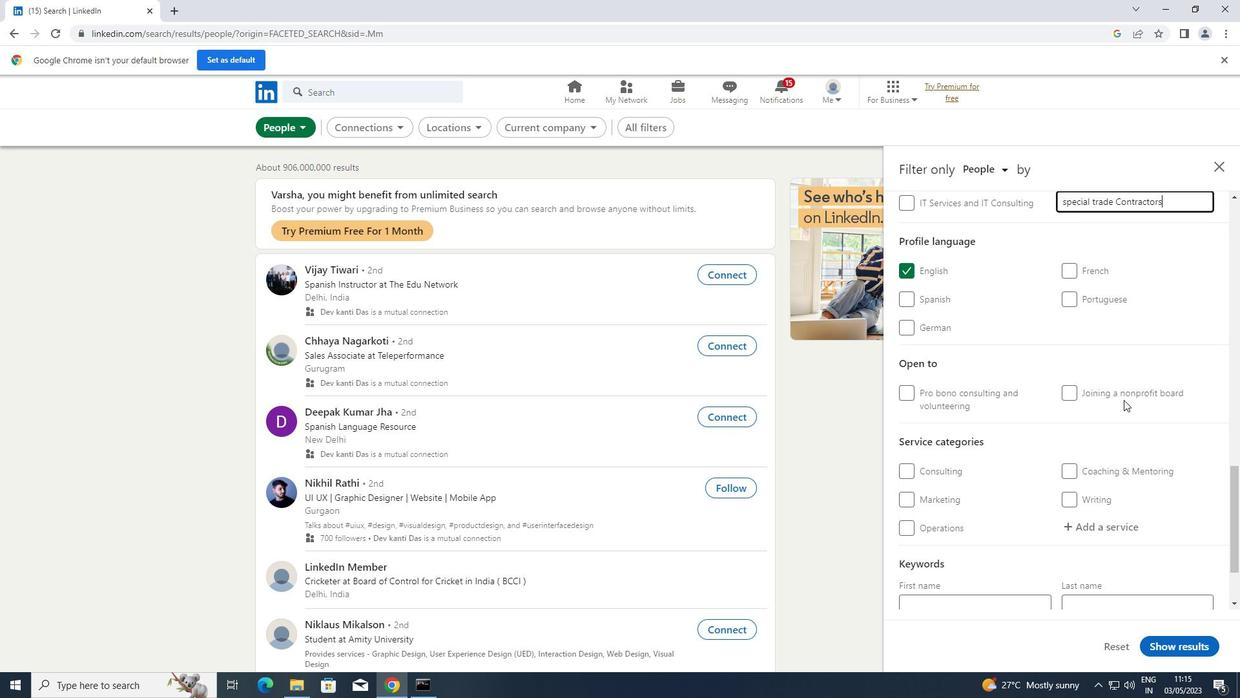 
Action: Mouse scrolled (1124, 399) with delta (0, 0)
Screenshot: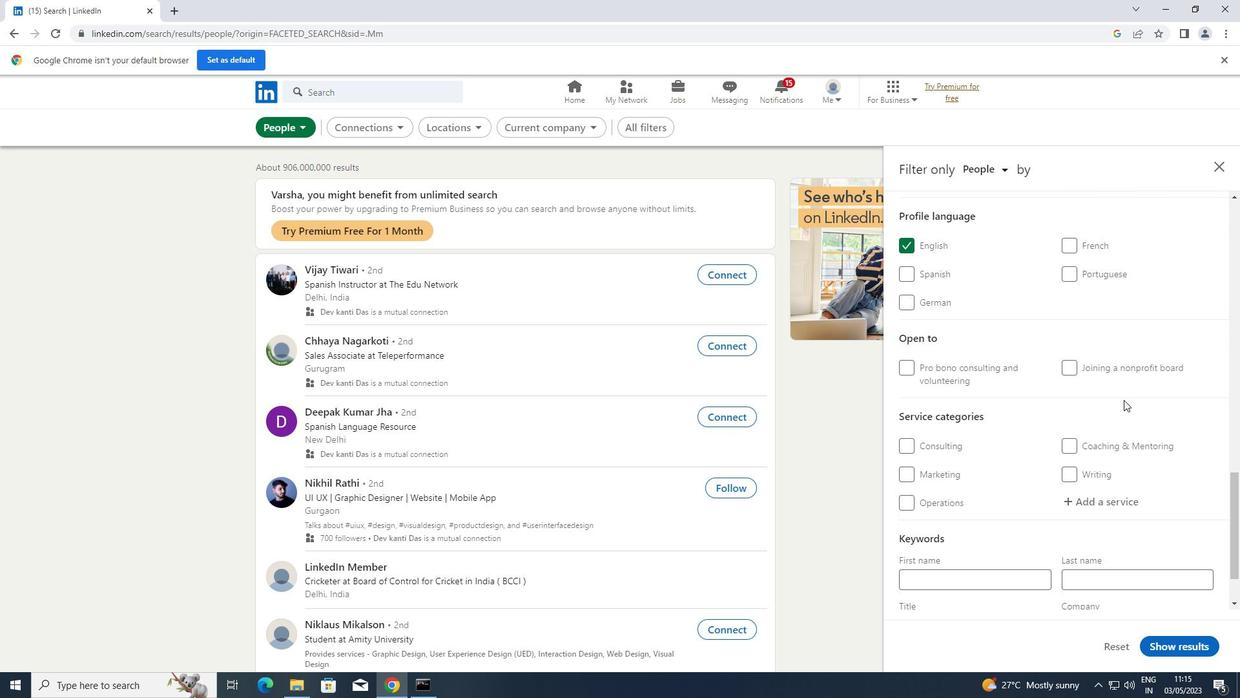 
Action: Mouse scrolled (1124, 400) with delta (0, 0)
Screenshot: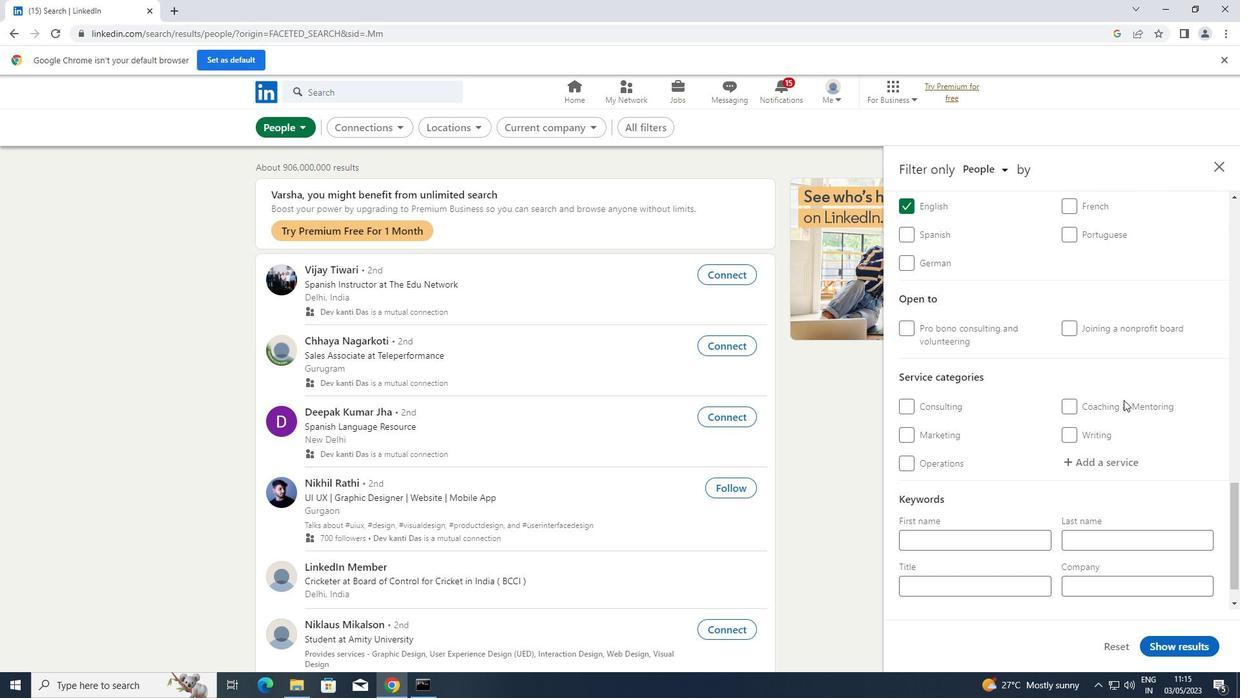 
Action: Mouse moved to (1116, 494)
Screenshot: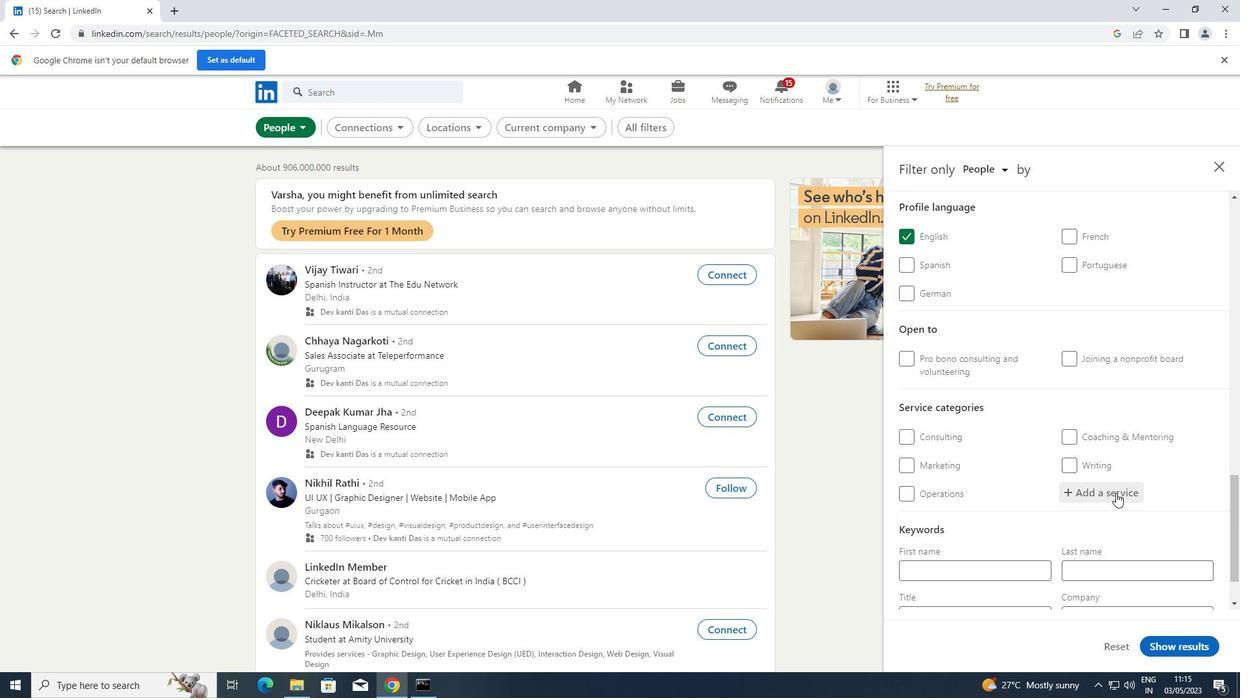 
Action: Mouse pressed left at (1116, 494)
Screenshot: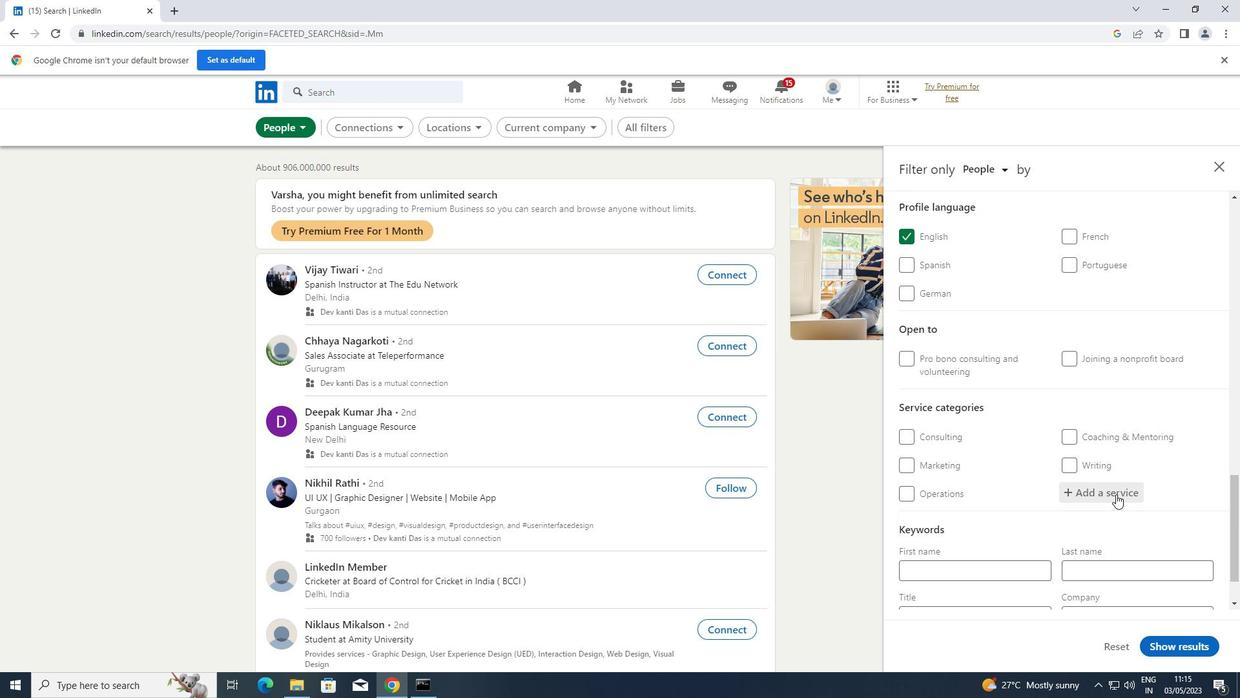 
Action: Mouse moved to (1111, 492)
Screenshot: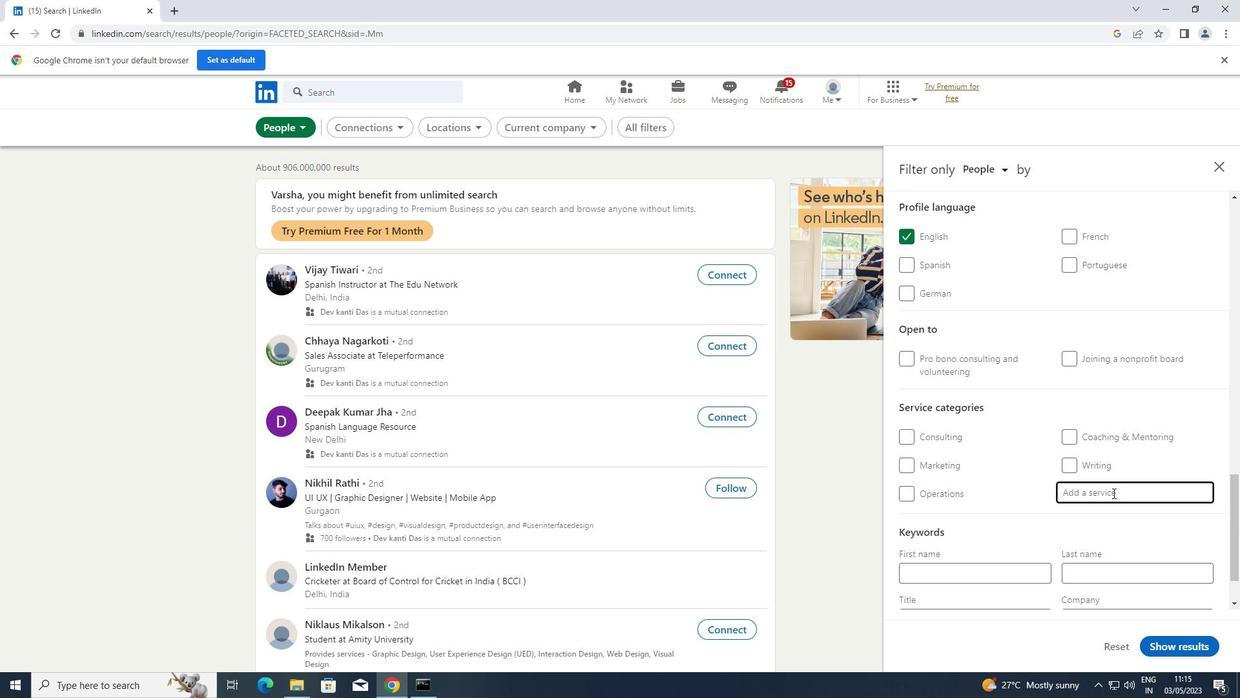 
Action: Key pressed <Key.shift>DEMAND<Key.space>
Screenshot: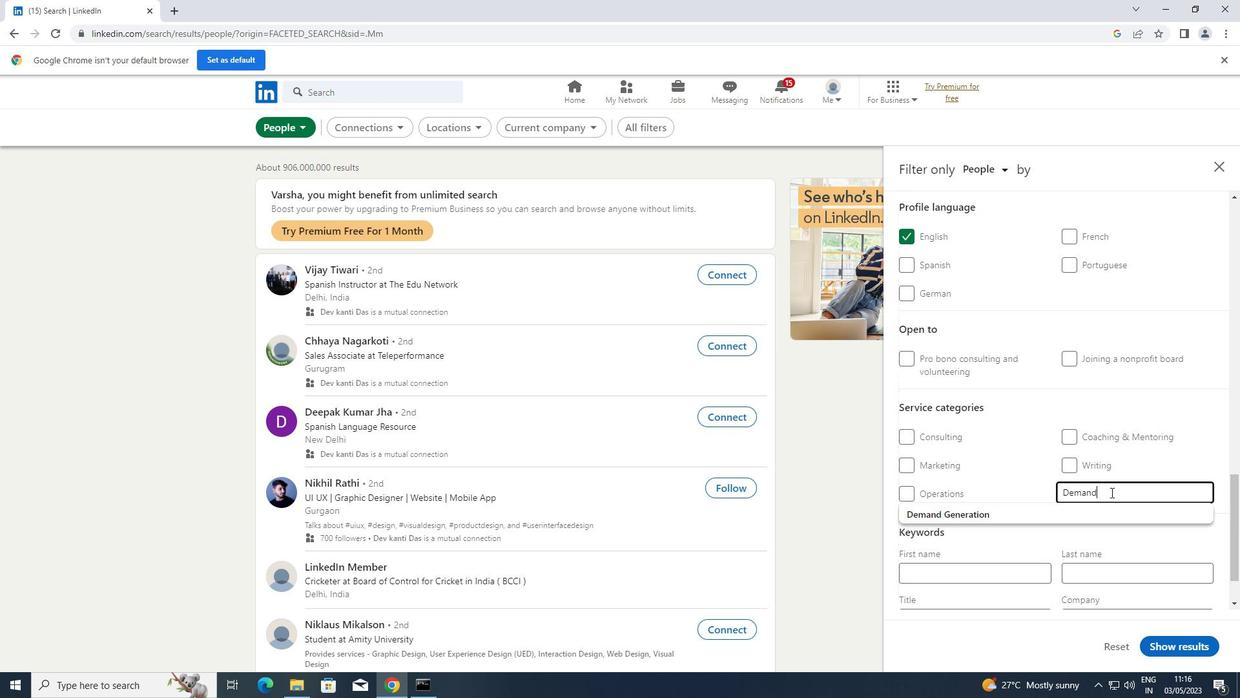 
Action: Mouse moved to (1022, 518)
Screenshot: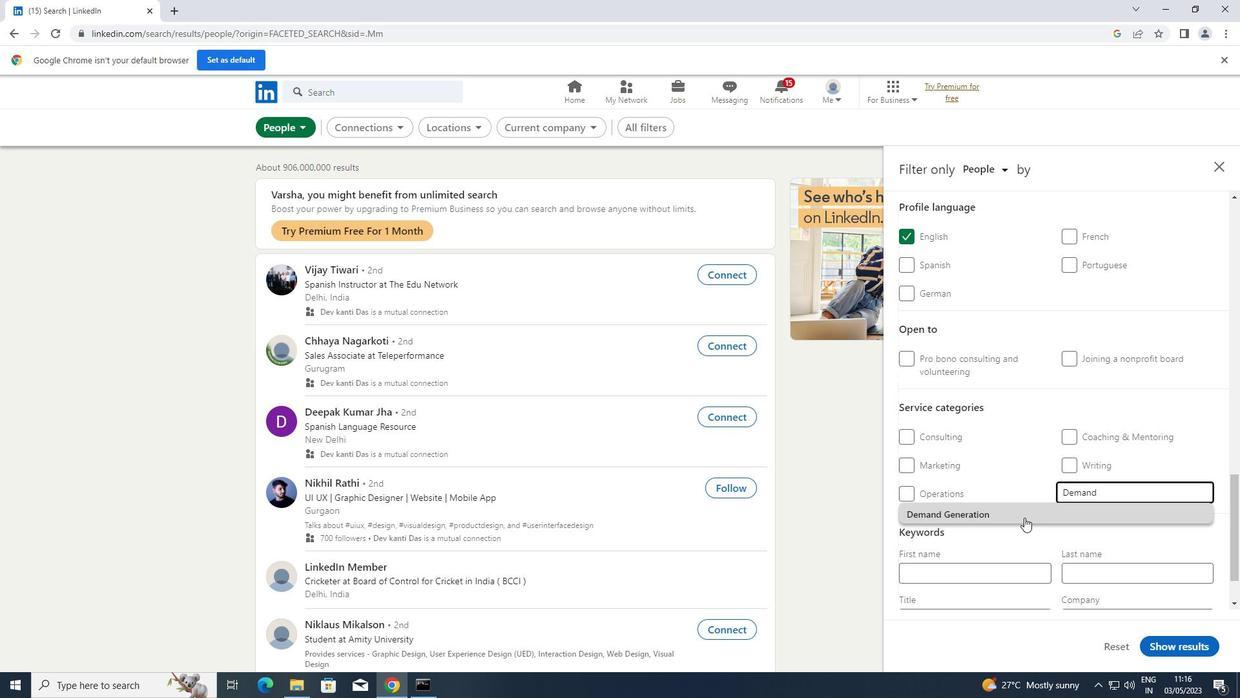 
Action: Mouse pressed left at (1022, 518)
Screenshot: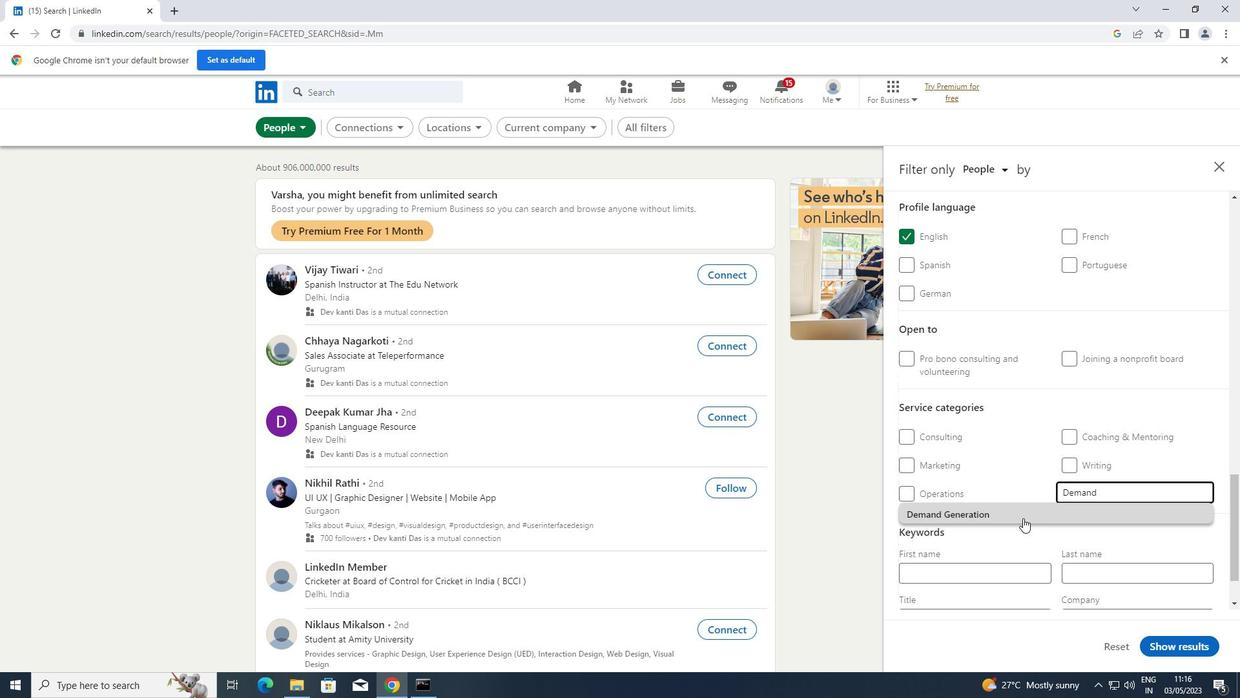 
Action: Mouse scrolled (1022, 517) with delta (0, 0)
Screenshot: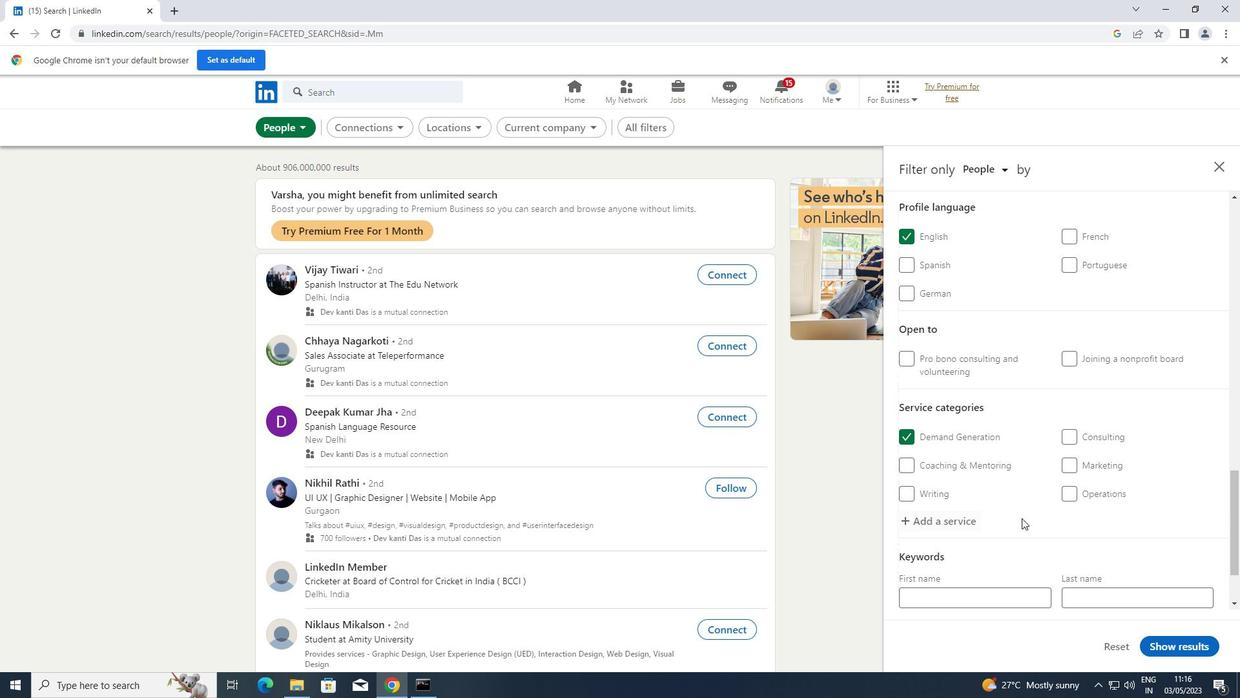 
Action: Mouse scrolled (1022, 517) with delta (0, 0)
Screenshot: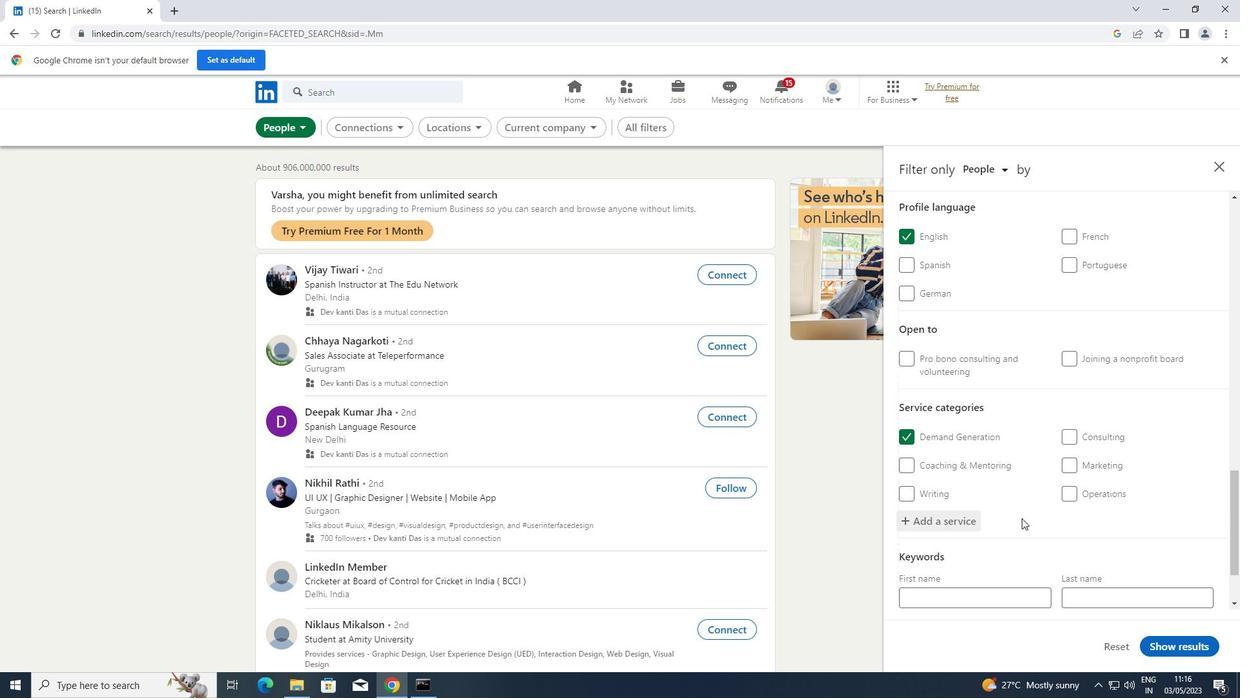 
Action: Mouse scrolled (1022, 517) with delta (0, 0)
Screenshot: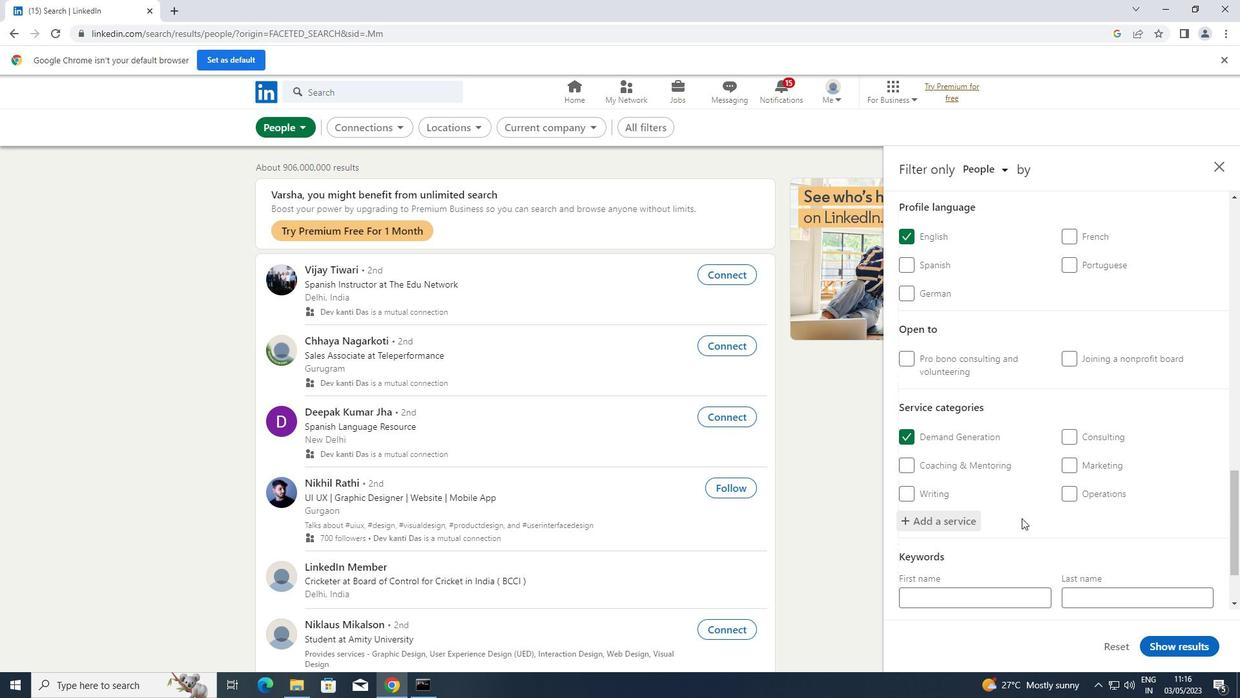 
Action: Mouse scrolled (1022, 517) with delta (0, 0)
Screenshot: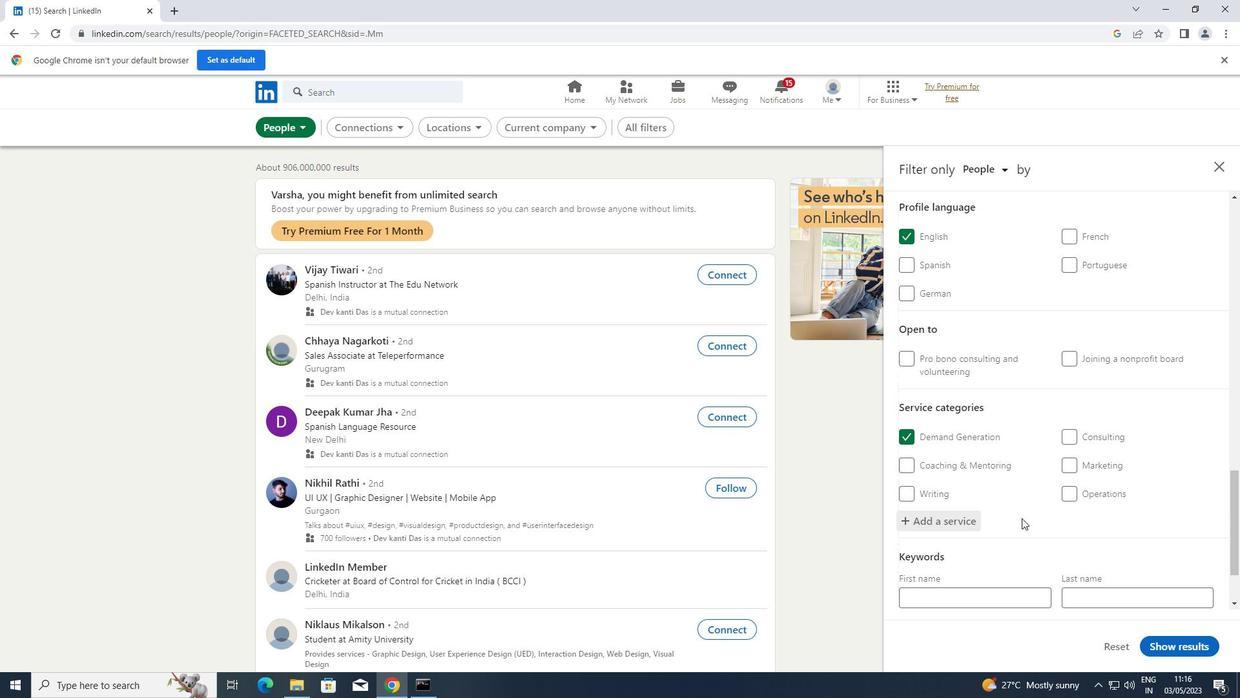 
Action: Mouse scrolled (1022, 517) with delta (0, 0)
Screenshot: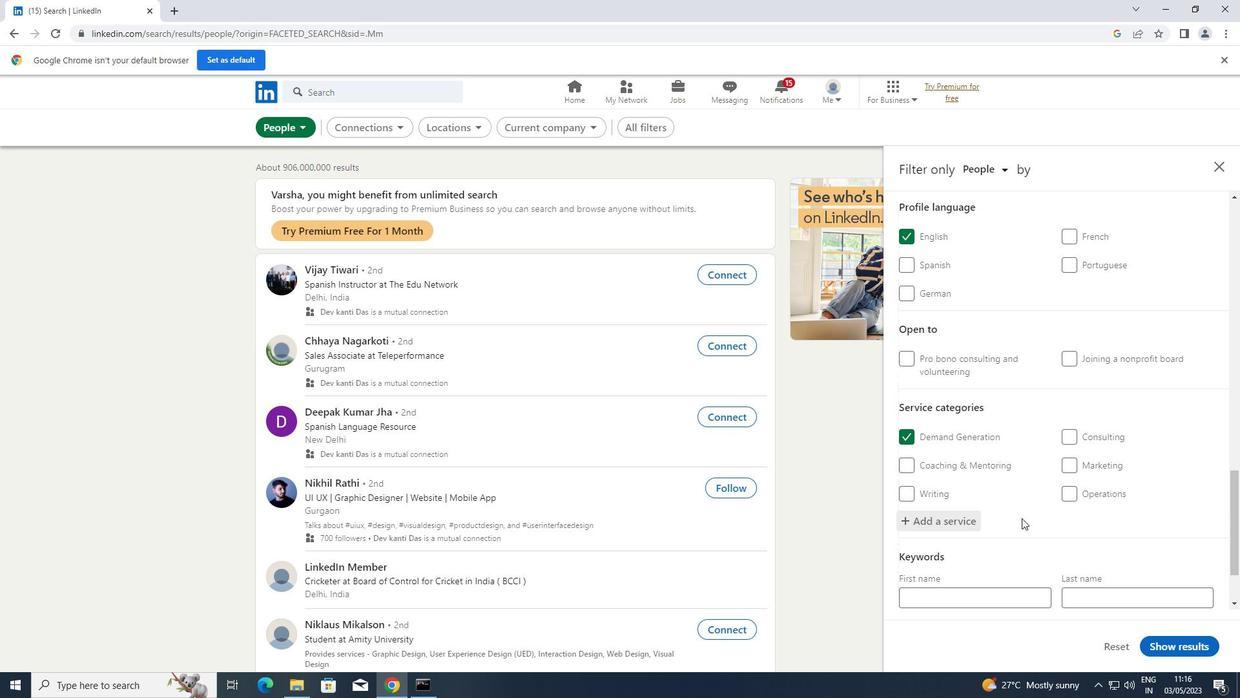 
Action: Mouse scrolled (1022, 517) with delta (0, 0)
Screenshot: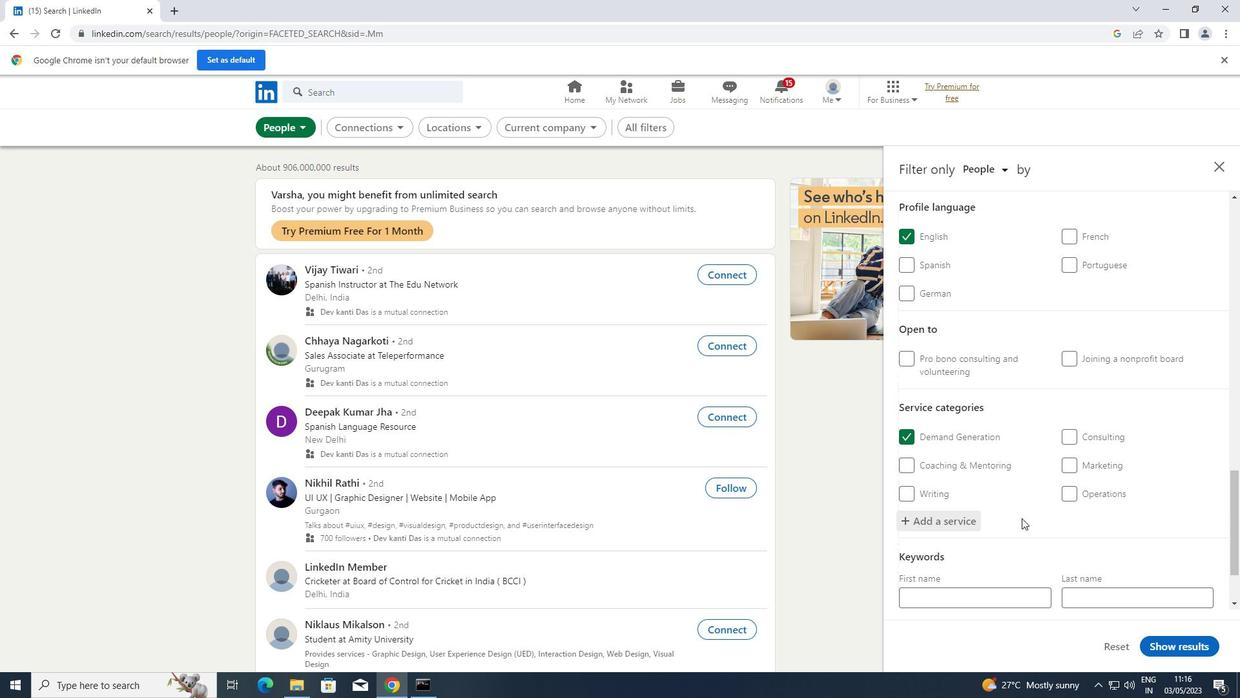 
Action: Mouse moved to (1009, 543)
Screenshot: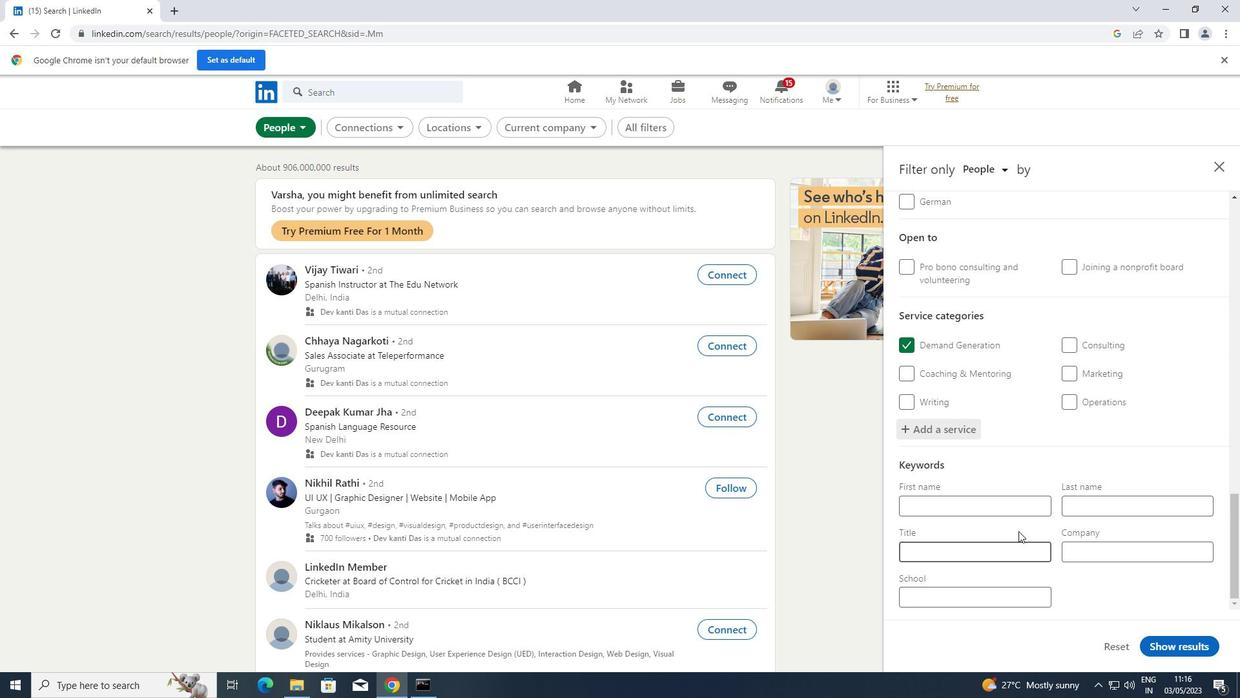 
Action: Mouse pressed left at (1009, 543)
Screenshot: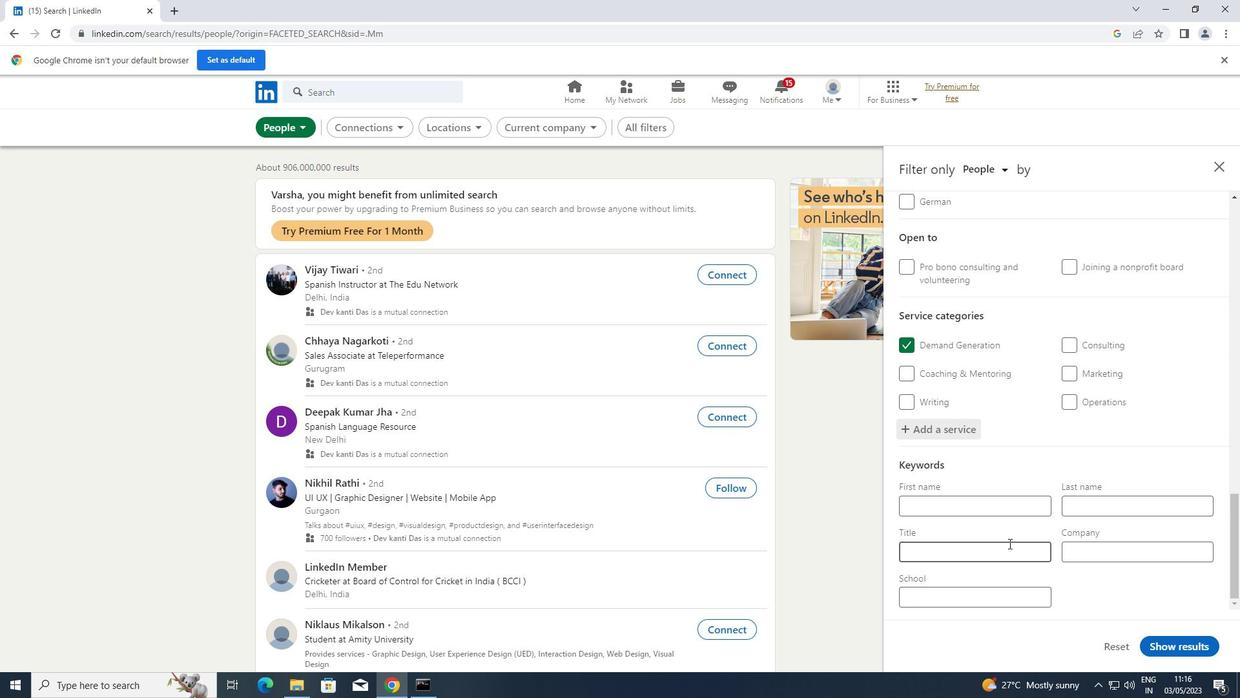 
Action: Mouse moved to (1006, 544)
Screenshot: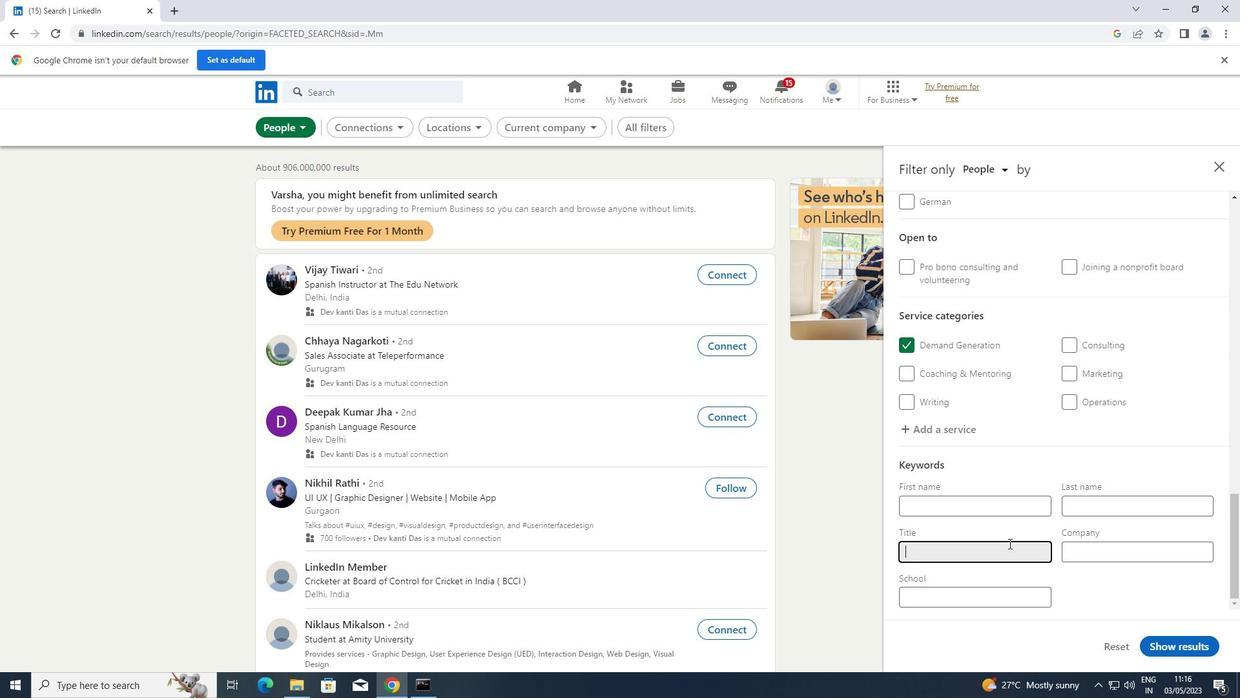 
Action: Key pressed <Key.shift>PRINCIPAL
Screenshot: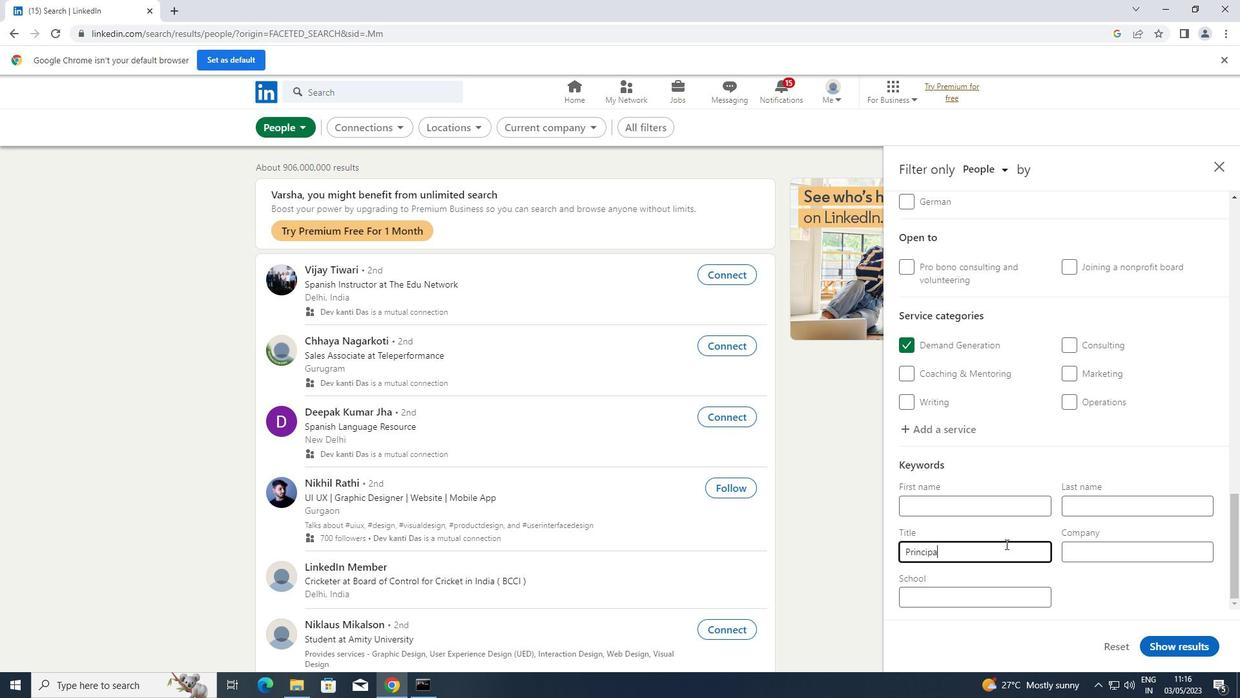 
Action: Mouse moved to (1188, 646)
Screenshot: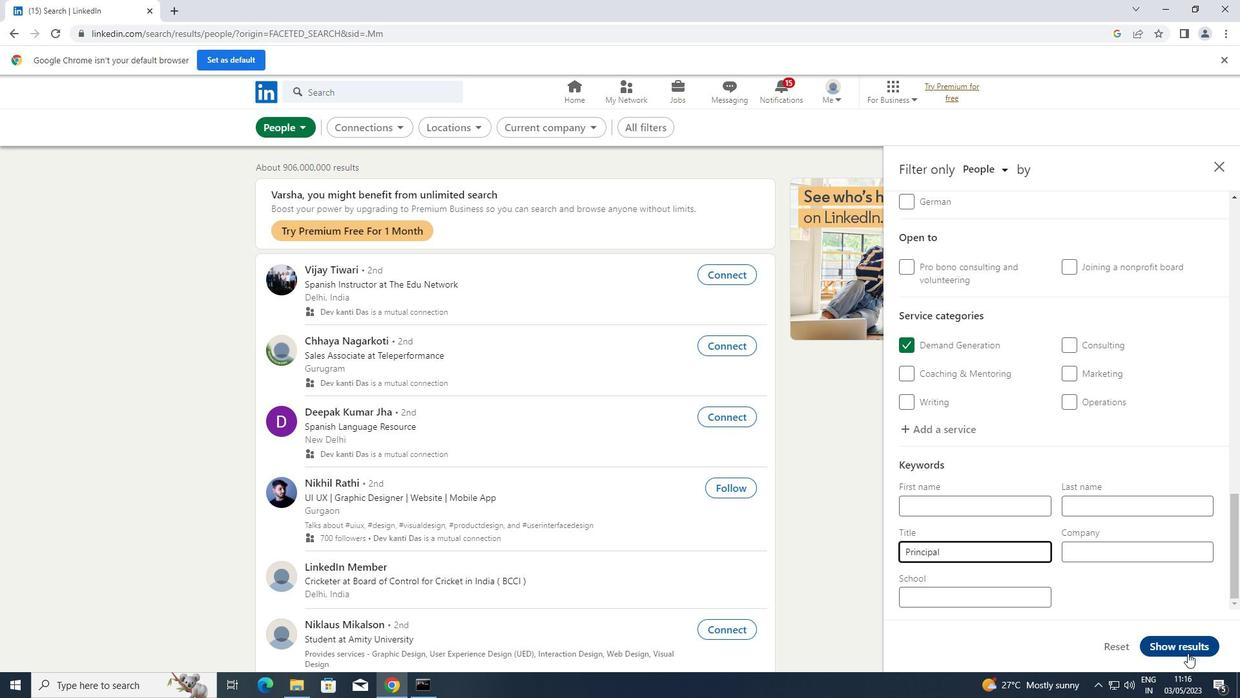 
Action: Mouse pressed left at (1188, 646)
Screenshot: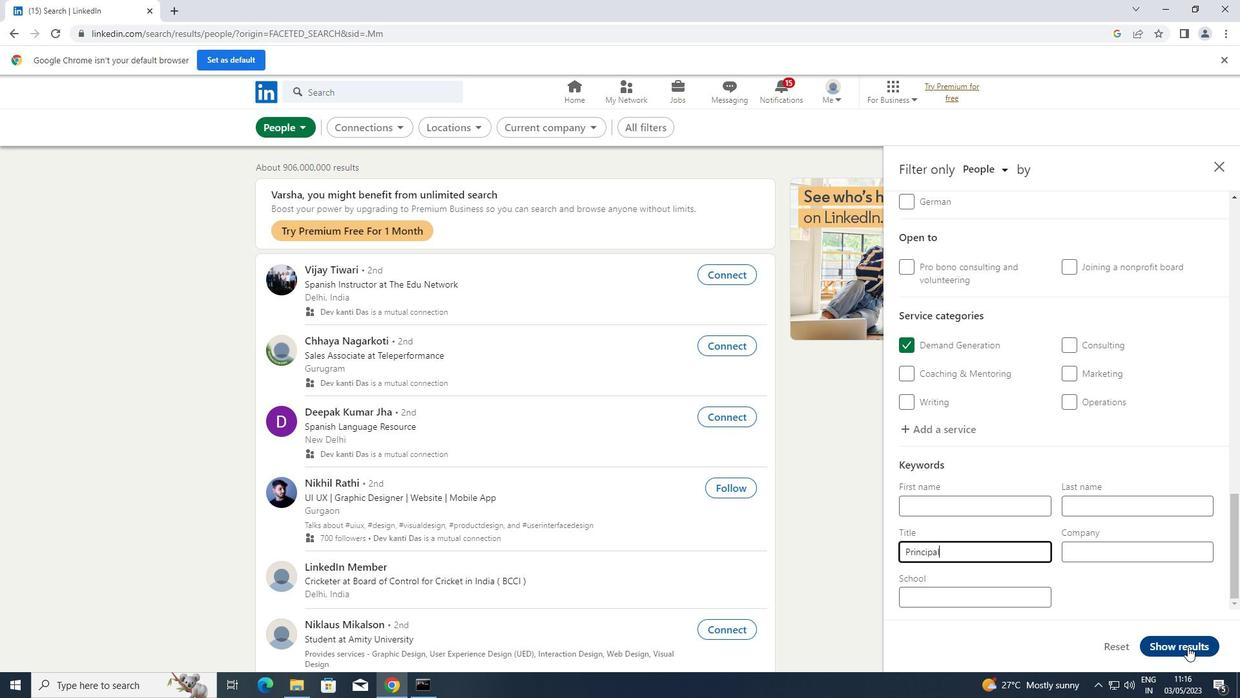 
